 Task: Select transit view around selected location Chichen Itza, Mexico and check out the nearest train station
Action: Mouse moved to (628, 354)
Screenshot: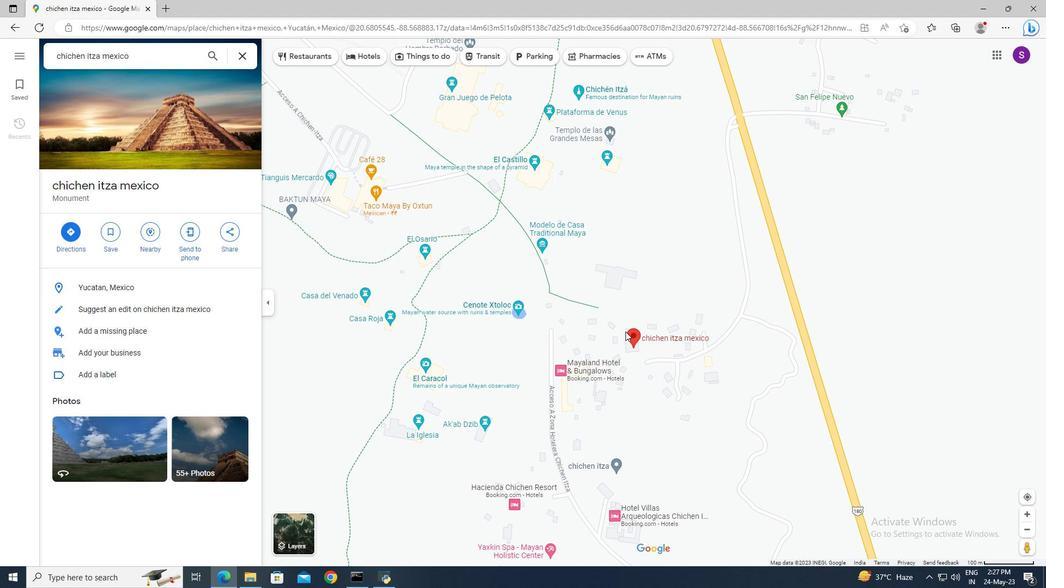 
Action: Mouse scrolled (628, 354) with delta (0, 0)
Screenshot: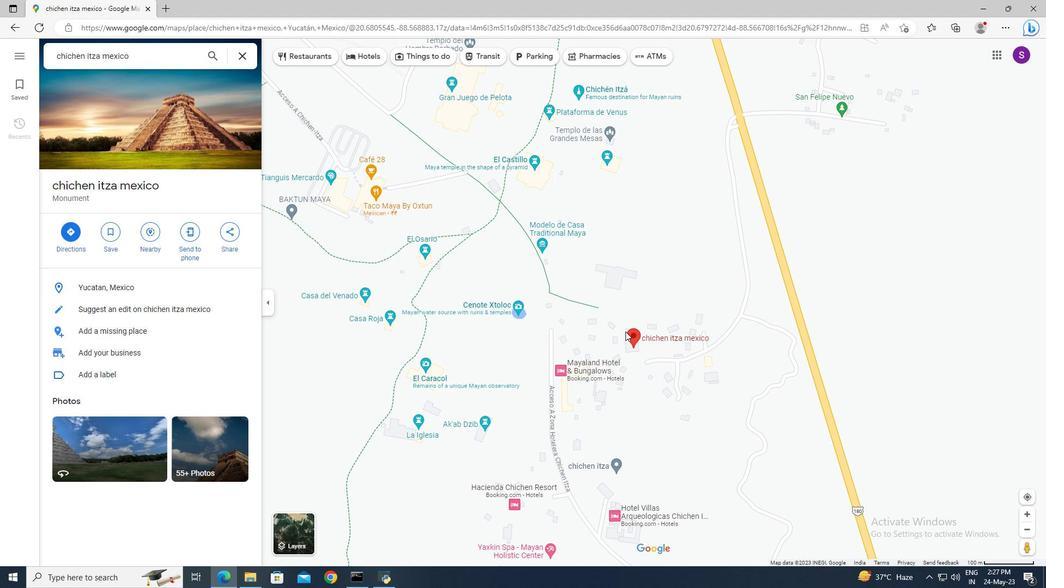
Action: Mouse moved to (628, 354)
Screenshot: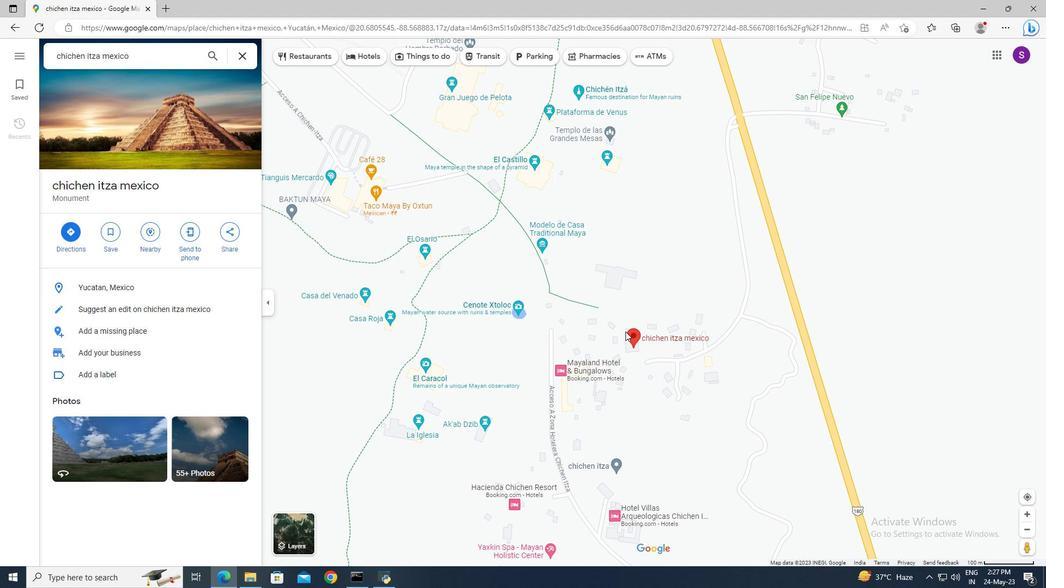 
Action: Mouse scrolled (628, 355) with delta (0, 0)
Screenshot: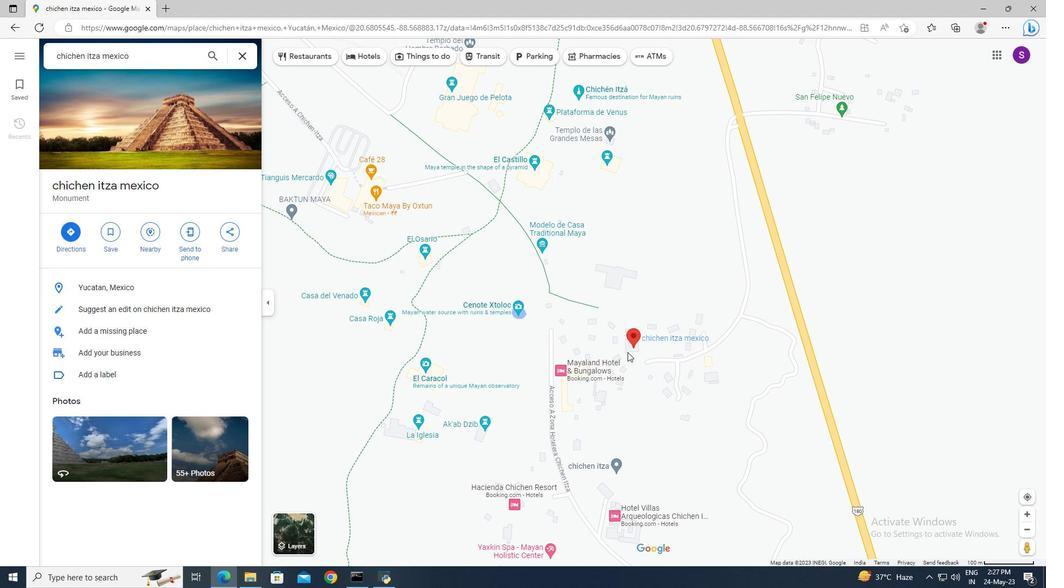
Action: Mouse scrolled (628, 355) with delta (0, 0)
Screenshot: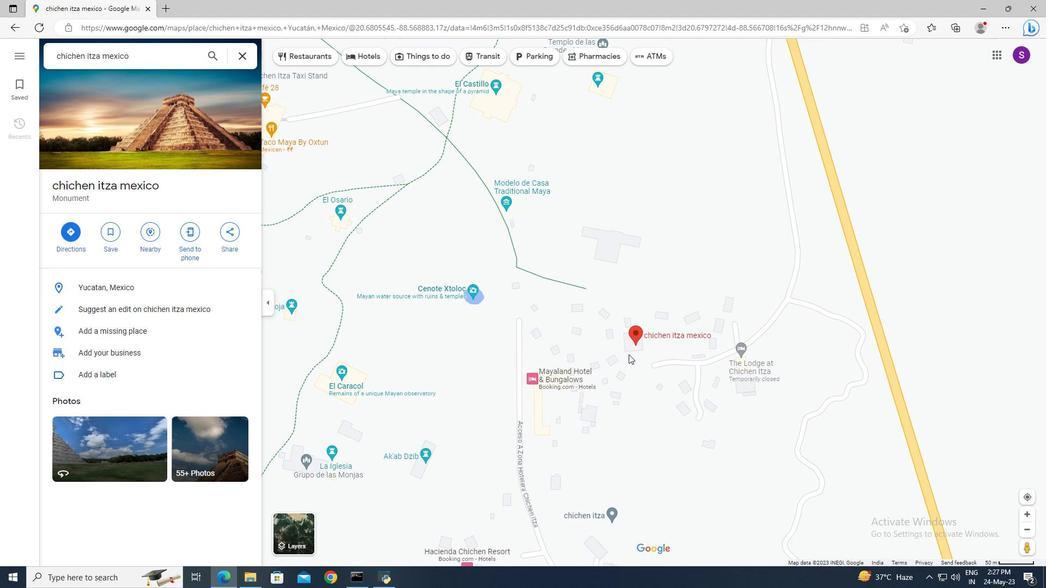 
Action: Mouse scrolled (628, 355) with delta (0, 0)
Screenshot: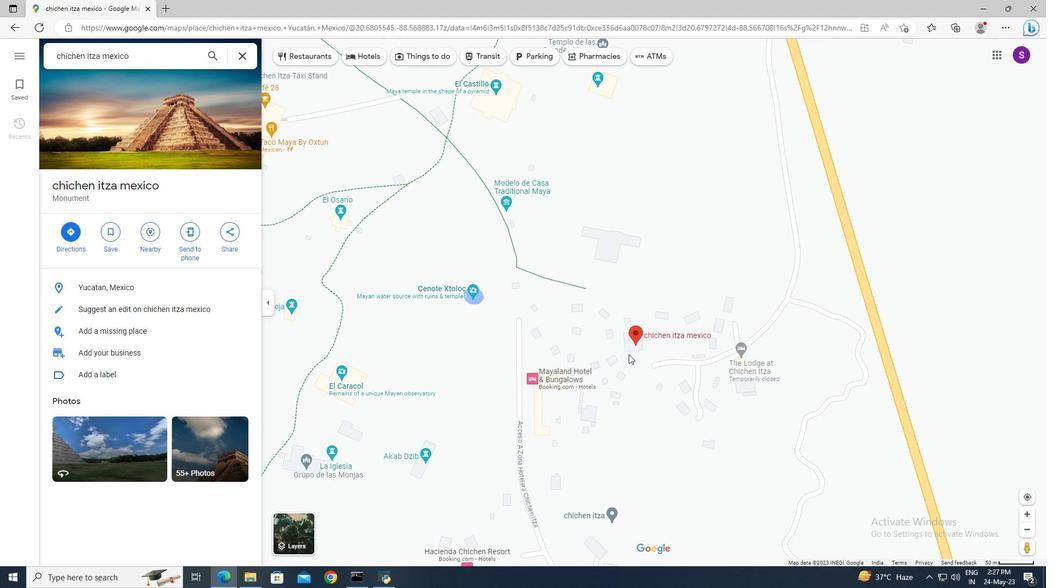 
Action: Mouse moved to (404, 531)
Screenshot: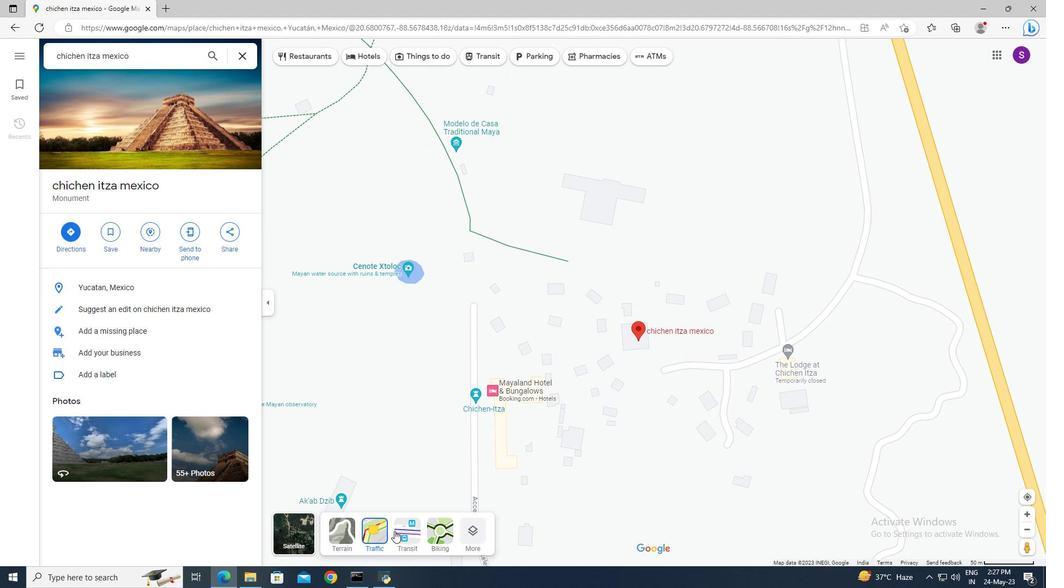 
Action: Mouse pressed left at (404, 531)
Screenshot: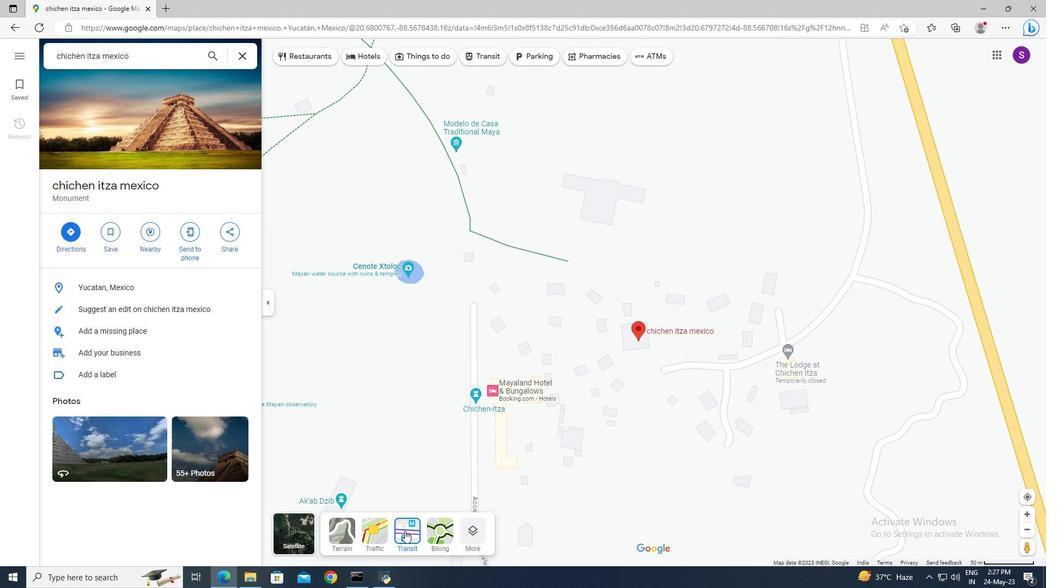 
Action: Mouse moved to (578, 423)
Screenshot: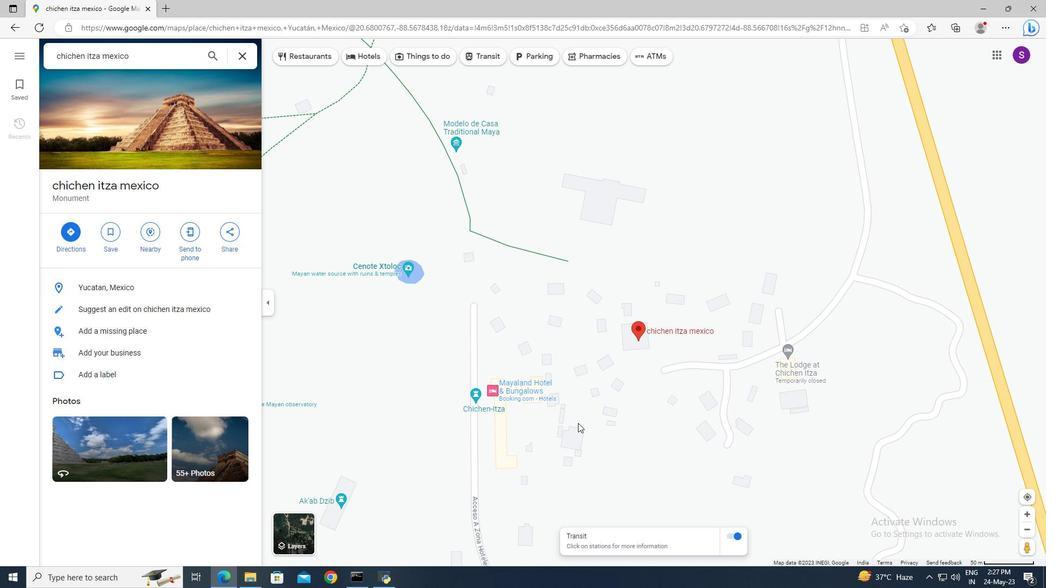 
Action: Mouse pressed left at (578, 423)
Screenshot: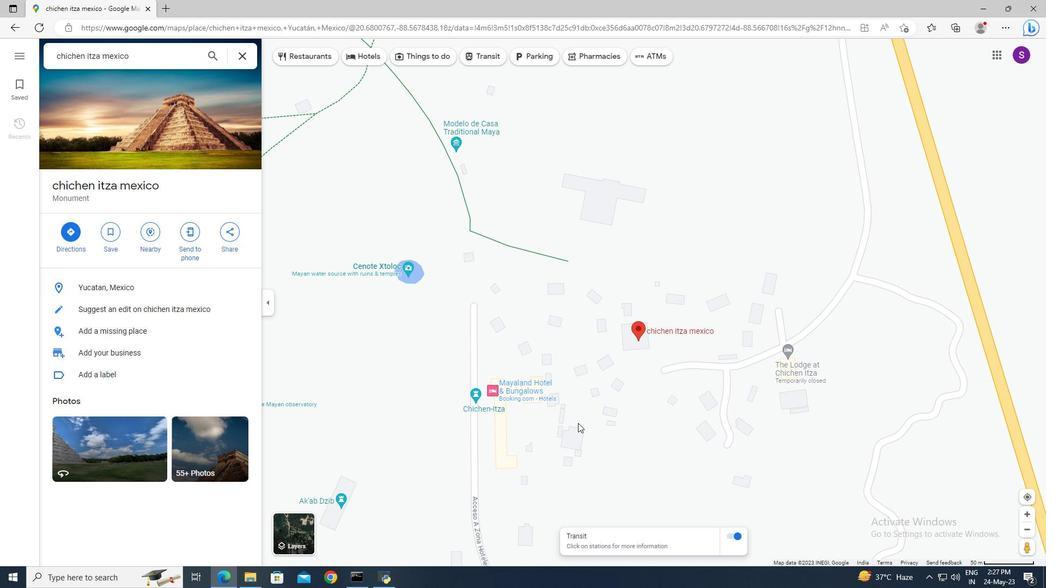 
Action: Mouse moved to (592, 315)
Screenshot: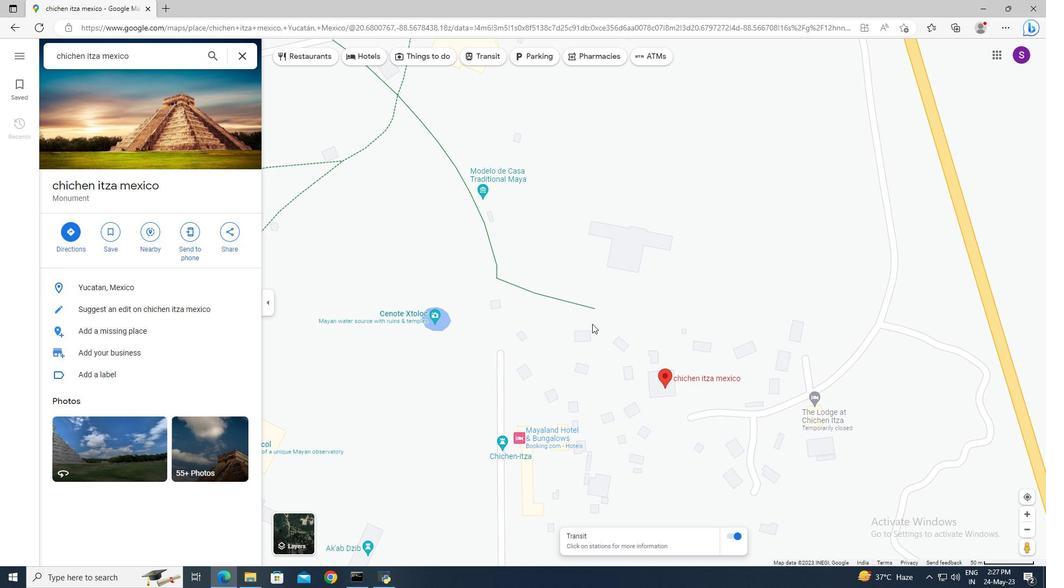 
Action: Mouse pressed left at (592, 315)
Screenshot: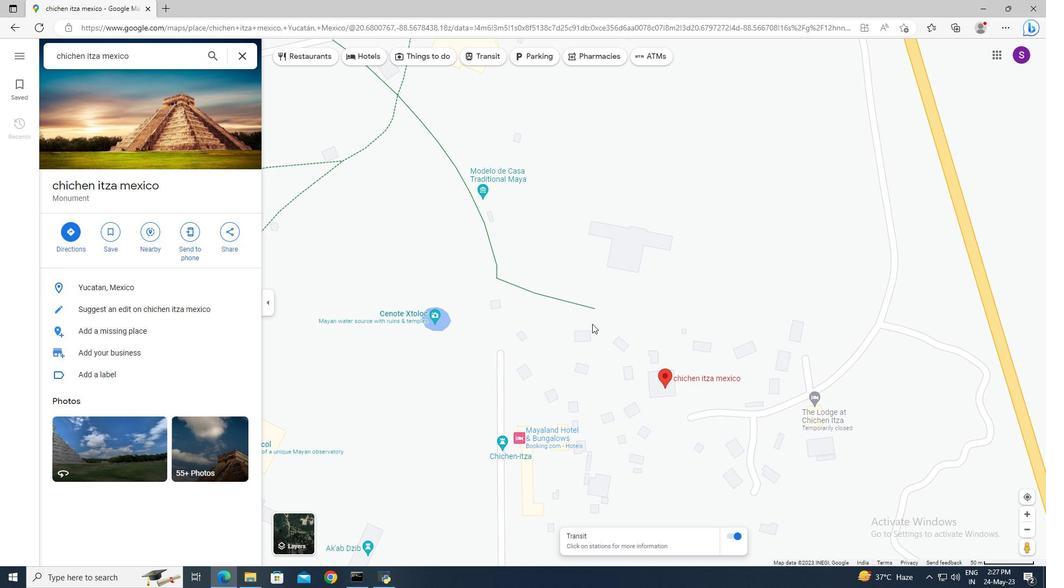 
Action: Mouse moved to (677, 308)
Screenshot: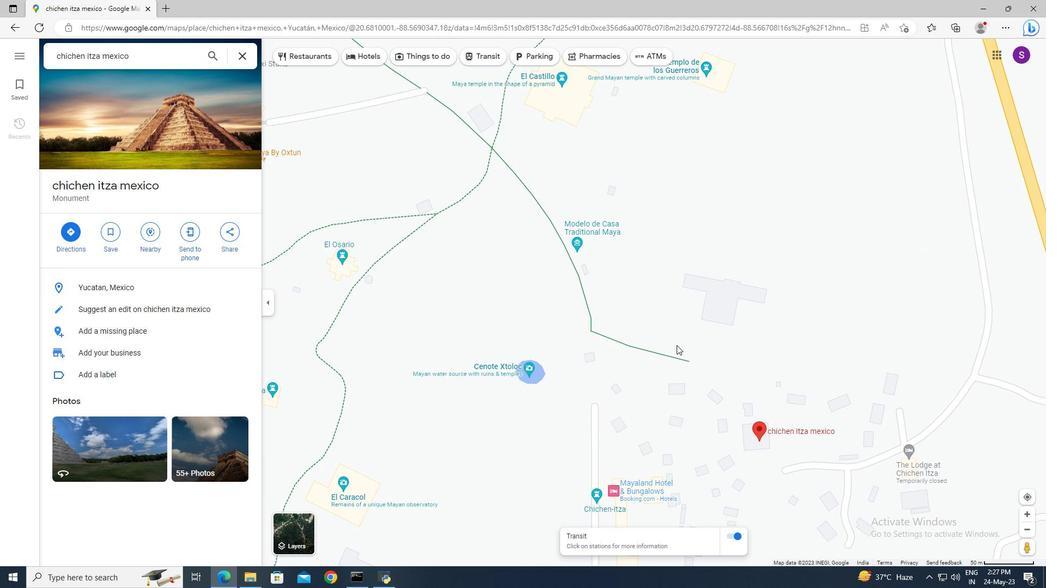 
Action: Mouse pressed left at (677, 308)
Screenshot: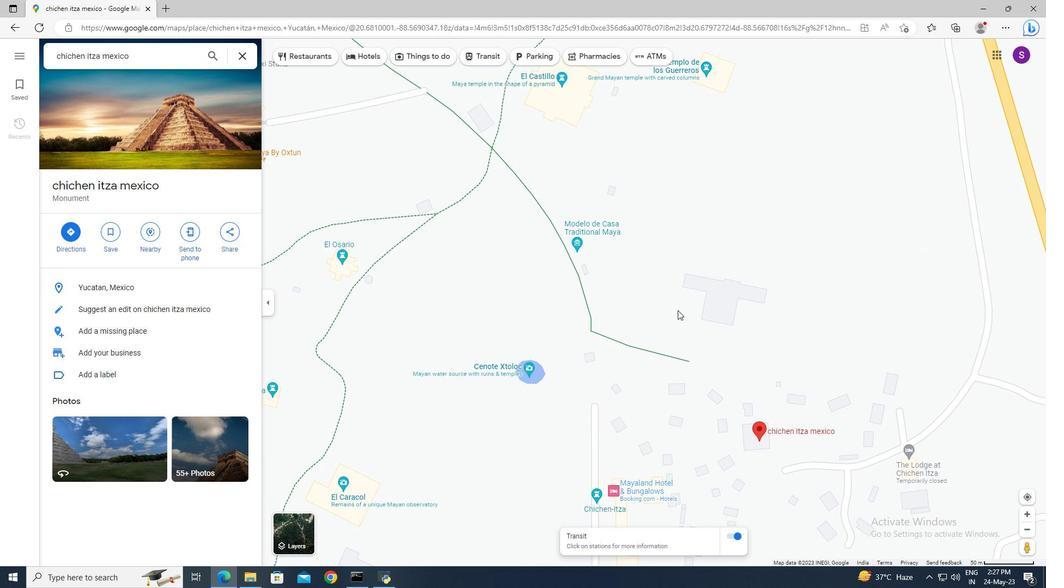 
Action: Mouse moved to (643, 295)
Screenshot: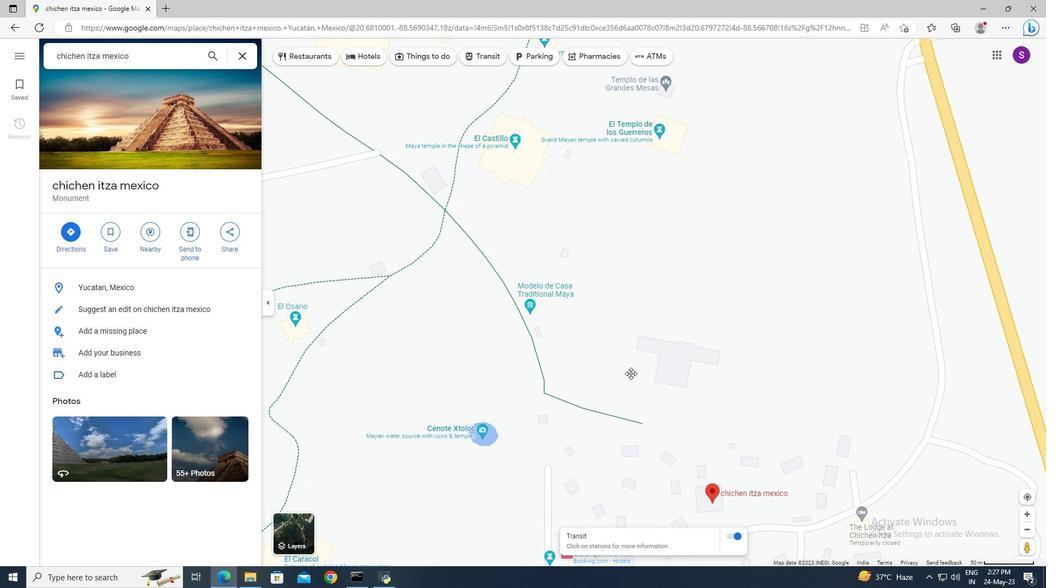 
Action: Mouse pressed left at (643, 295)
Screenshot: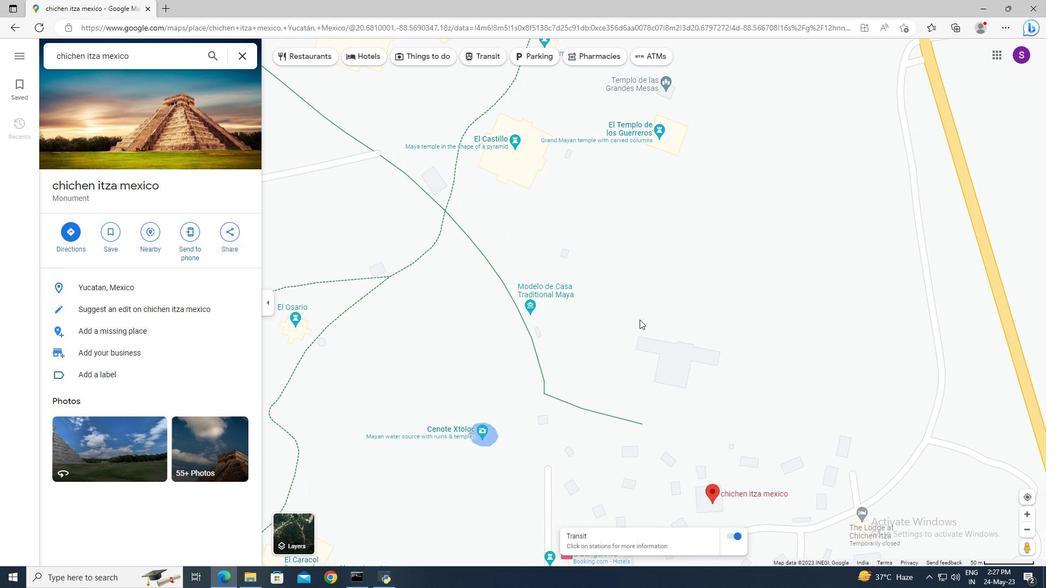 
Action: Mouse moved to (552, 375)
Screenshot: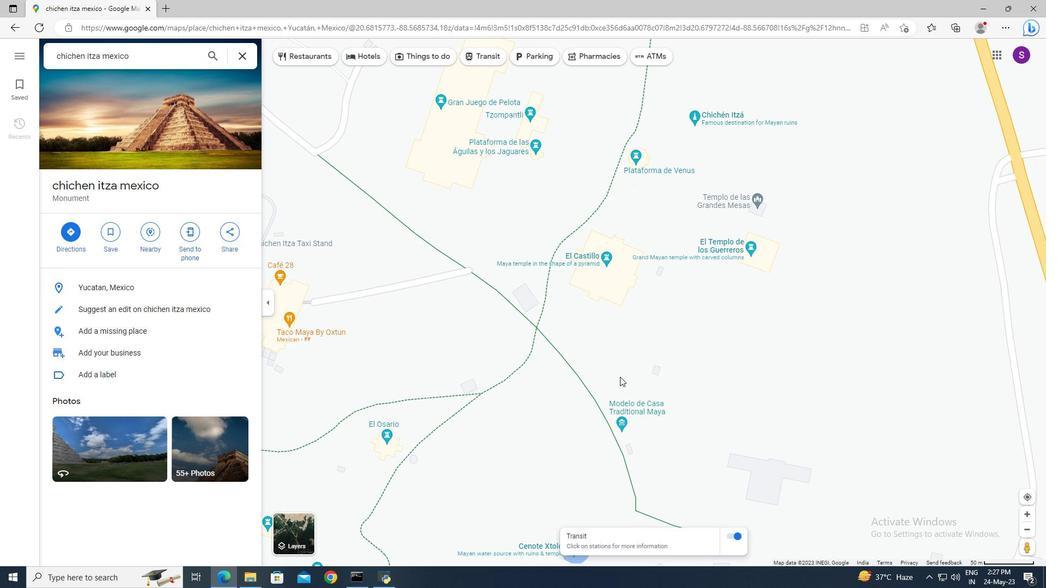 
Action: Mouse pressed left at (552, 375)
Screenshot: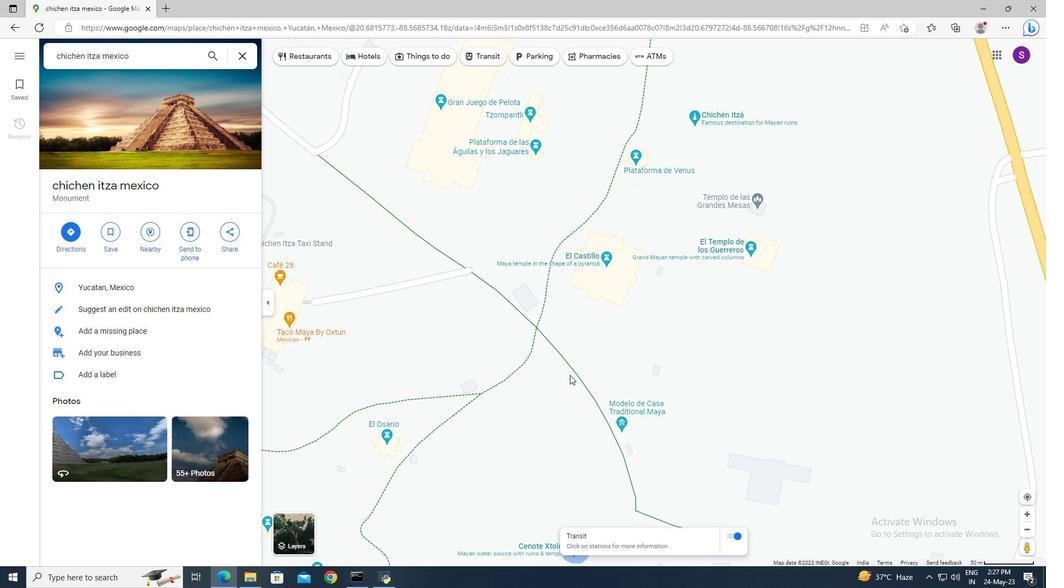 
Action: Mouse moved to (601, 344)
Screenshot: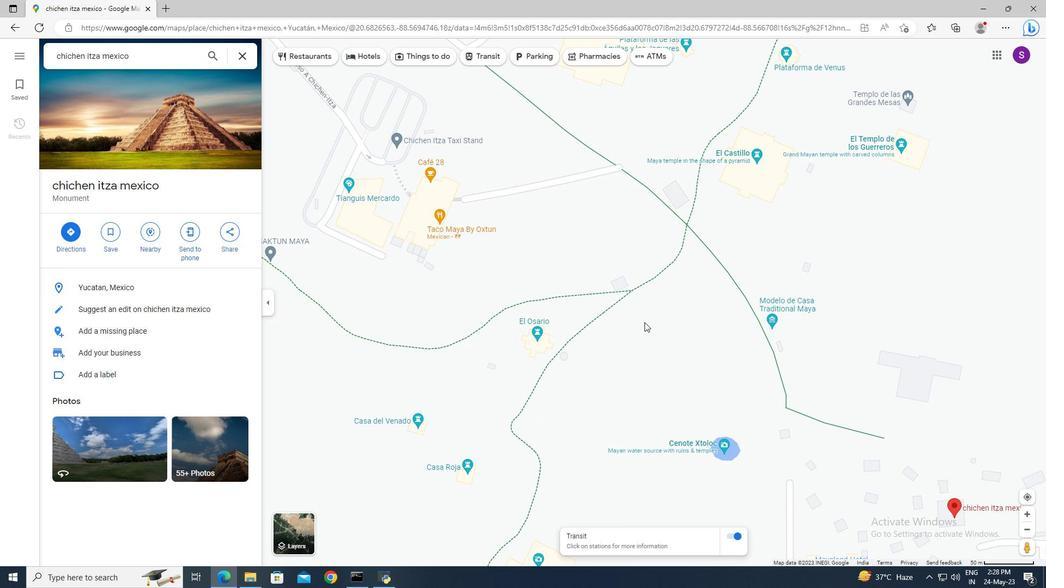 
Action: Mouse pressed left at (601, 344)
Screenshot: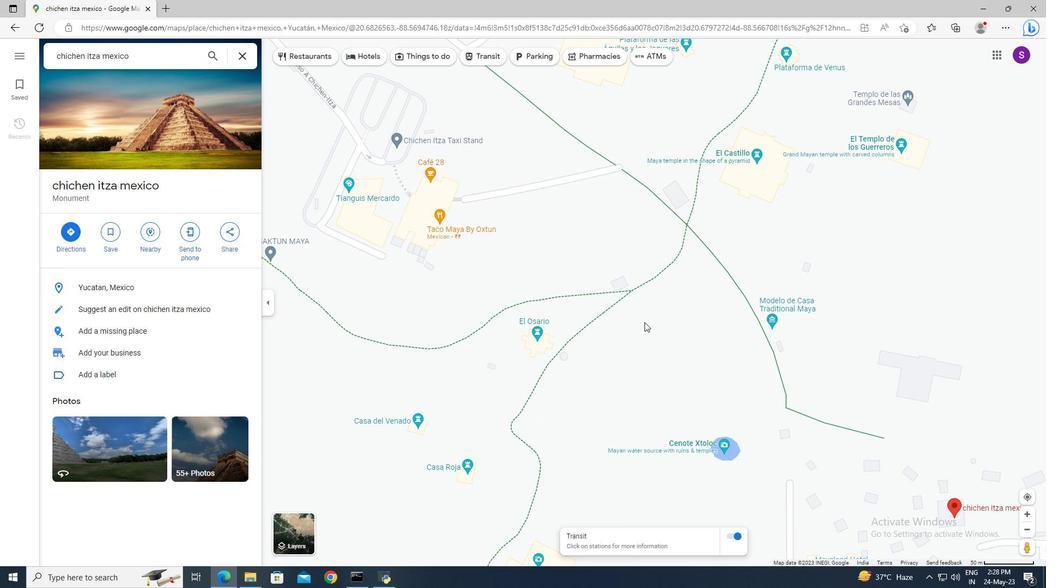 
Action: Mouse moved to (702, 313)
Screenshot: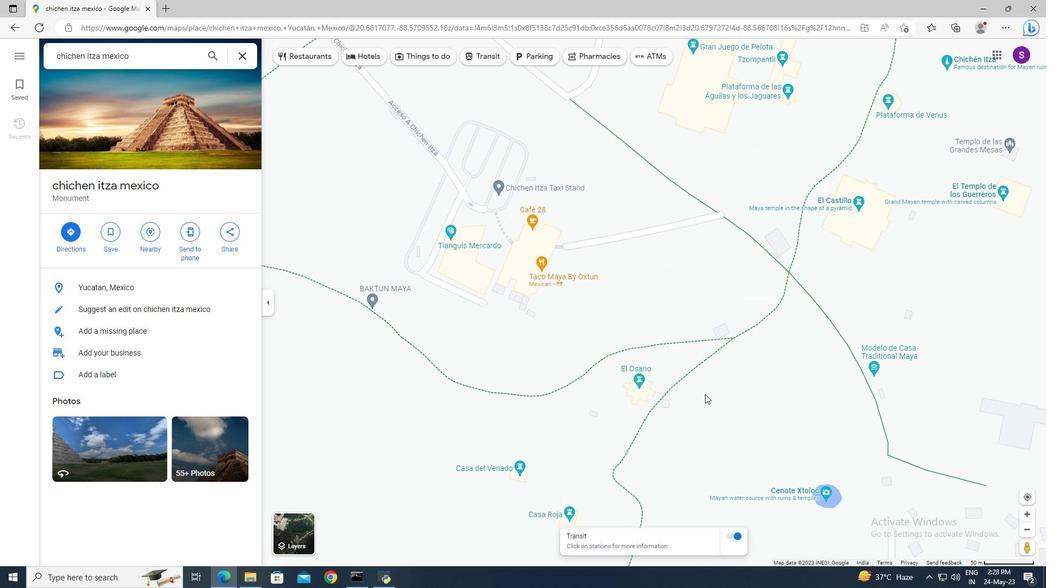 
Action: Mouse pressed left at (702, 313)
Screenshot: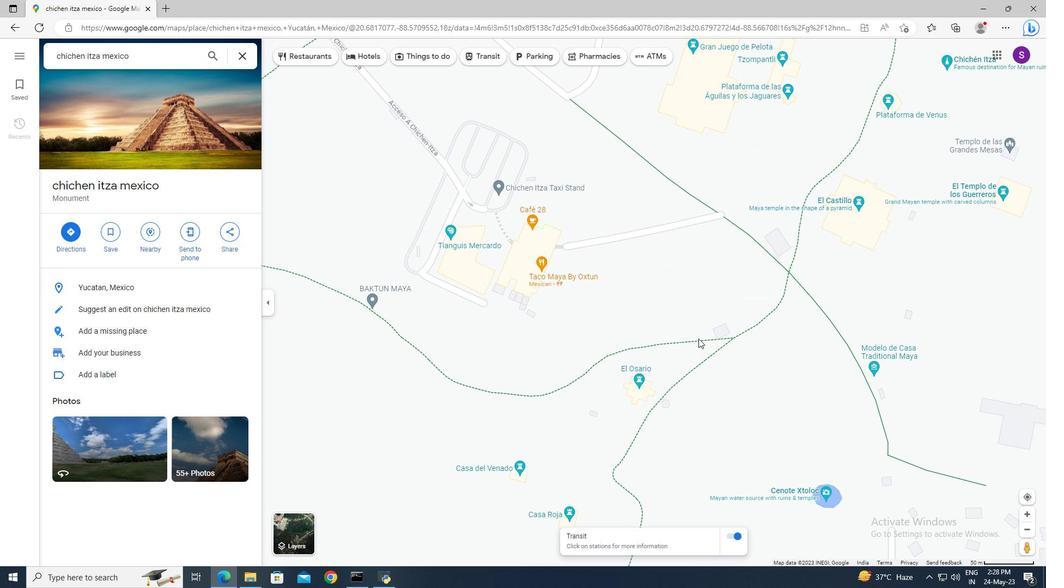 
Action: Mouse moved to (747, 365)
Screenshot: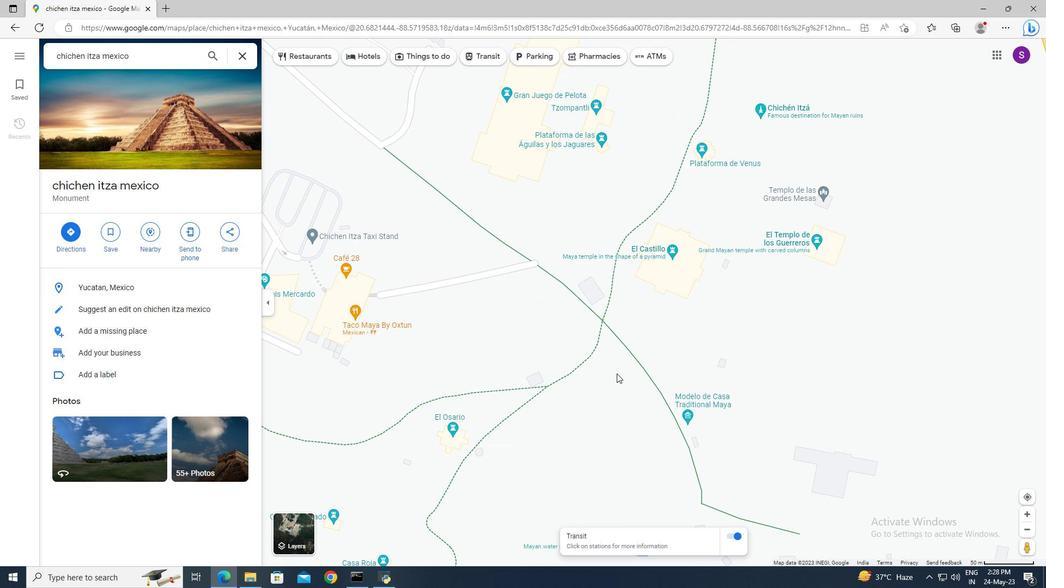 
Action: Mouse pressed left at (747, 365)
Screenshot: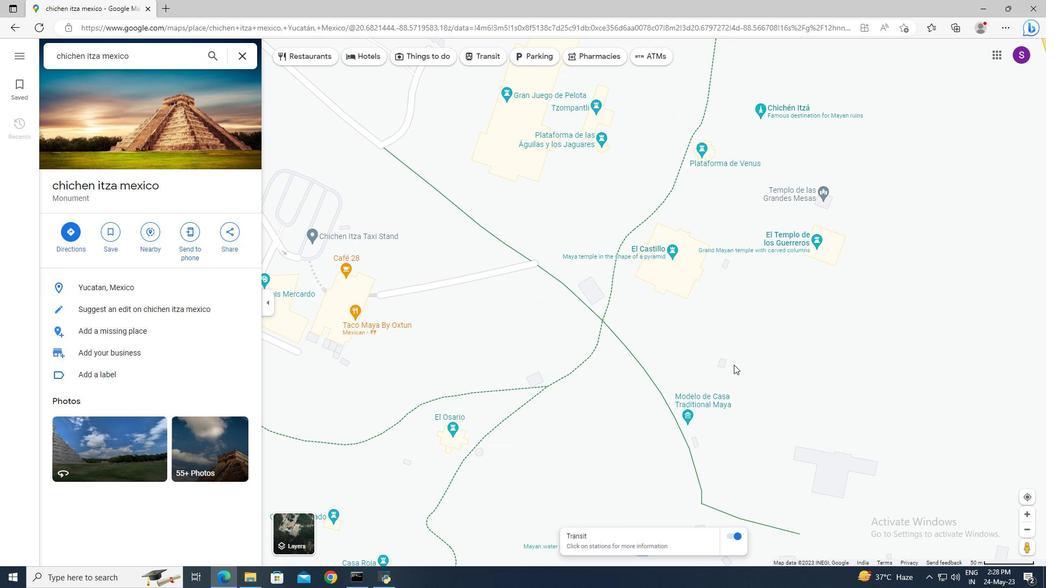 
Action: Mouse moved to (651, 324)
Screenshot: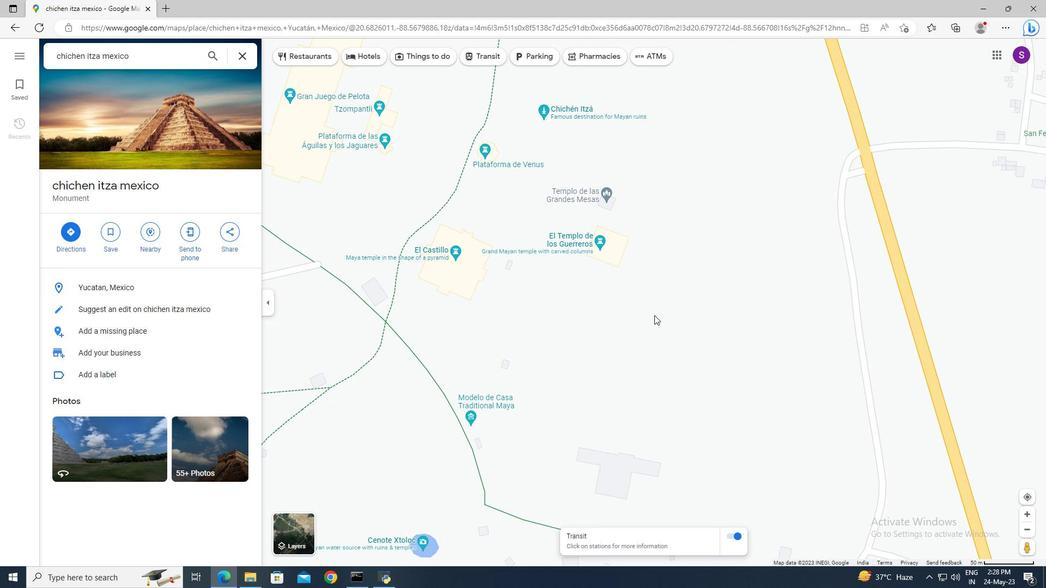 
Action: Mouse scrolled (651, 323) with delta (0, 0)
Screenshot: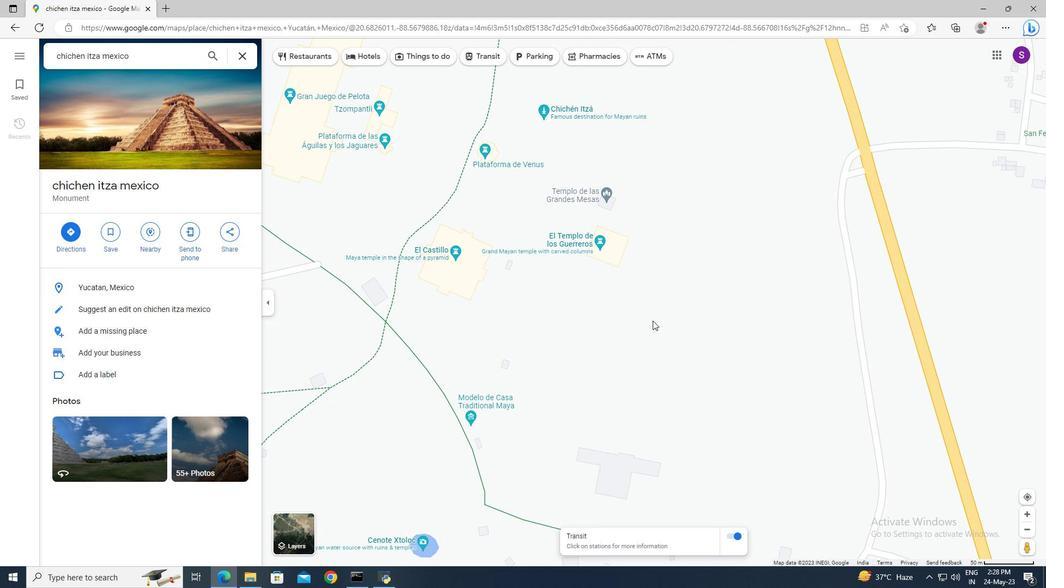 
Action: Mouse scrolled (651, 323) with delta (0, 0)
Screenshot: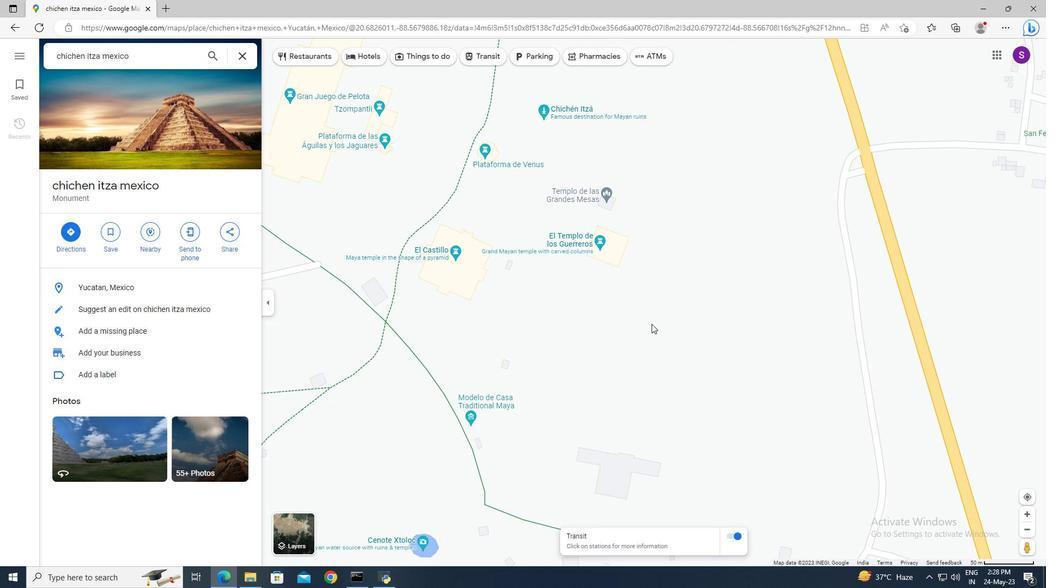 
Action: Mouse moved to (651, 324)
Screenshot: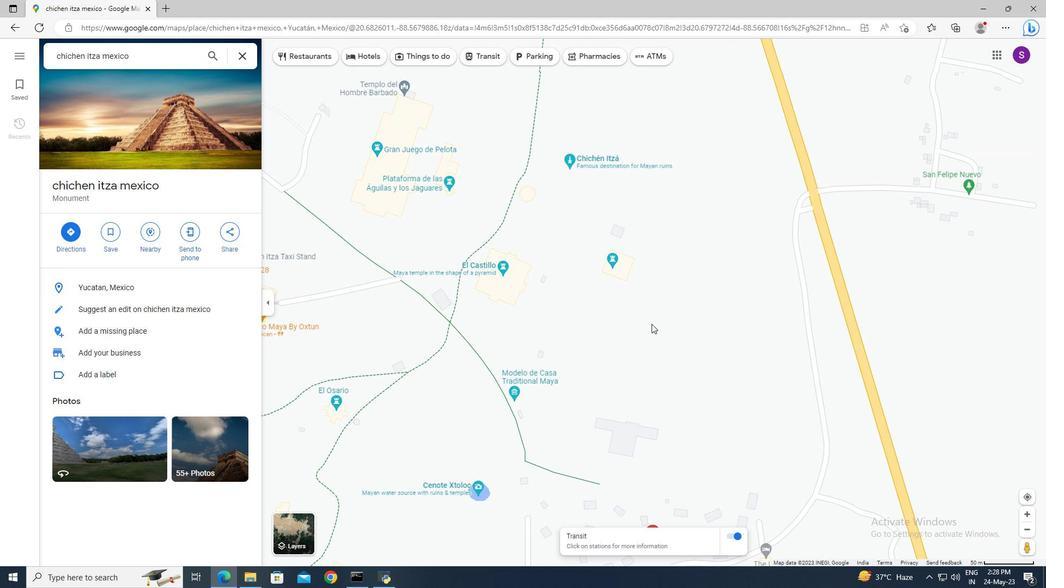 
Action: Mouse scrolled (651, 324) with delta (0, 0)
Screenshot: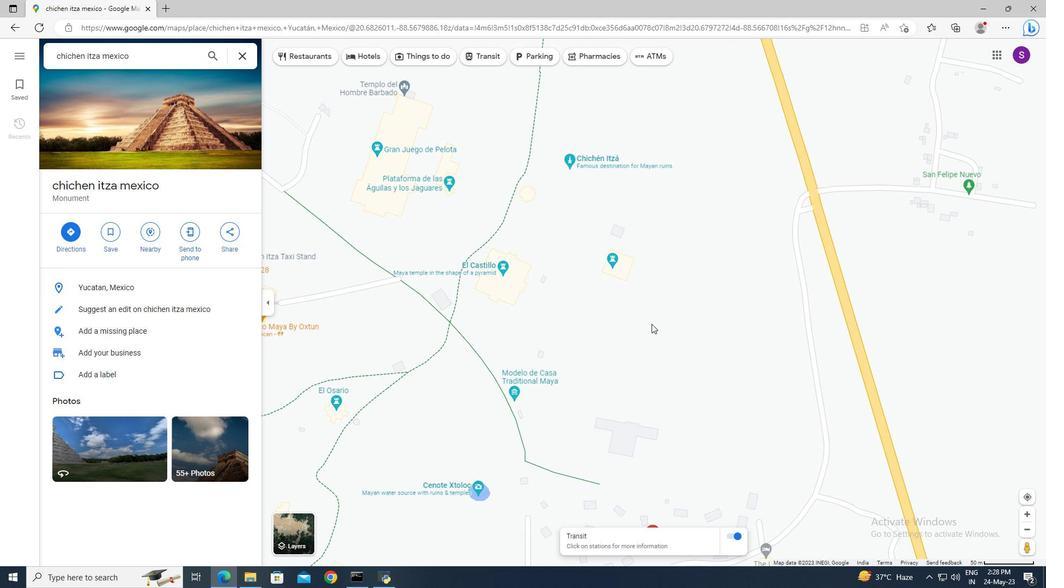 
Action: Mouse scrolled (651, 324) with delta (0, 0)
Screenshot: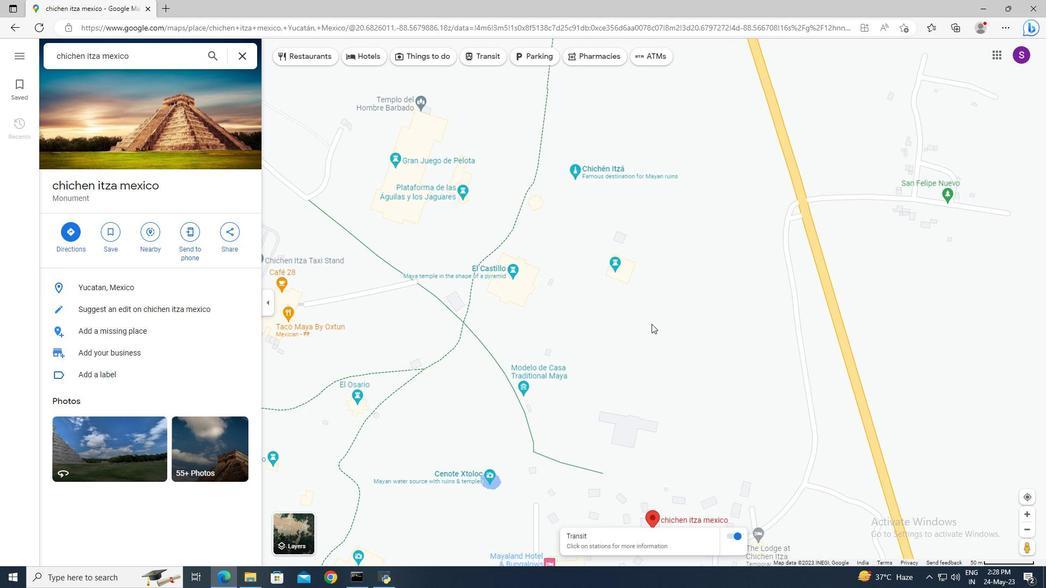 
Action: Mouse scrolled (651, 324) with delta (0, 0)
Screenshot: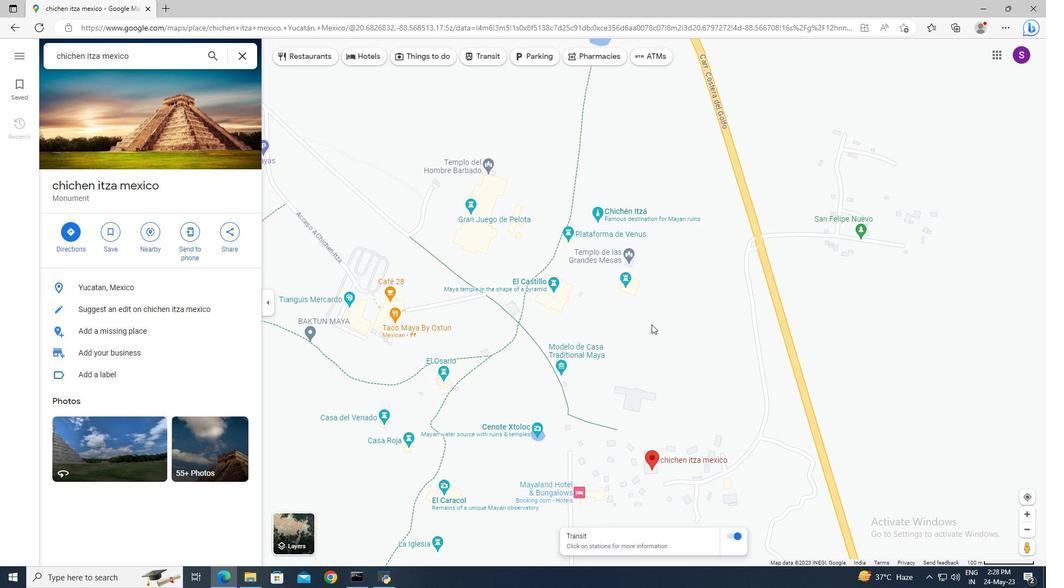 
Action: Mouse scrolled (651, 324) with delta (0, 0)
Screenshot: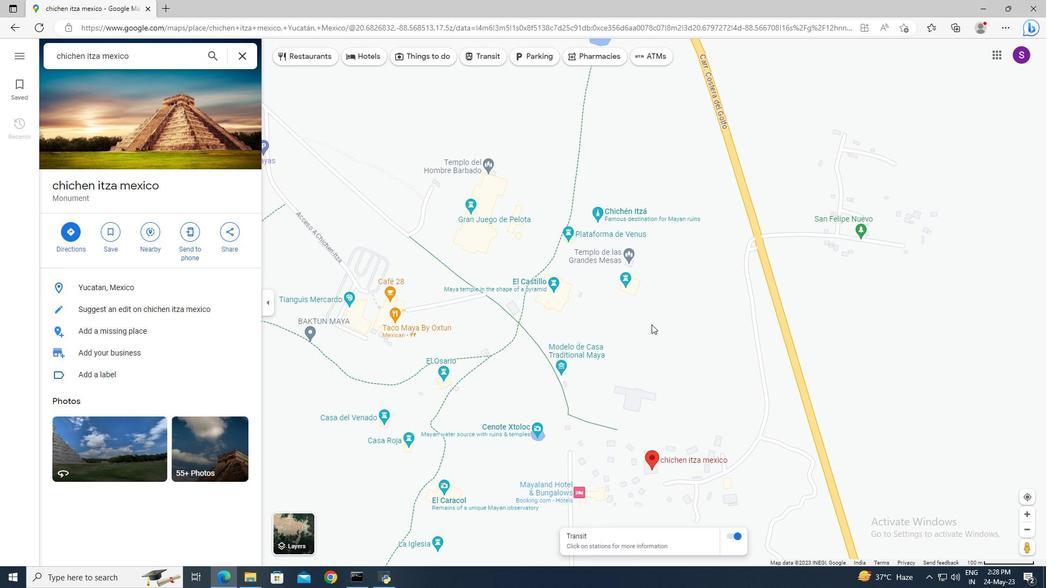 
Action: Mouse scrolled (651, 324) with delta (0, 0)
Screenshot: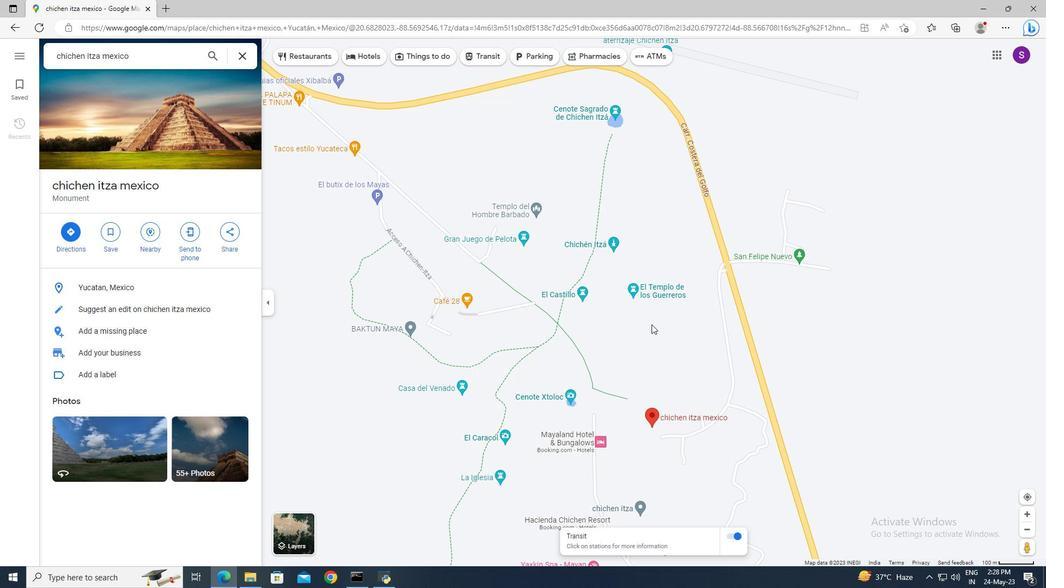 
Action: Mouse scrolled (651, 324) with delta (0, 0)
Screenshot: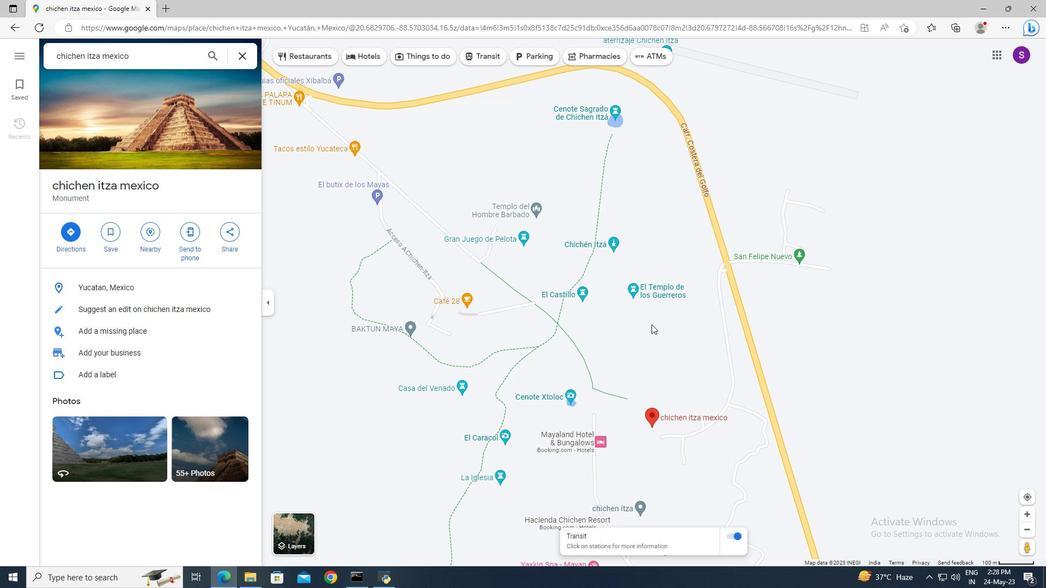 
Action: Mouse scrolled (651, 324) with delta (0, 0)
Screenshot: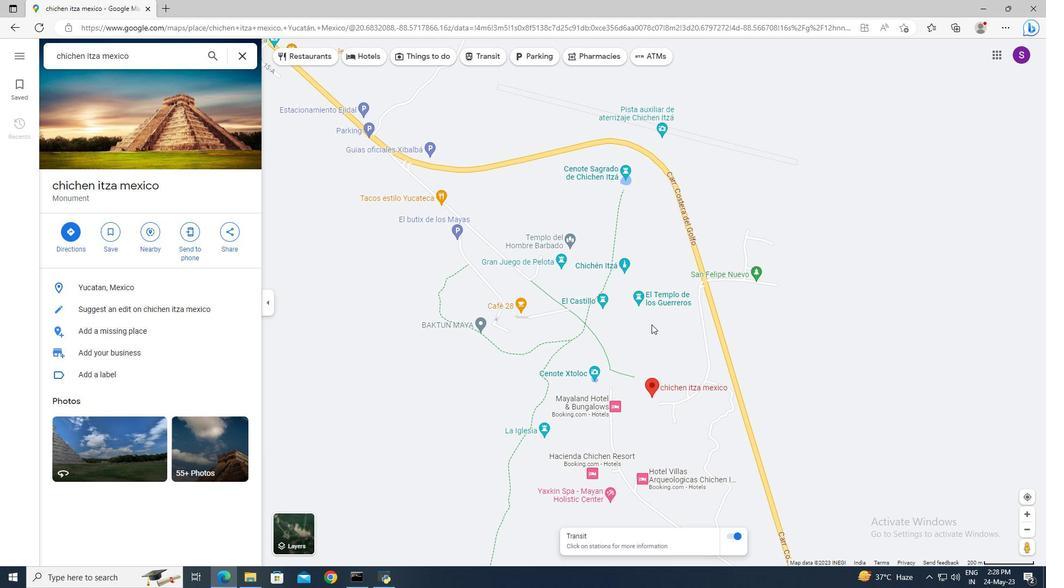 
Action: Mouse scrolled (651, 324) with delta (0, 0)
Screenshot: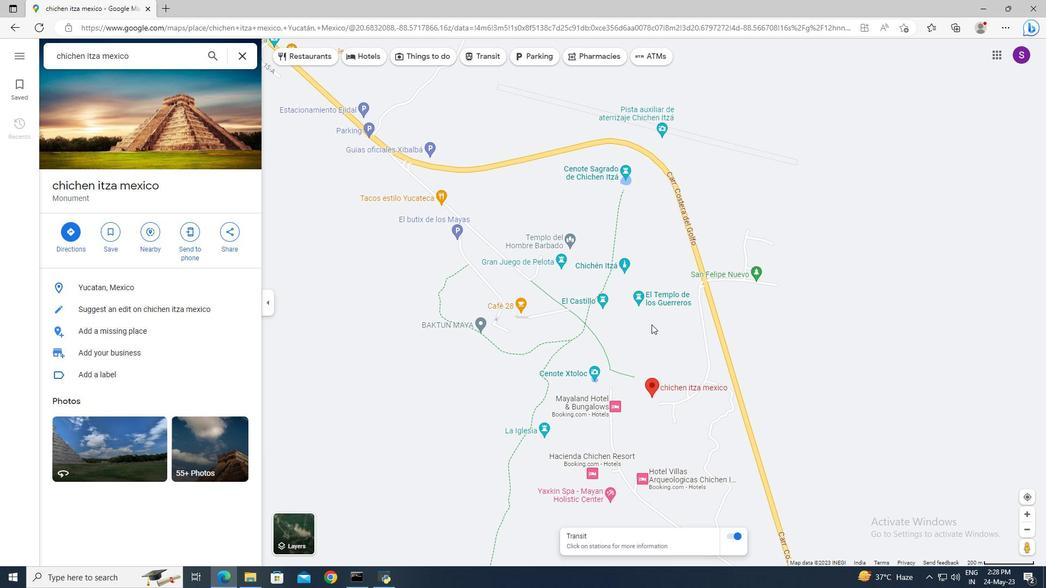 
Action: Mouse moved to (681, 327)
Screenshot: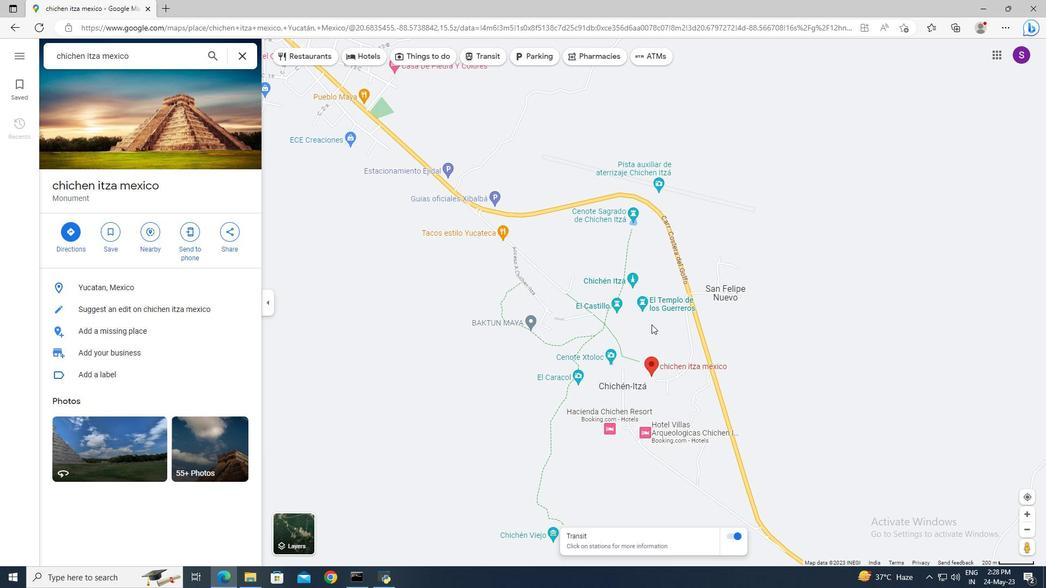 
Action: Mouse scrolled (681, 327) with delta (0, 0)
Screenshot: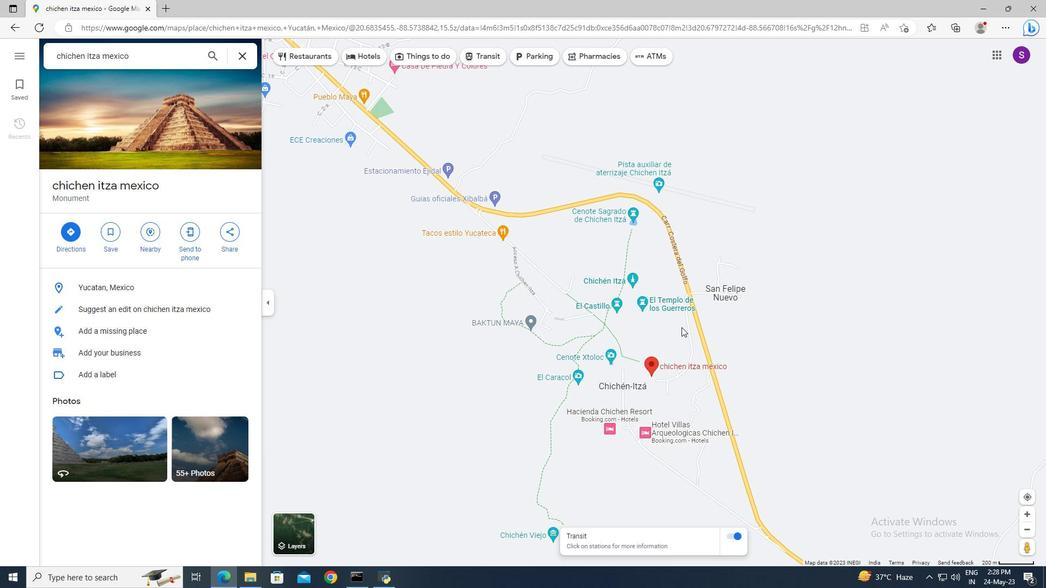 
Action: Mouse scrolled (681, 327) with delta (0, 0)
Screenshot: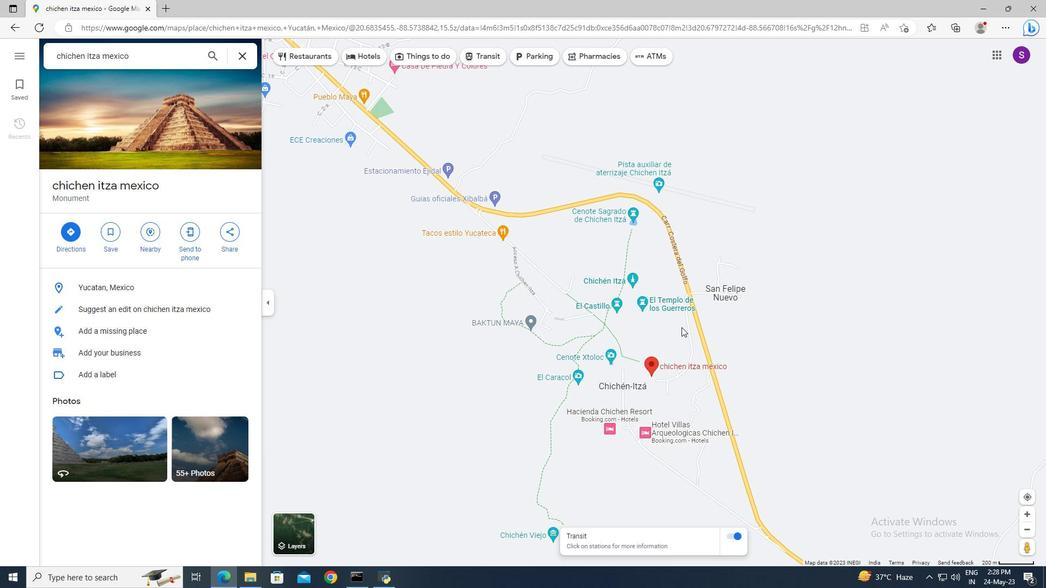 
Action: Mouse scrolled (681, 327) with delta (0, 0)
Screenshot: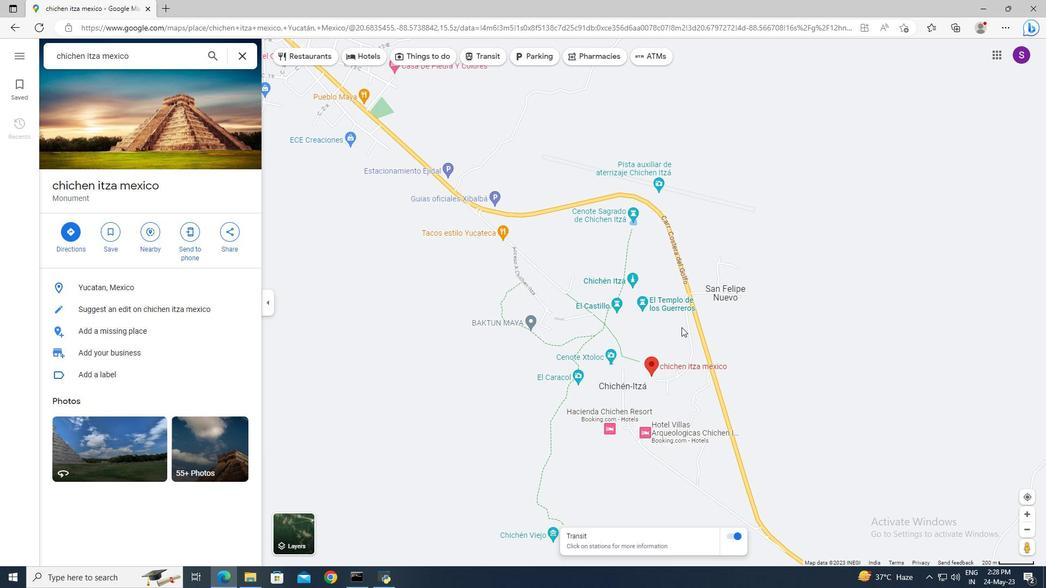 
Action: Mouse scrolled (681, 327) with delta (0, 0)
Screenshot: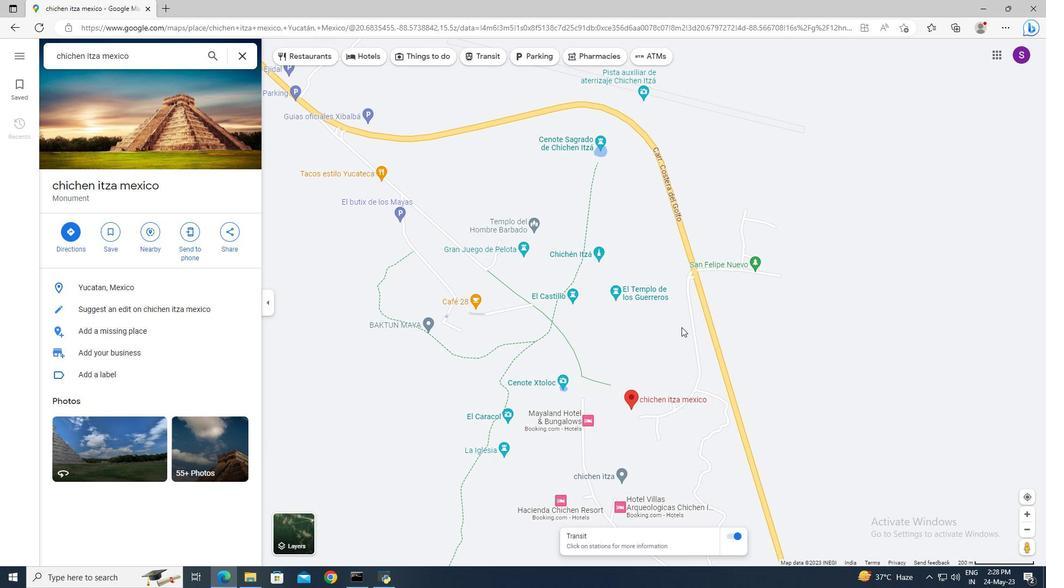 
Action: Mouse scrolled (681, 327) with delta (0, 0)
Screenshot: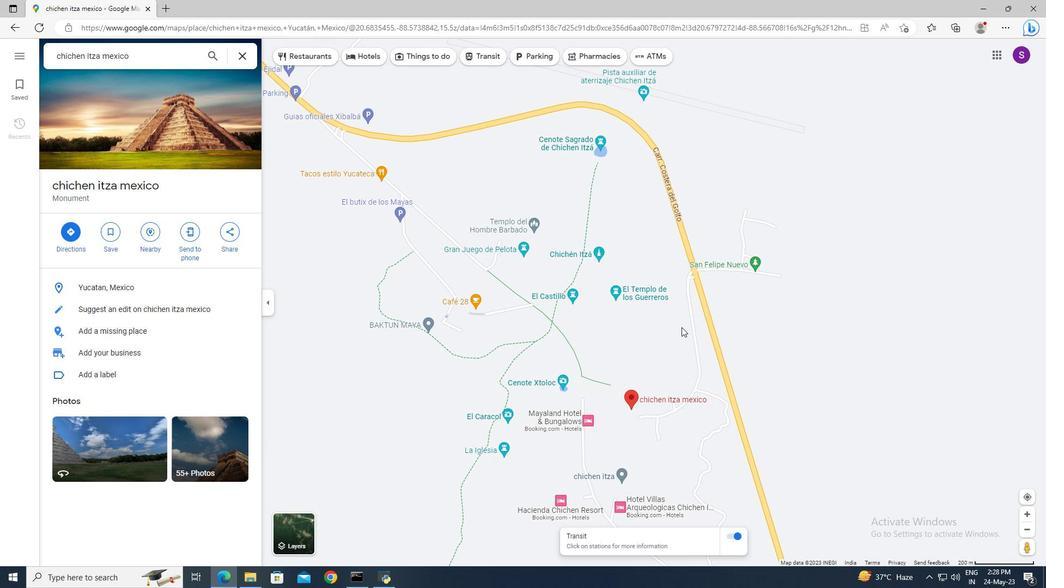 
Action: Mouse moved to (707, 461)
Screenshot: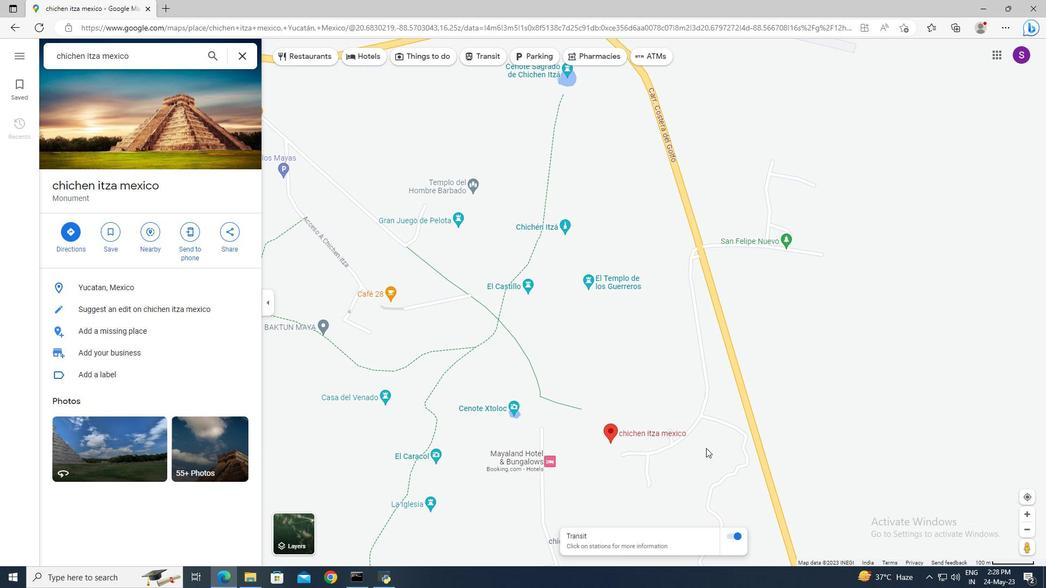 
Action: Mouse pressed left at (707, 461)
Screenshot: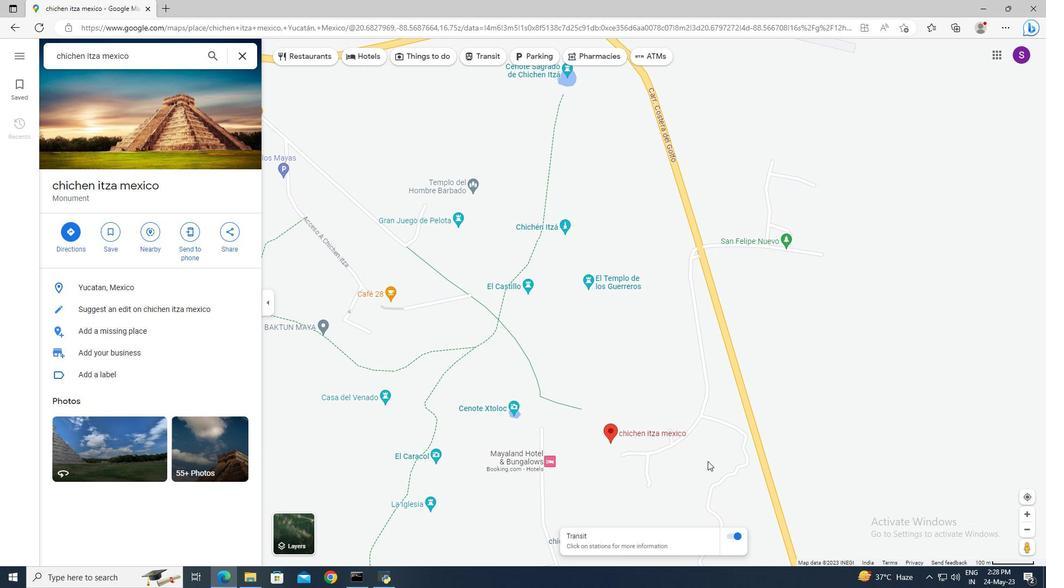 
Action: Mouse moved to (702, 417)
Screenshot: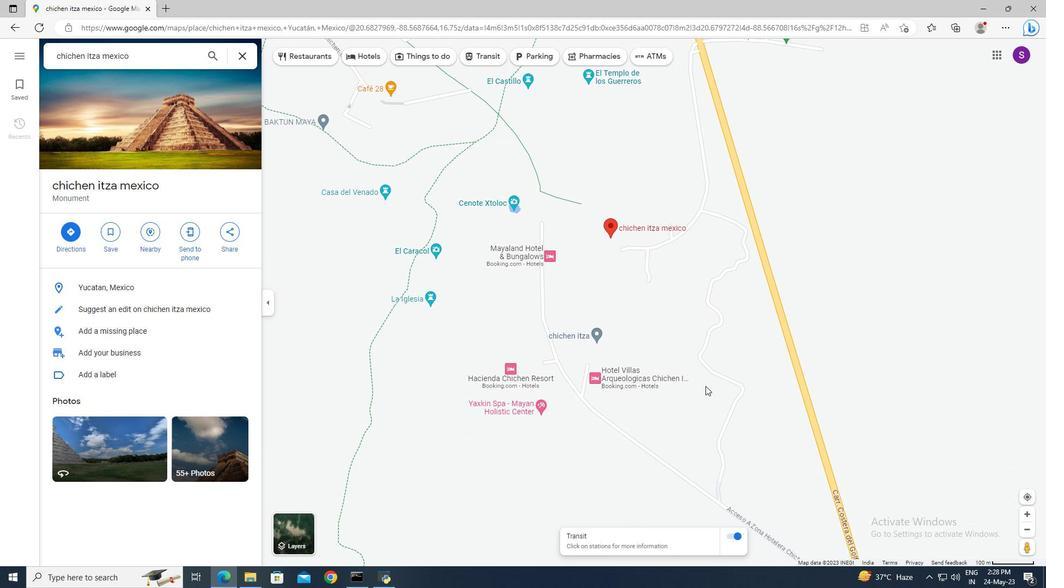 
Action: Mouse pressed left at (702, 417)
Screenshot: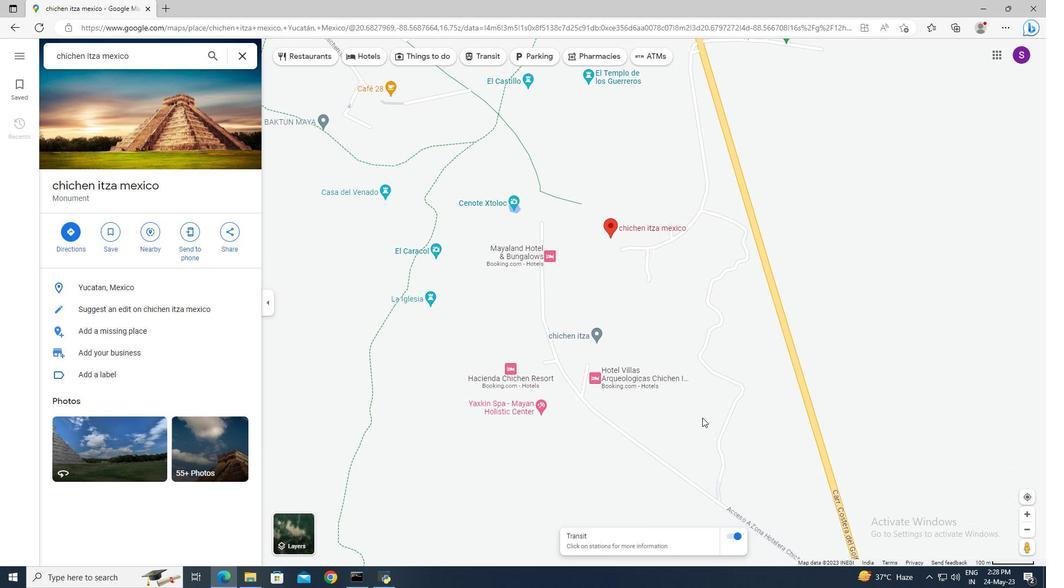 
Action: Mouse moved to (682, 345)
Screenshot: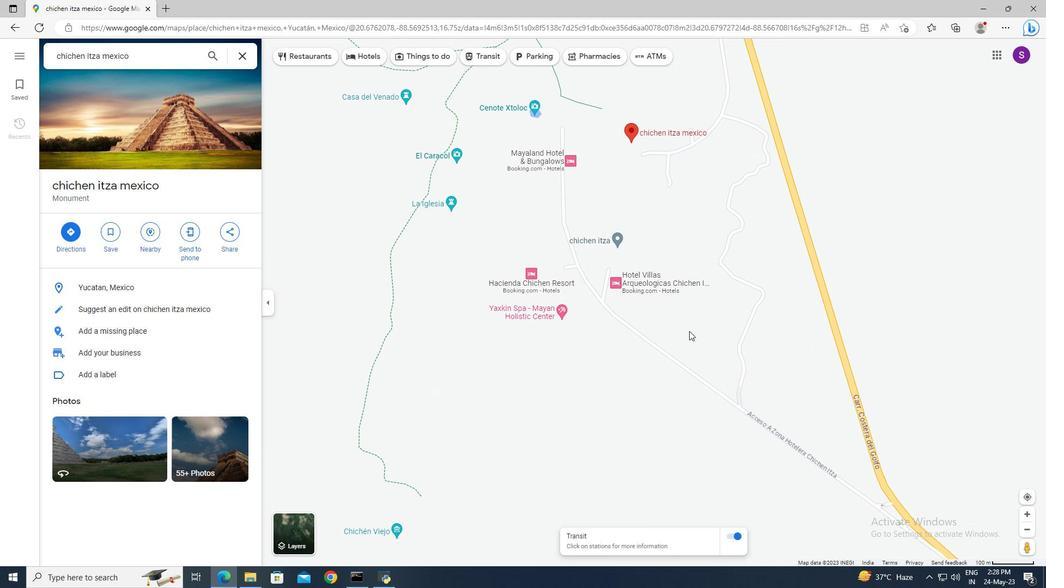 
Action: Mouse pressed left at (682, 345)
Screenshot: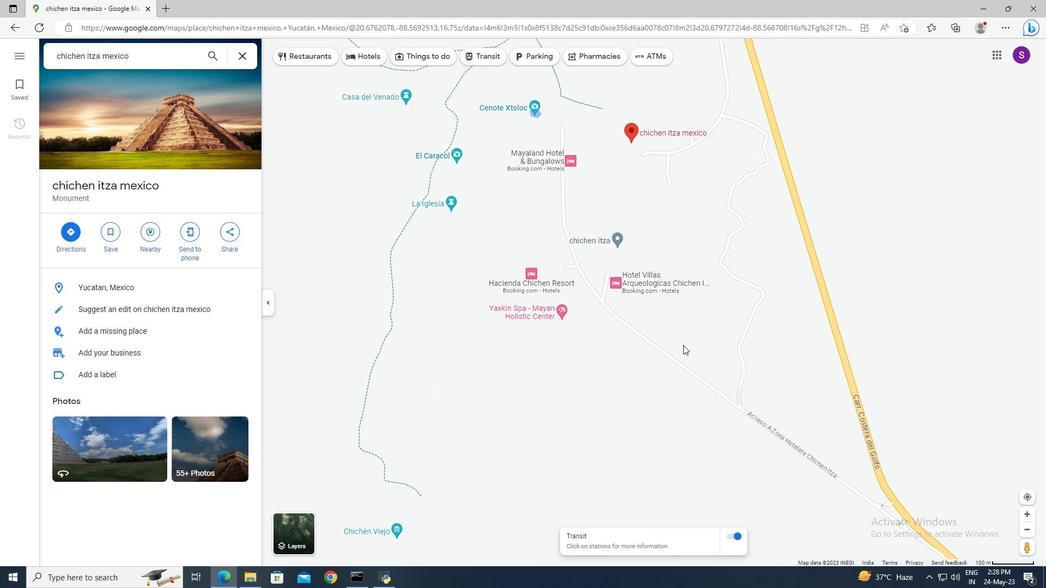 
Action: Mouse moved to (676, 343)
Screenshot: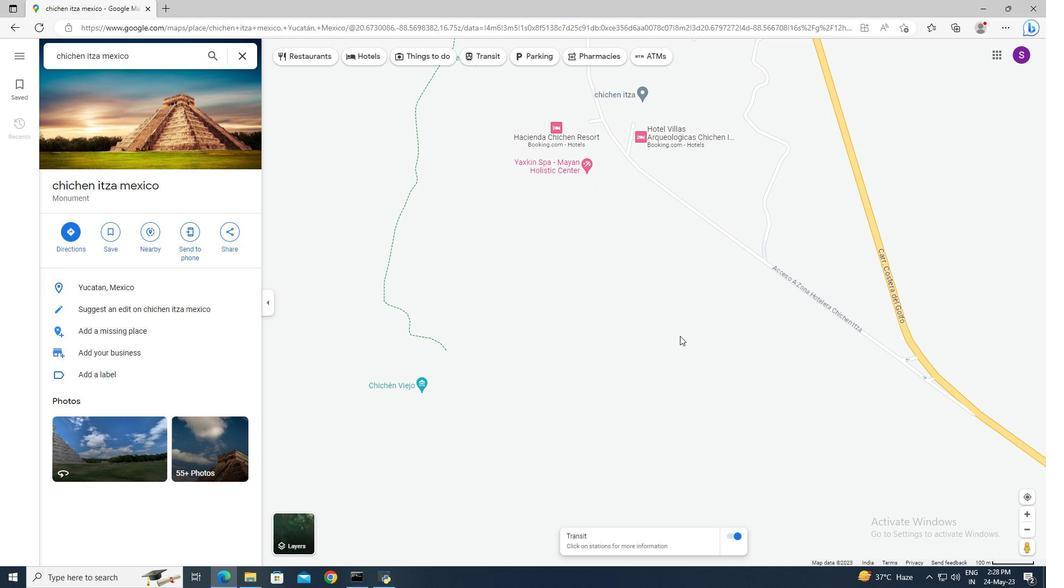 
Action: Mouse pressed left at (676, 343)
Screenshot: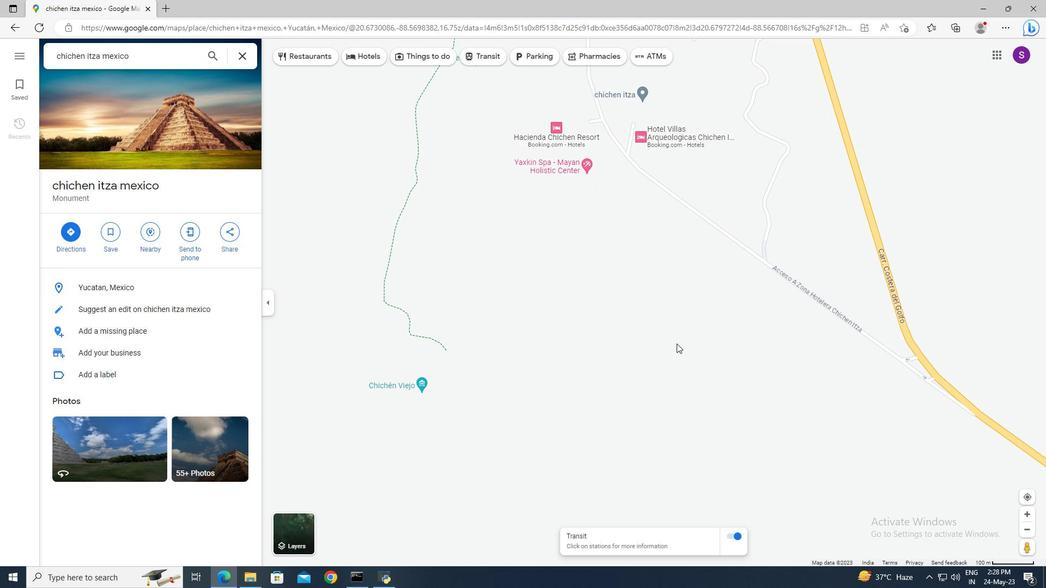 
Action: Mouse moved to (690, 266)
Screenshot: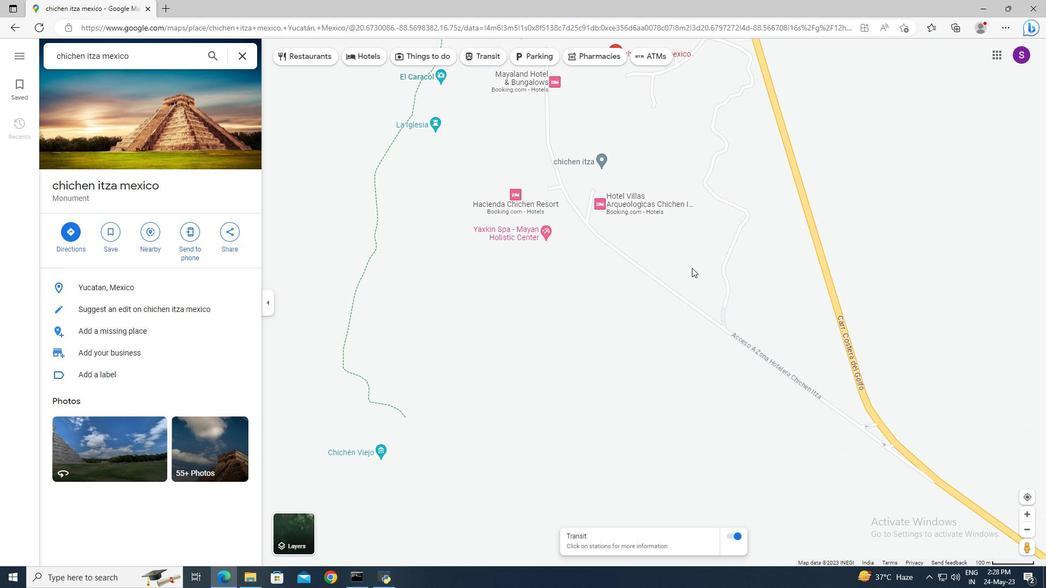 
Action: Mouse pressed left at (690, 266)
Screenshot: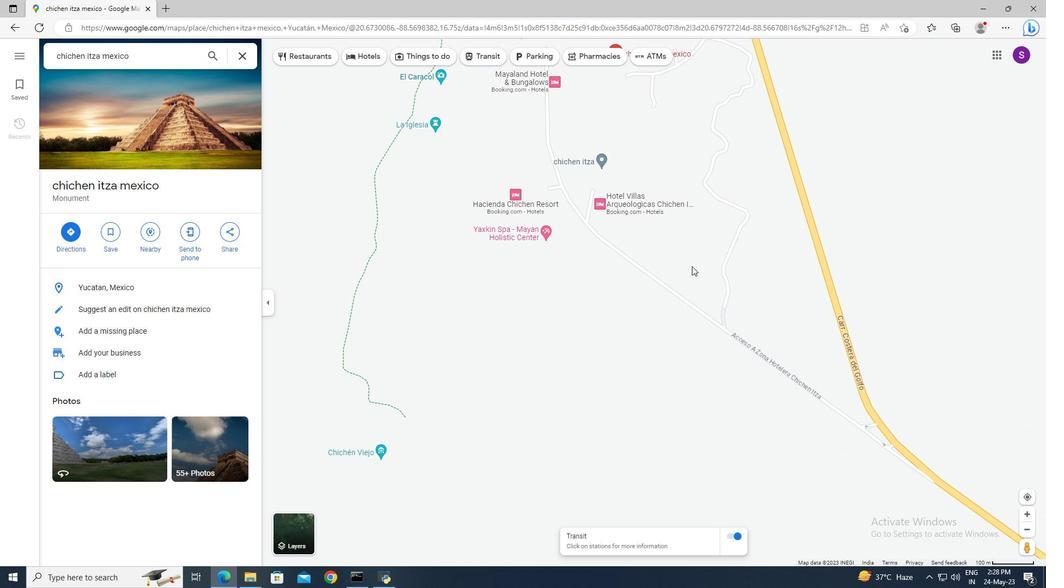 
Action: Mouse moved to (661, 253)
Screenshot: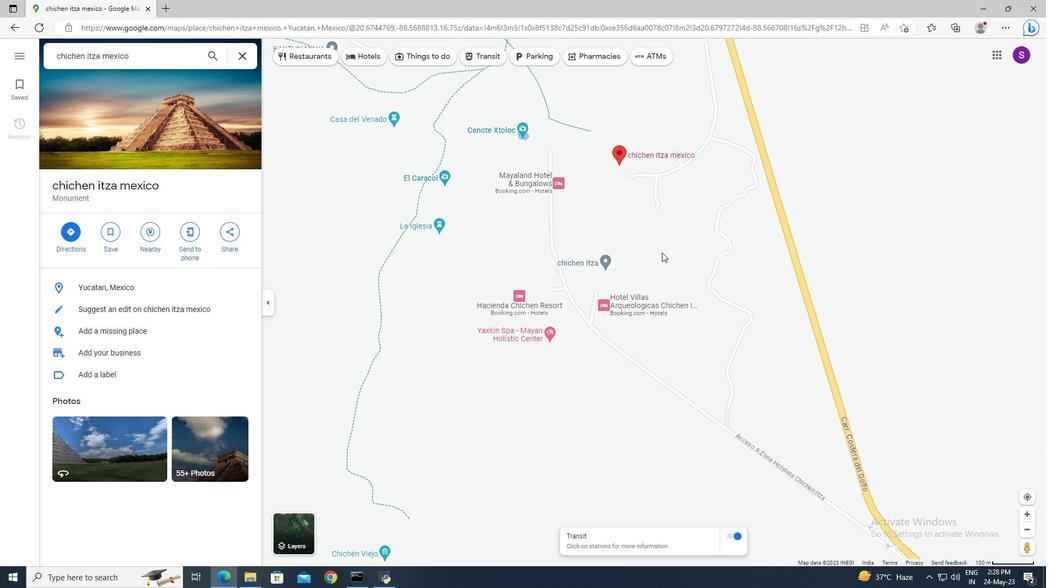 
Action: Mouse pressed left at (661, 253)
Screenshot: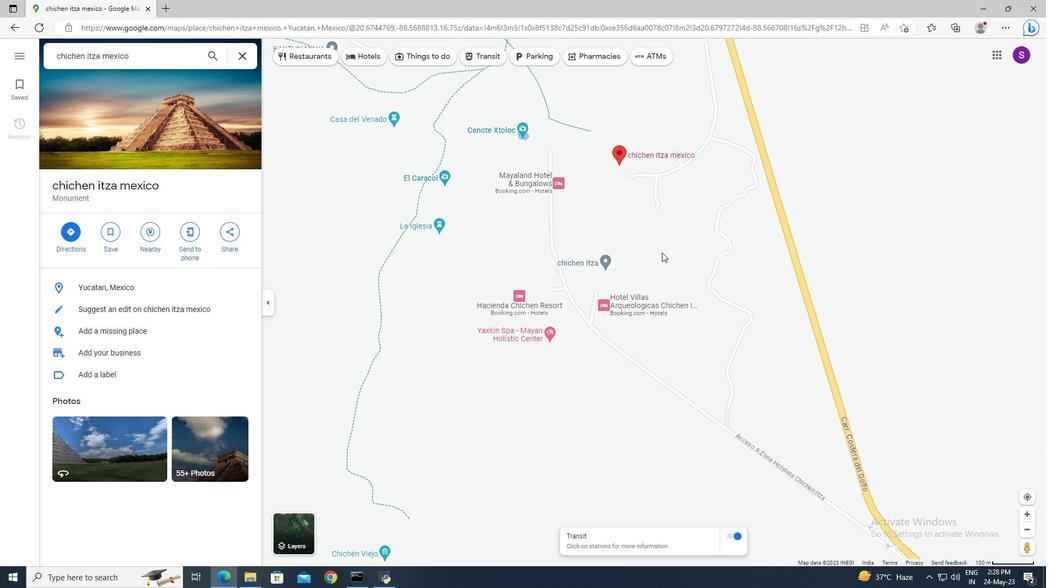 
Action: Mouse moved to (691, 254)
Screenshot: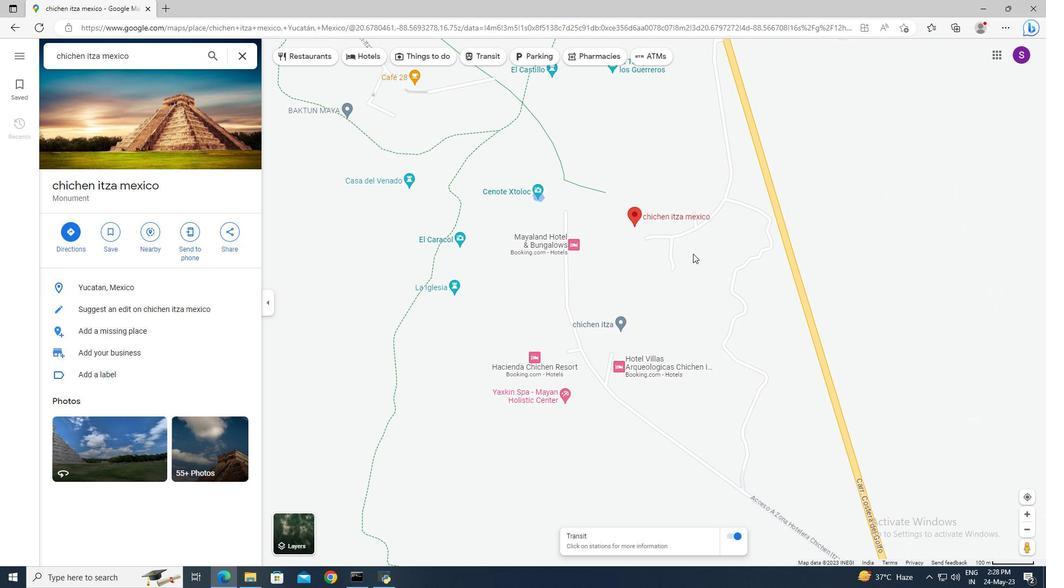 
Action: Mouse pressed left at (691, 254)
Screenshot: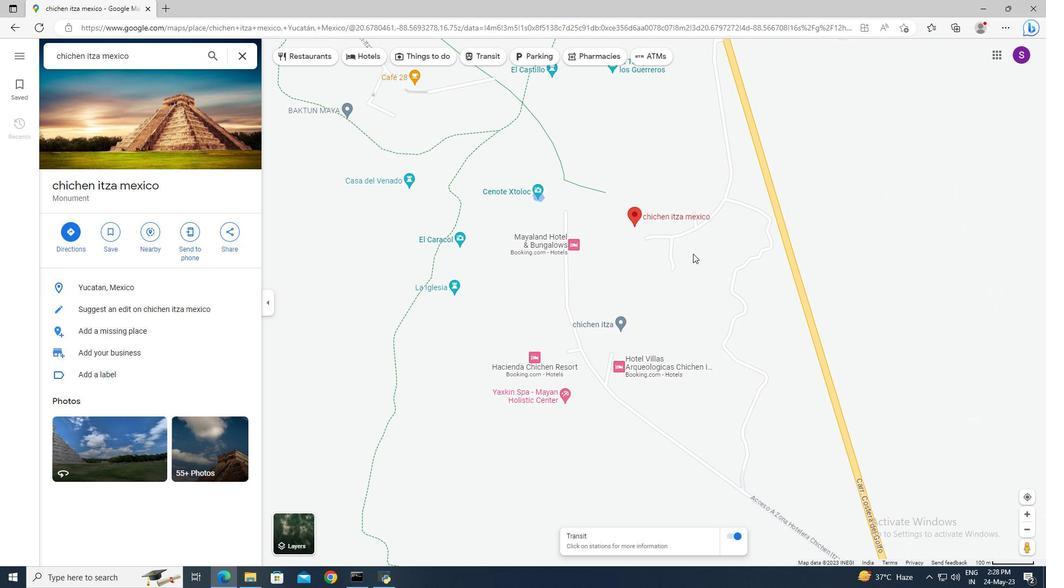 
Action: Mouse moved to (645, 214)
Screenshot: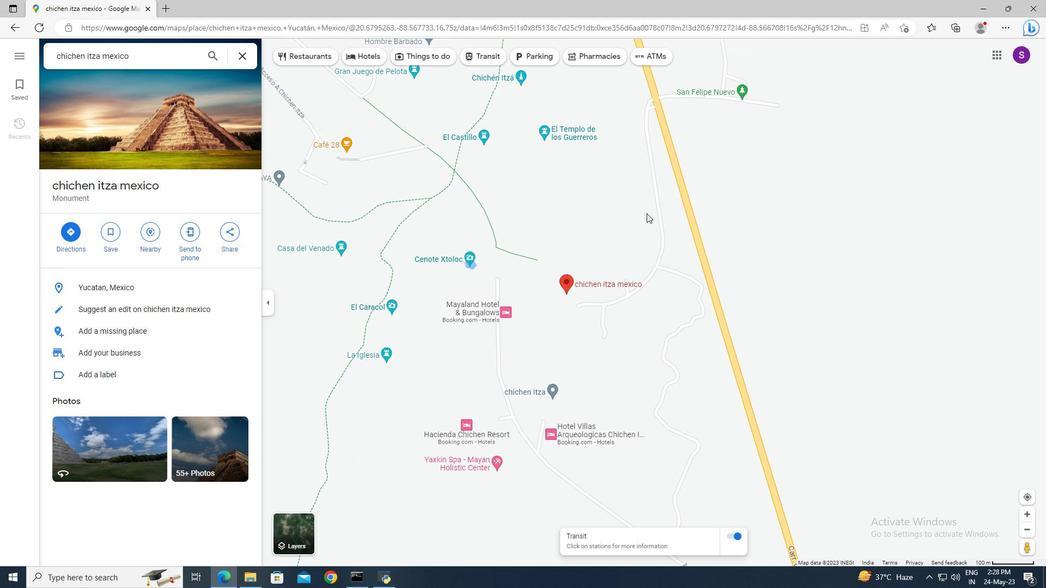 
Action: Mouse pressed left at (645, 214)
Screenshot: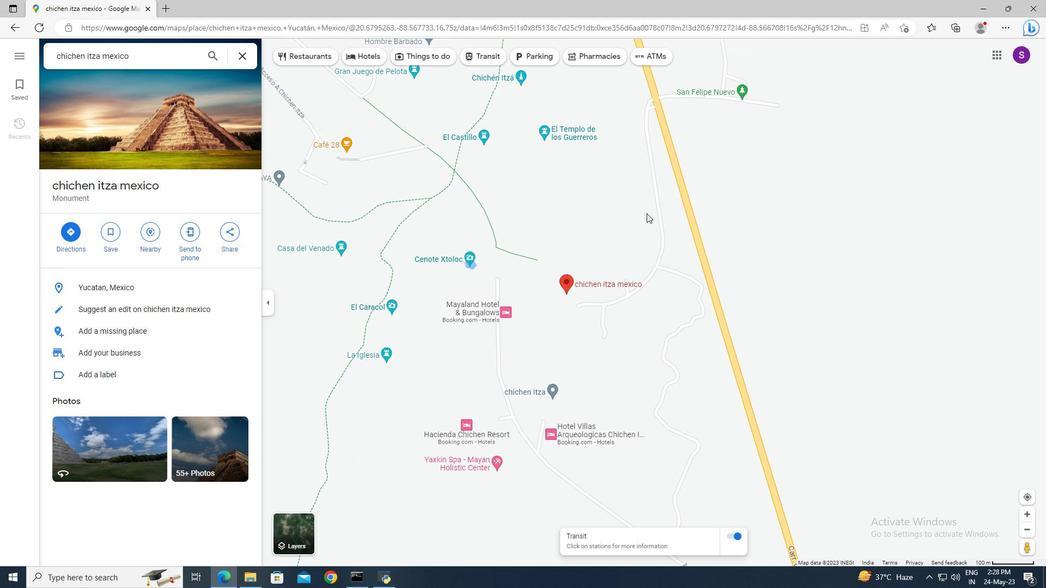 
Action: Mouse moved to (659, 271)
Screenshot: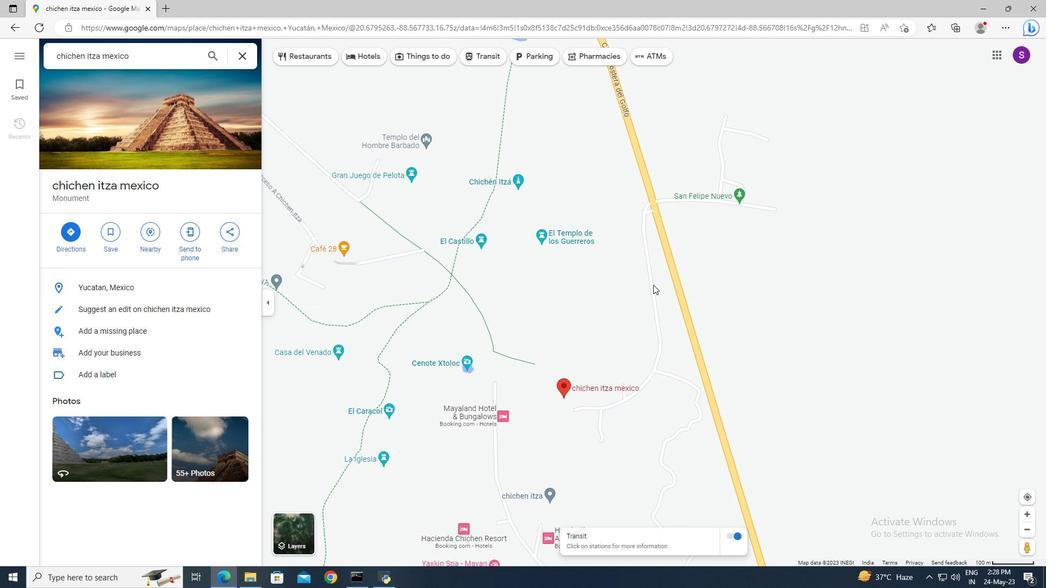 
Action: Mouse pressed left at (659, 271)
Screenshot: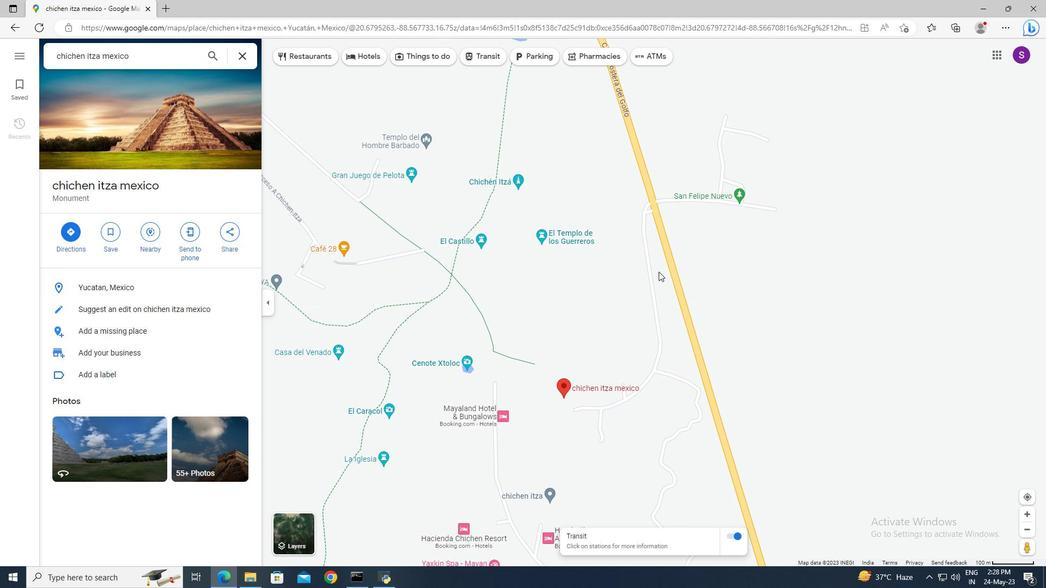 
Action: Mouse moved to (632, 248)
Screenshot: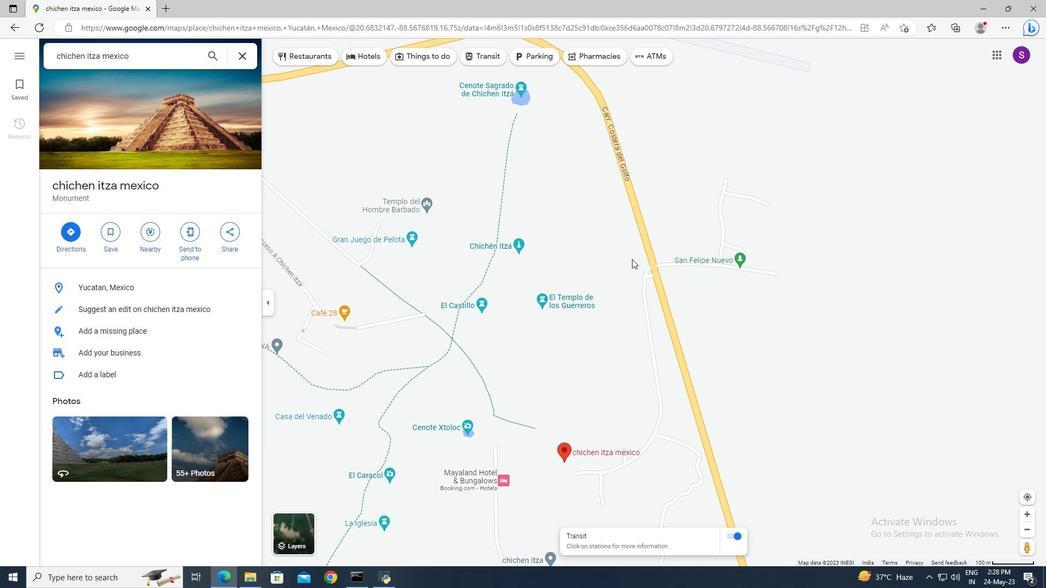 
Action: Mouse pressed left at (632, 248)
Screenshot: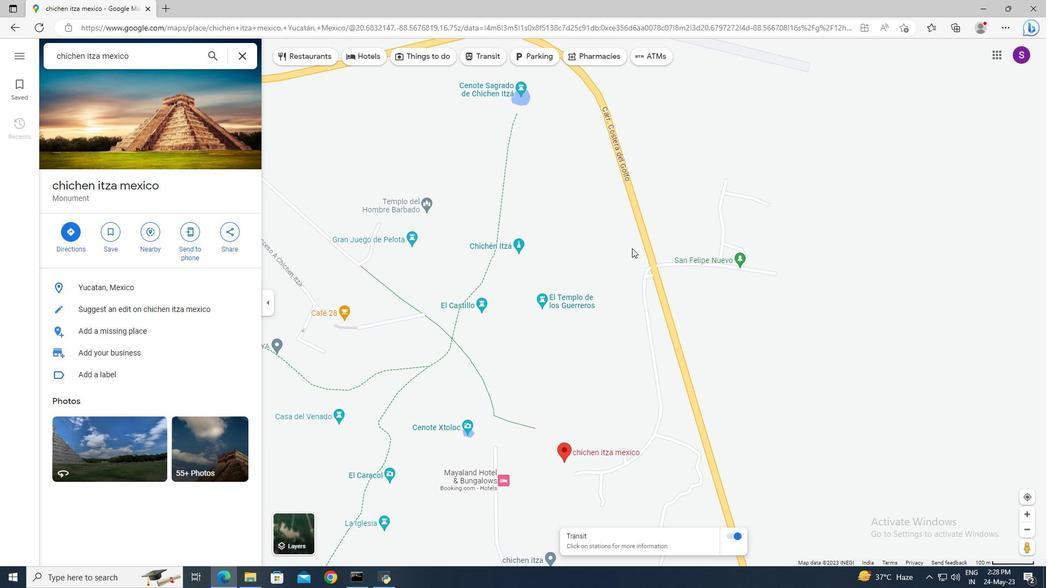 
Action: Mouse moved to (668, 262)
Screenshot: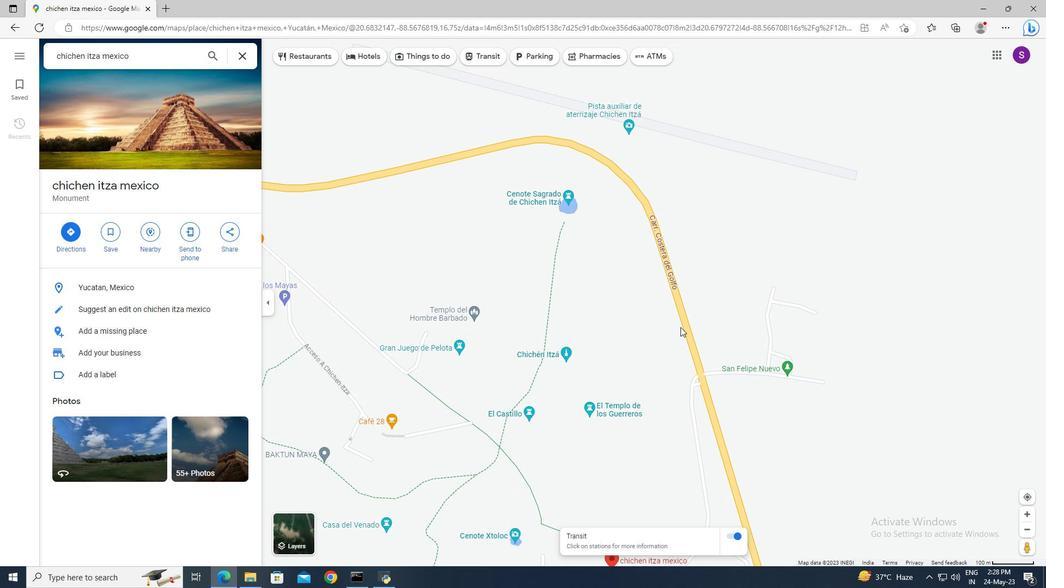 
Action: Mouse pressed left at (668, 262)
Screenshot: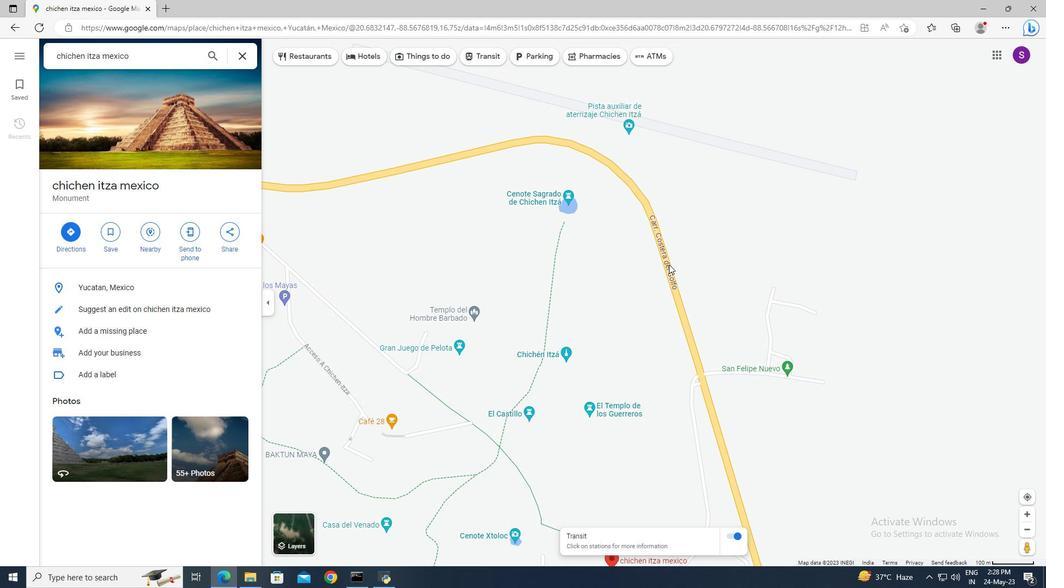 
Action: Mouse moved to (654, 228)
Screenshot: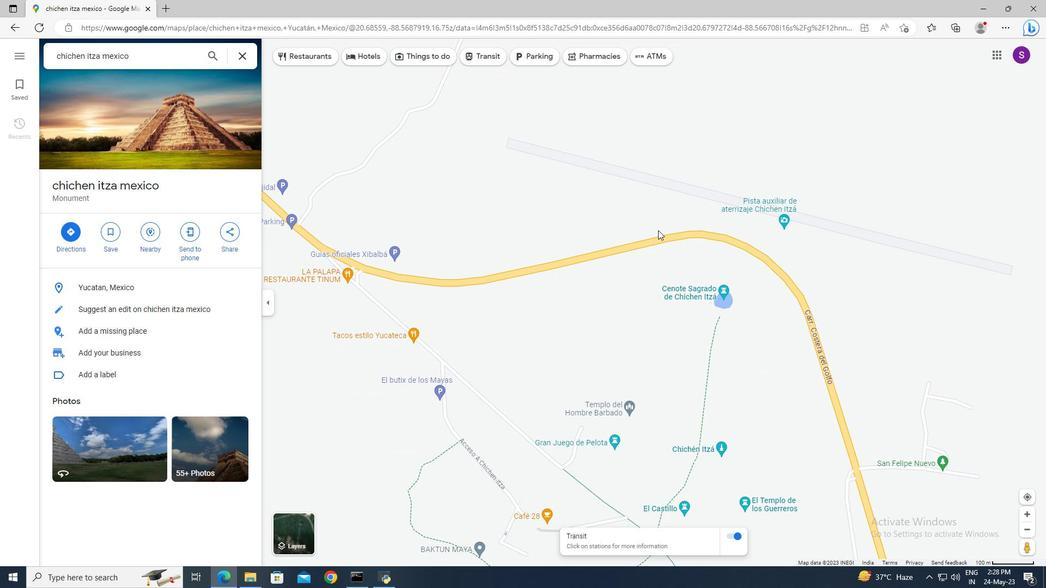 
Action: Mouse pressed left at (654, 228)
Screenshot: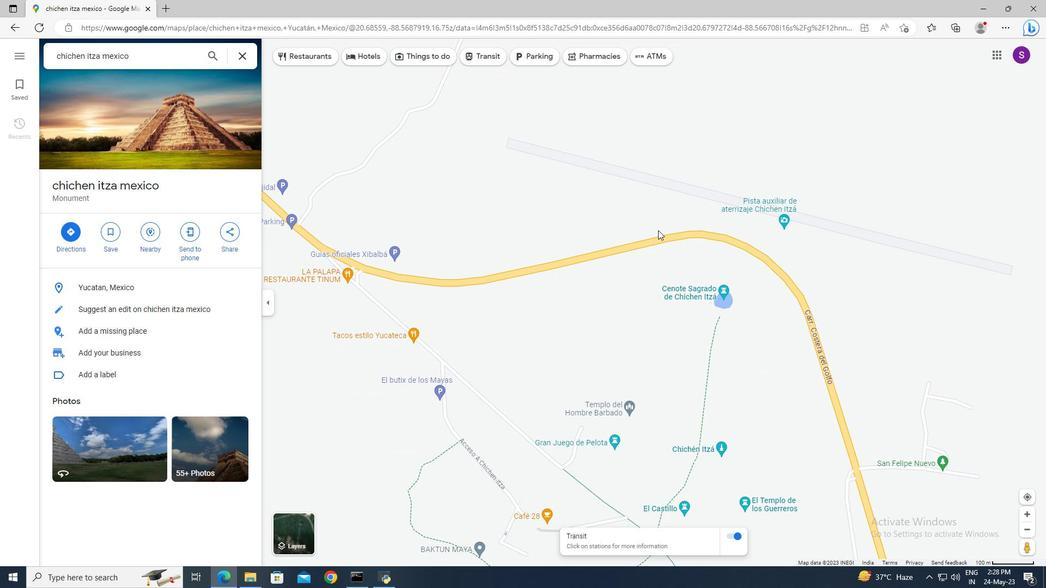
Action: Mouse moved to (637, 267)
Screenshot: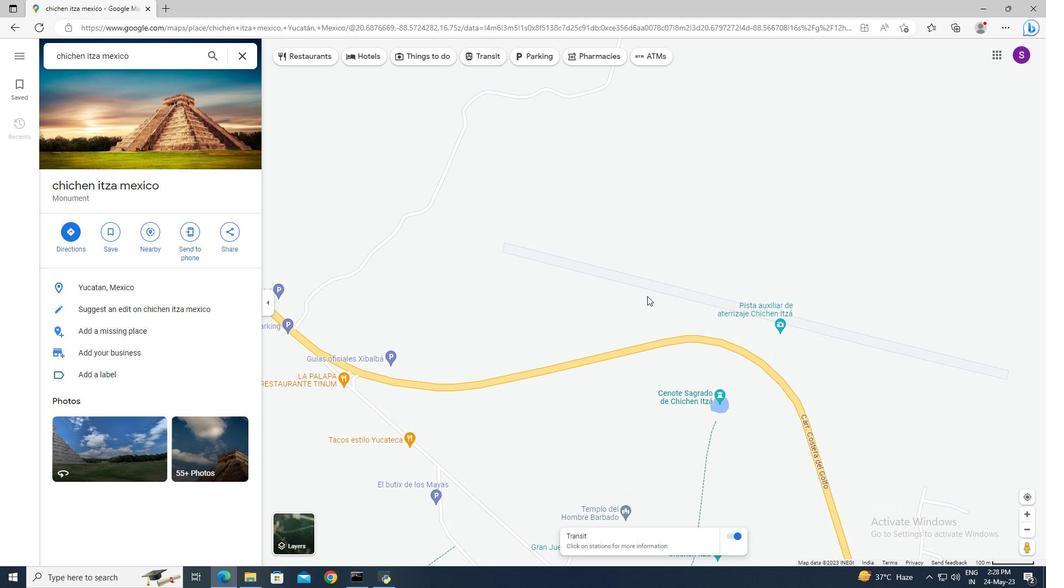 
Action: Mouse scrolled (637, 266) with delta (0, 0)
Screenshot: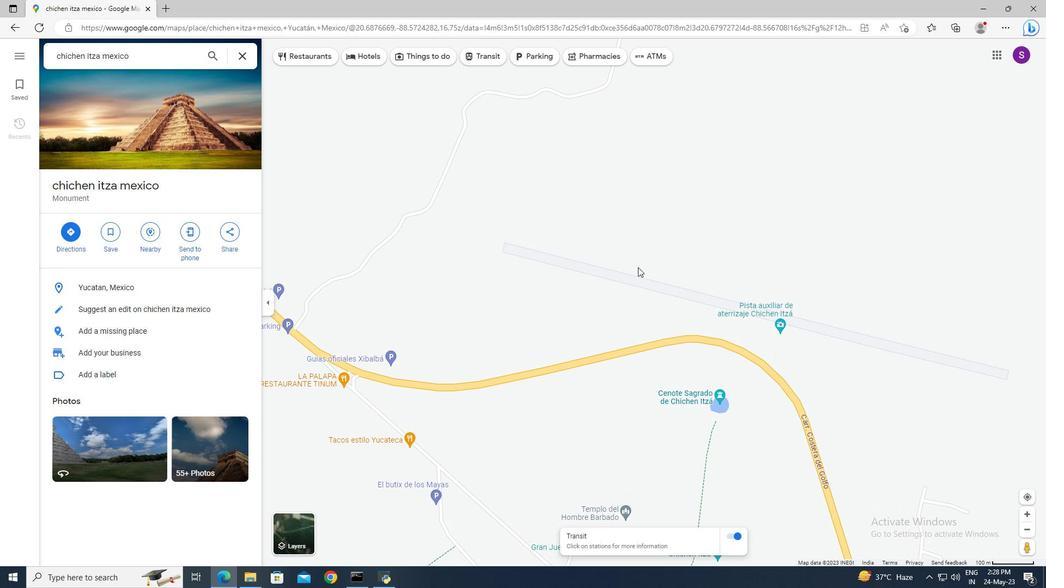 
Action: Mouse scrolled (637, 266) with delta (0, 0)
Screenshot: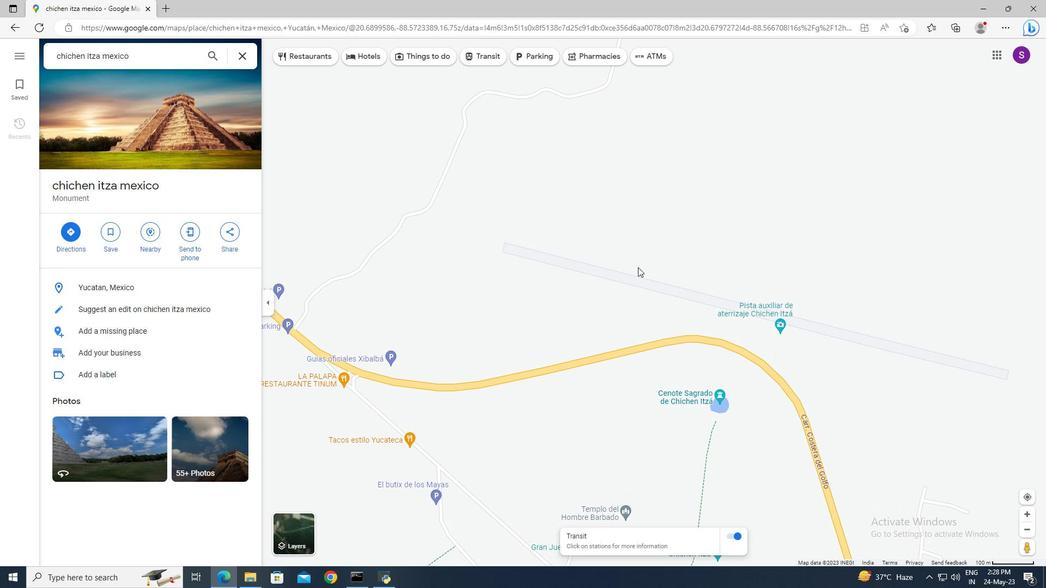 
Action: Mouse moved to (588, 227)
Screenshot: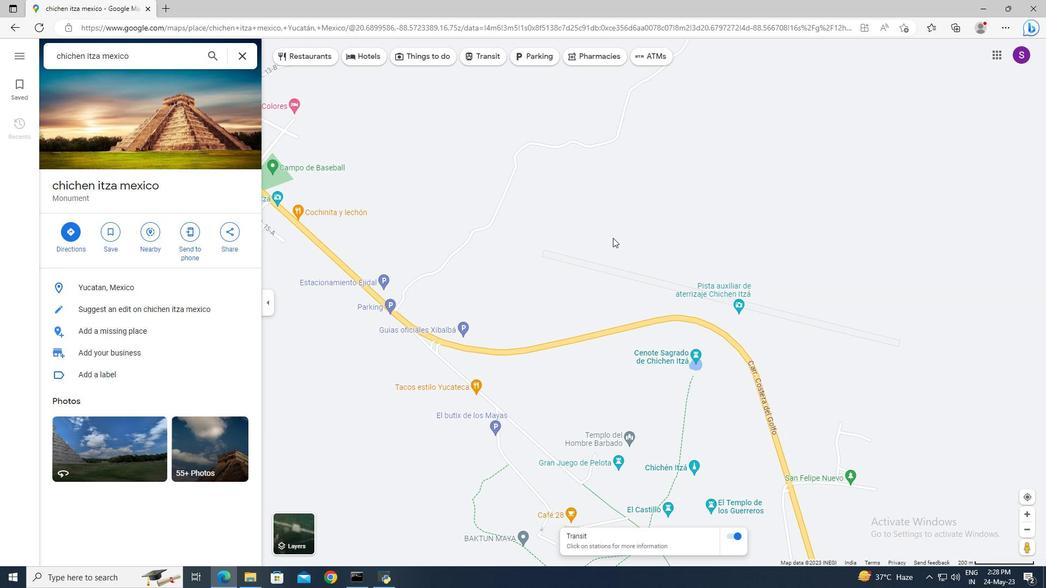 
Action: Mouse pressed left at (588, 227)
Screenshot: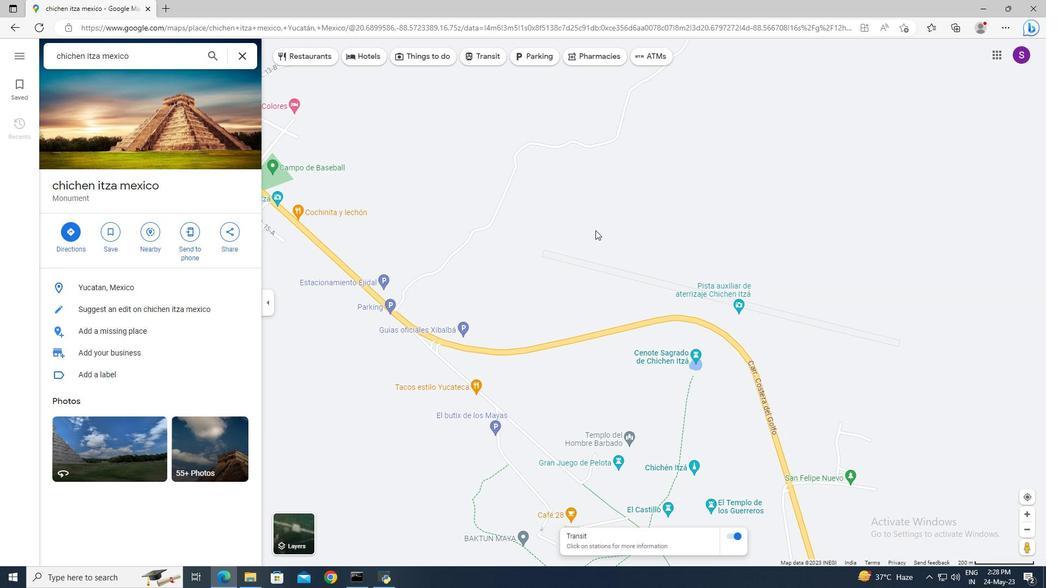 
Action: Mouse moved to (620, 240)
Screenshot: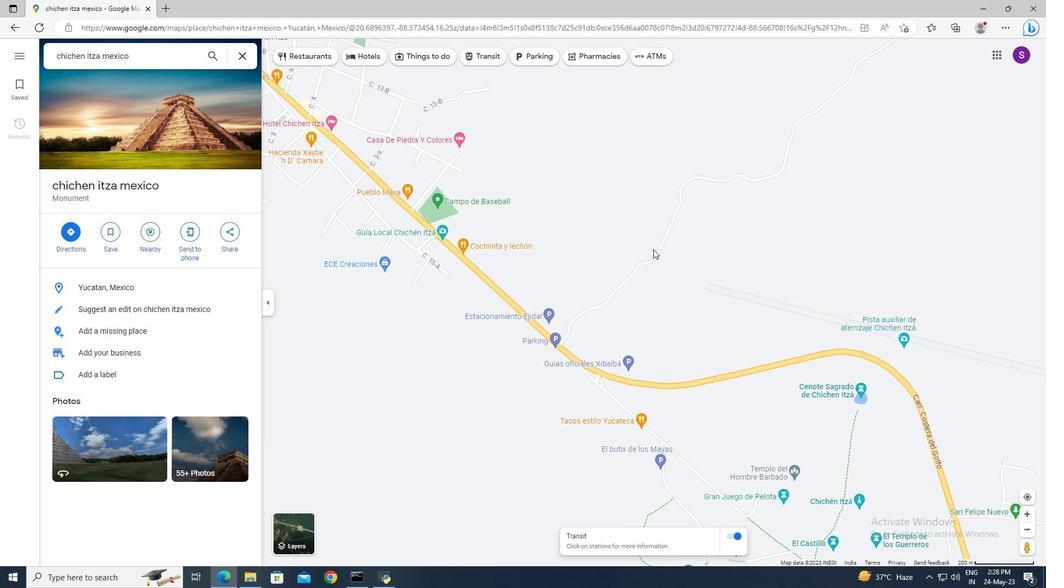 
Action: Mouse pressed left at (620, 240)
Screenshot: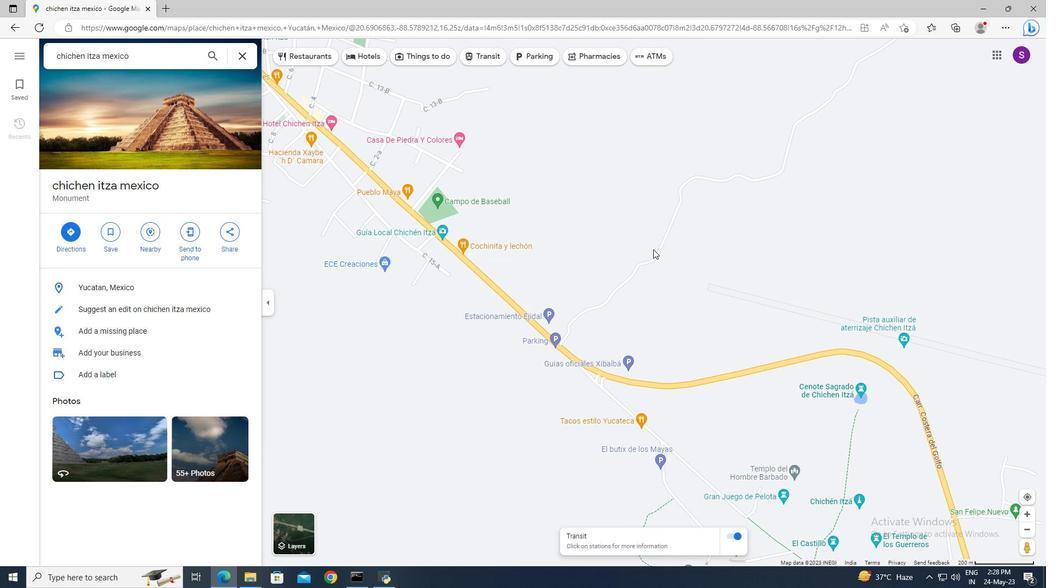 
Action: Mouse moved to (360, 333)
Screenshot: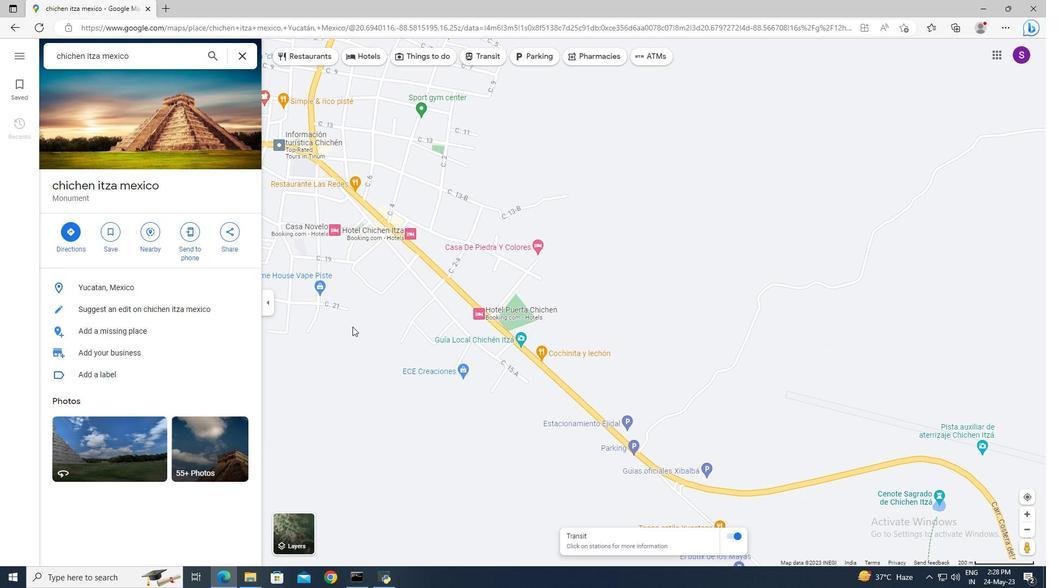 
Action: Mouse pressed left at (360, 333)
Screenshot: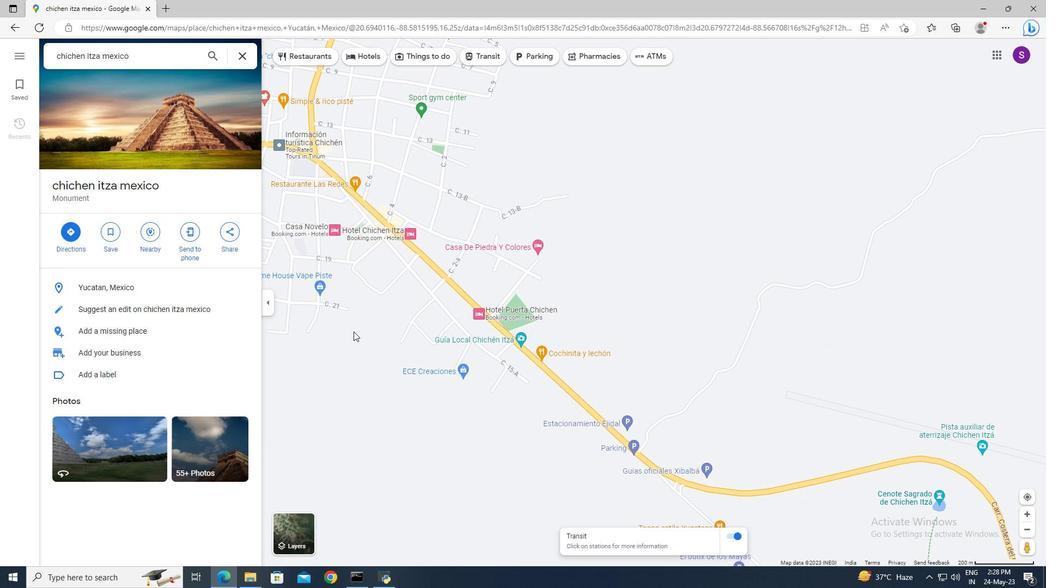 
Action: Mouse moved to (449, 330)
Screenshot: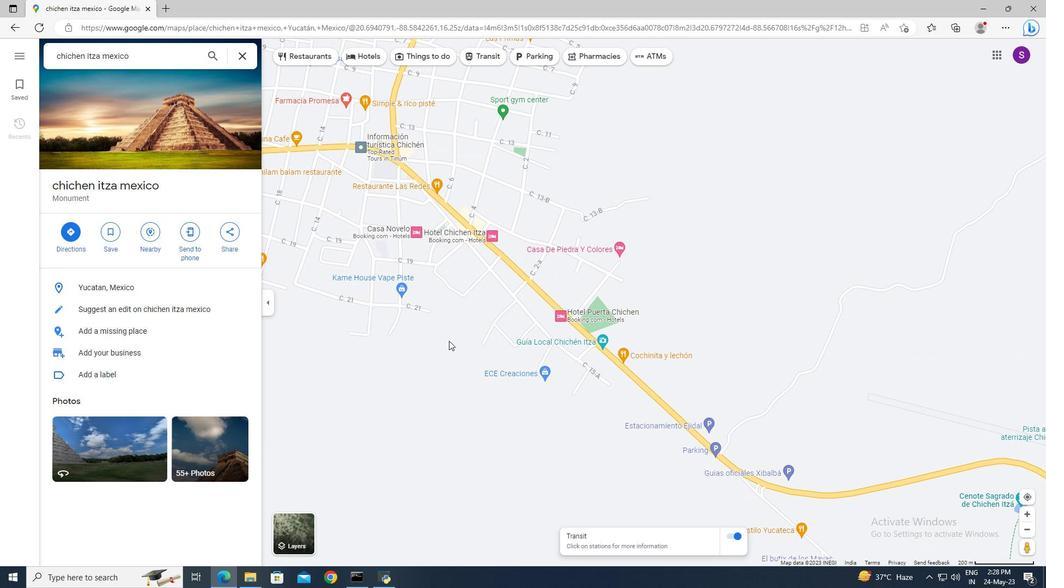 
Action: Mouse pressed left at (449, 330)
Screenshot: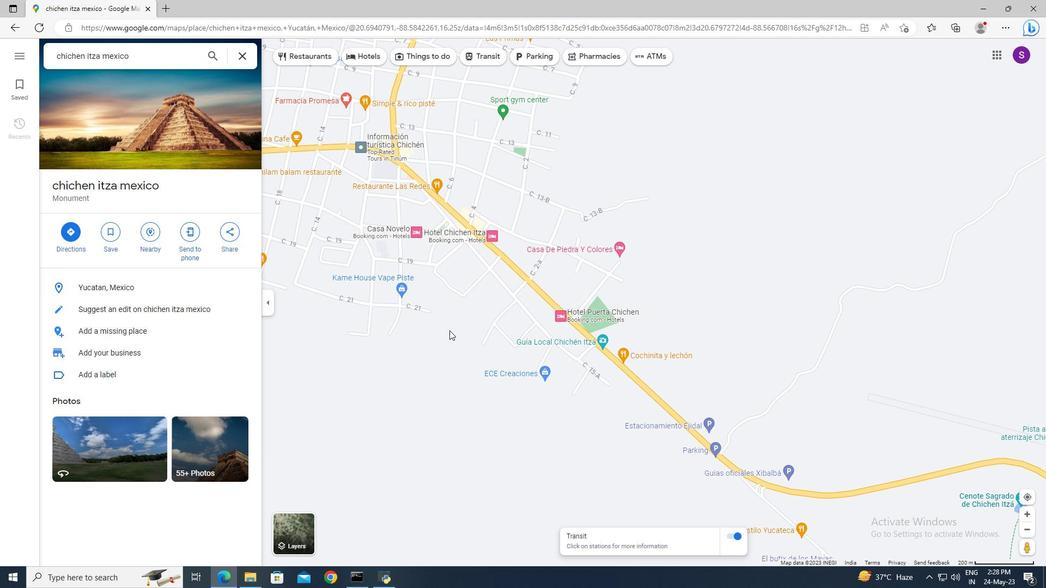 
Action: Mouse moved to (560, 239)
Screenshot: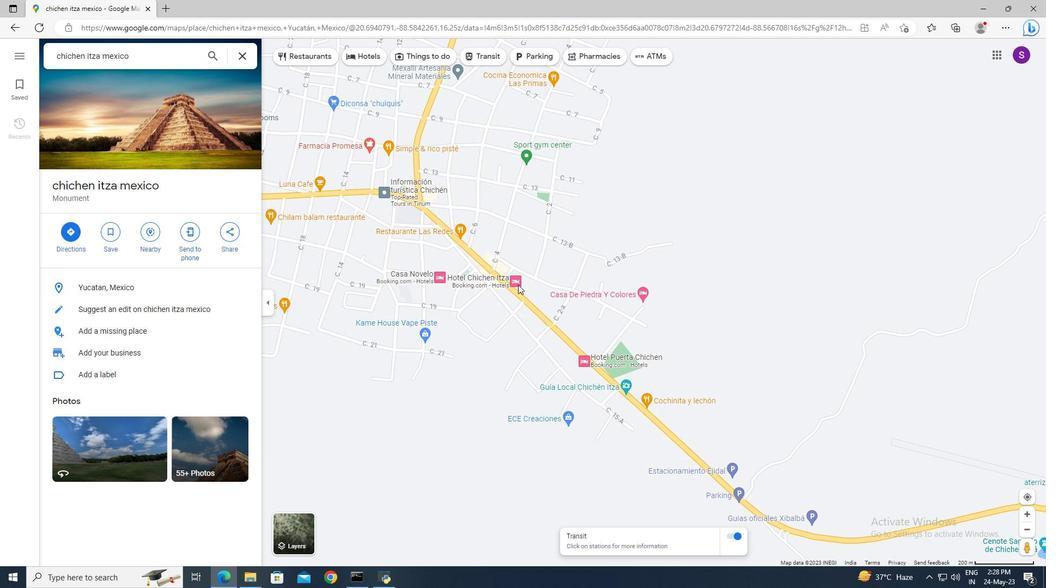 
Action: Mouse pressed left at (560, 239)
Screenshot: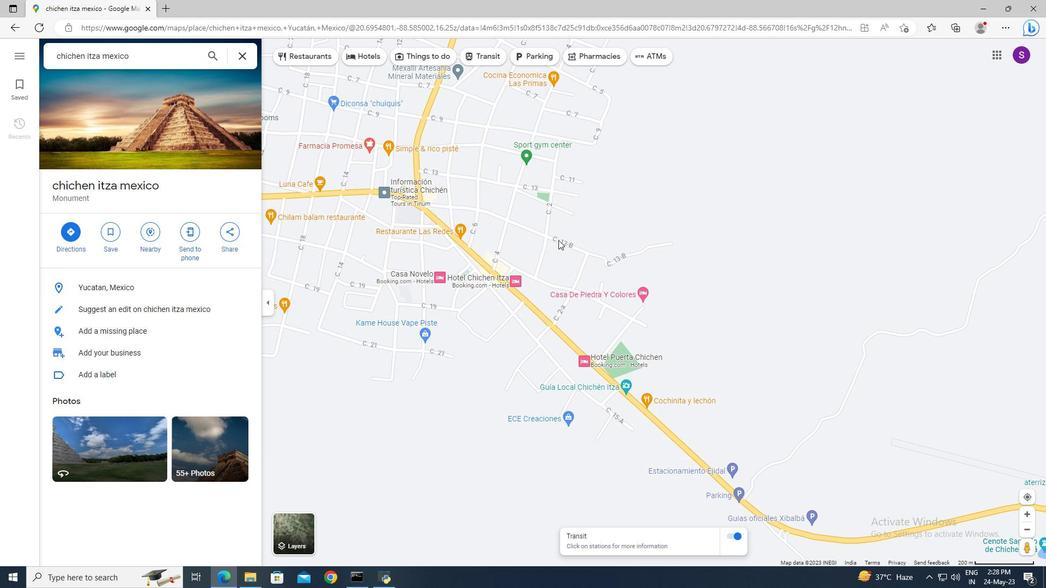 
Action: Mouse moved to (672, 283)
Screenshot: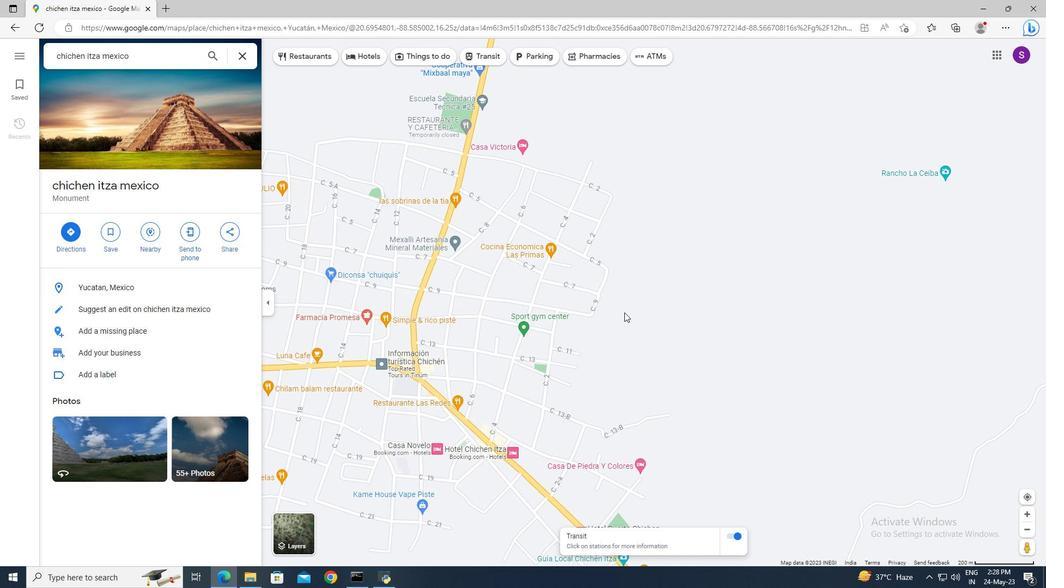 
Action: Mouse pressed left at (672, 283)
Screenshot: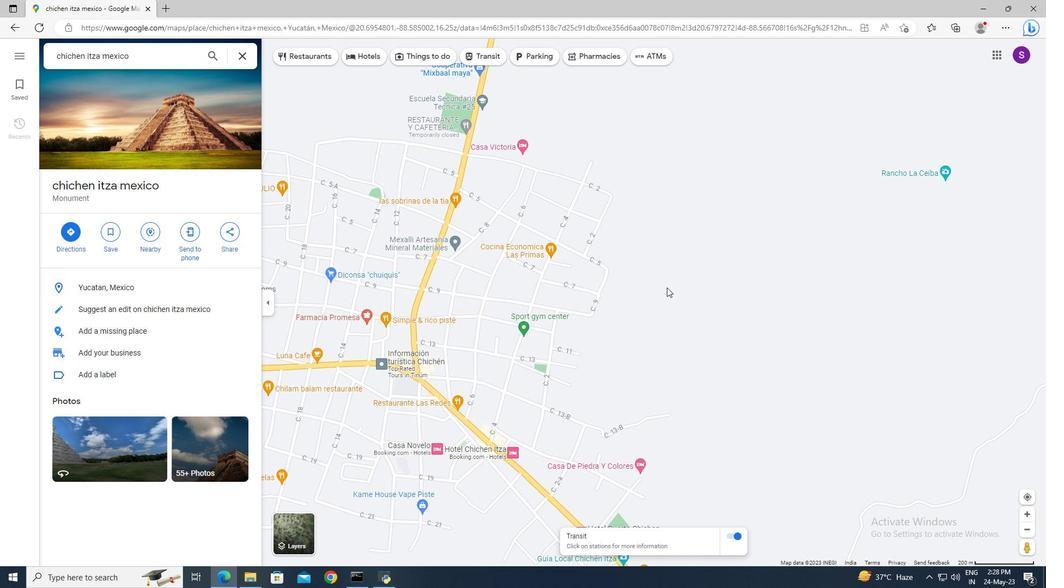 
Action: Mouse moved to (501, 360)
Screenshot: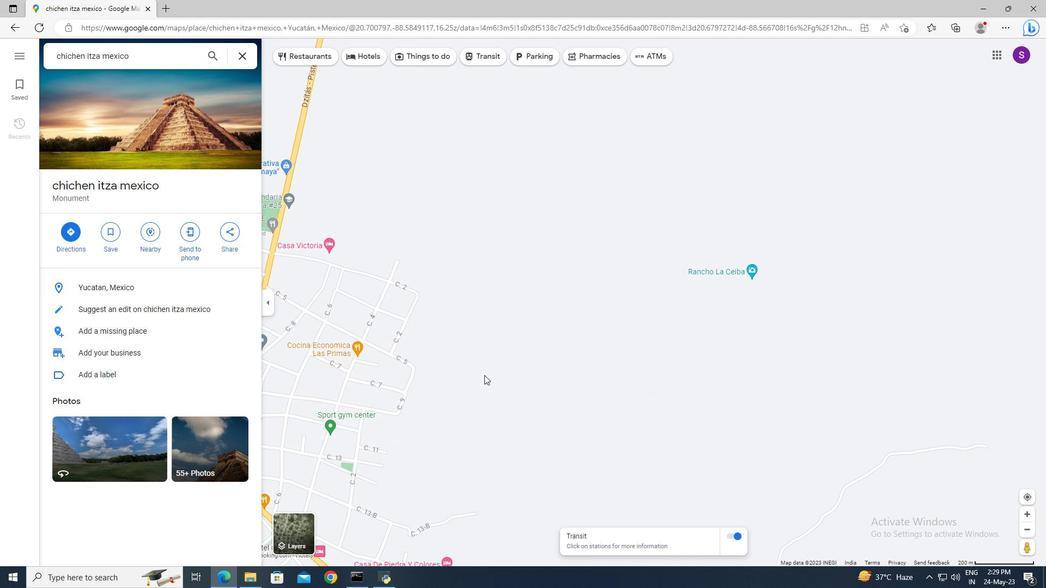 
Action: Mouse scrolled (501, 359) with delta (0, 0)
Screenshot: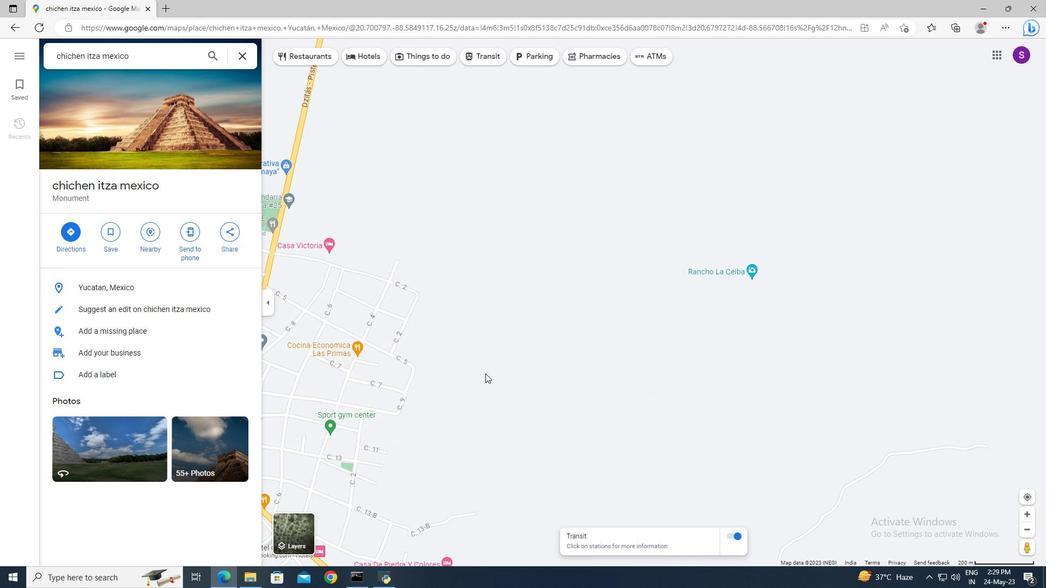 
Action: Mouse moved to (501, 360)
Screenshot: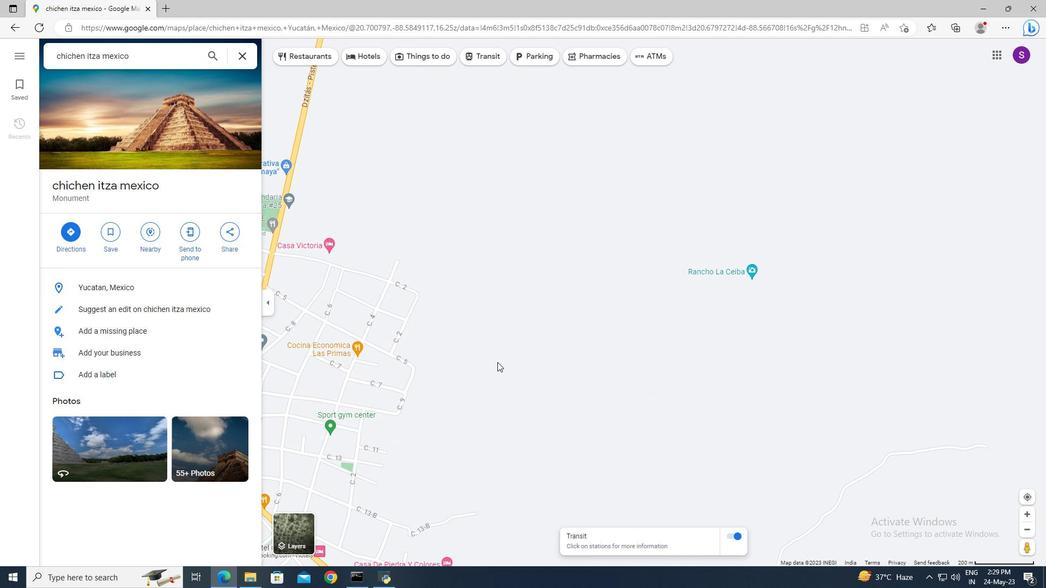 
Action: Mouse scrolled (501, 359) with delta (0, 0)
Screenshot: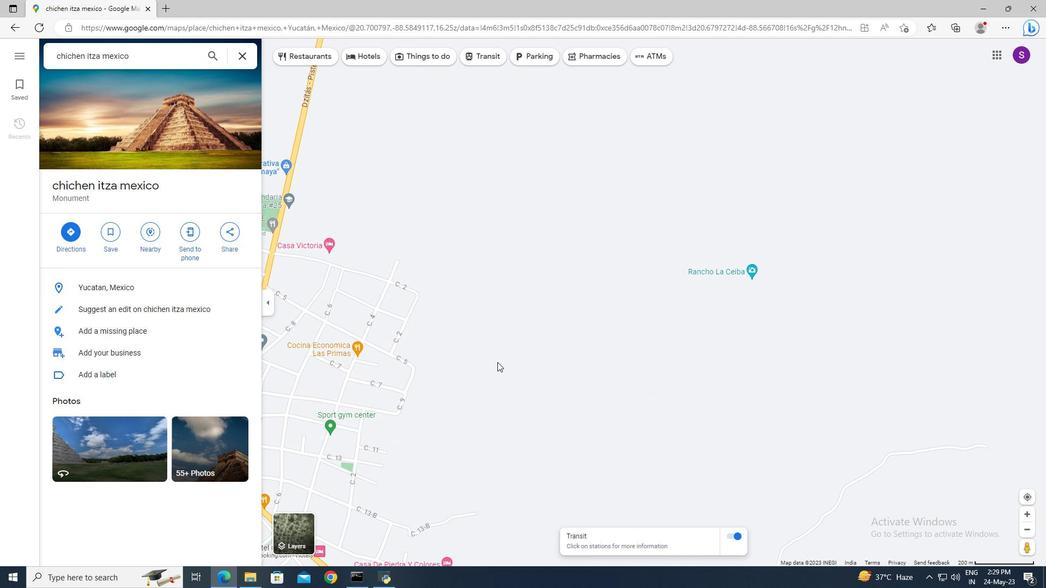 
Action: Mouse scrolled (501, 359) with delta (0, 0)
Screenshot: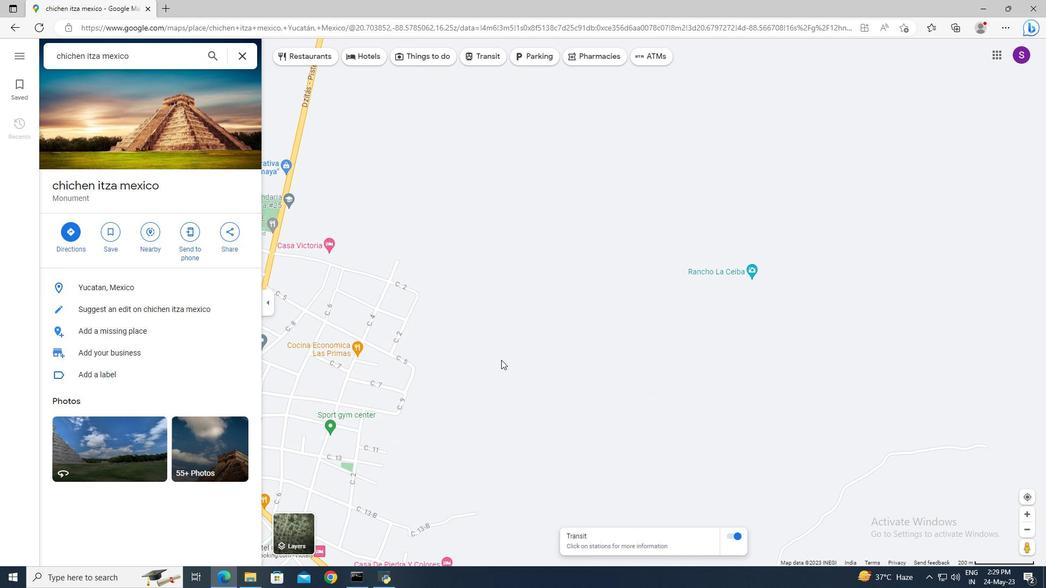 
Action: Mouse moved to (568, 390)
Screenshot: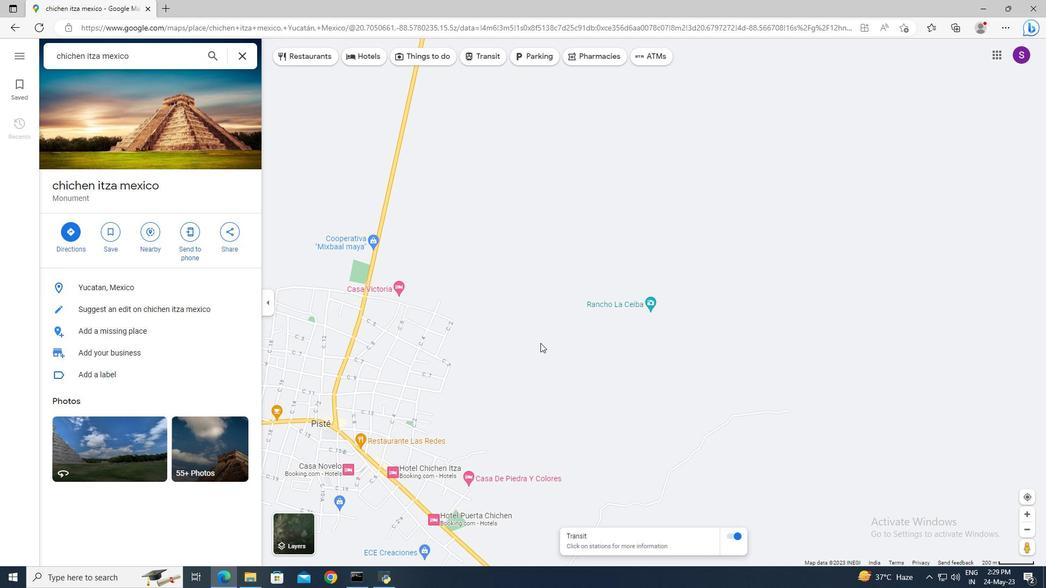
Action: Mouse pressed left at (568, 390)
Screenshot: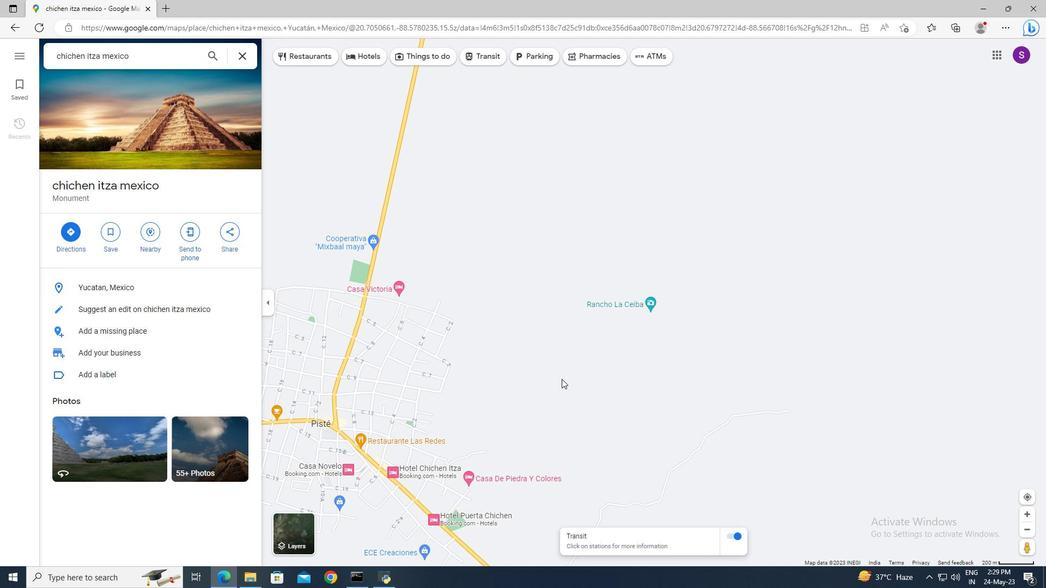 
Action: Mouse moved to (723, 349)
Screenshot: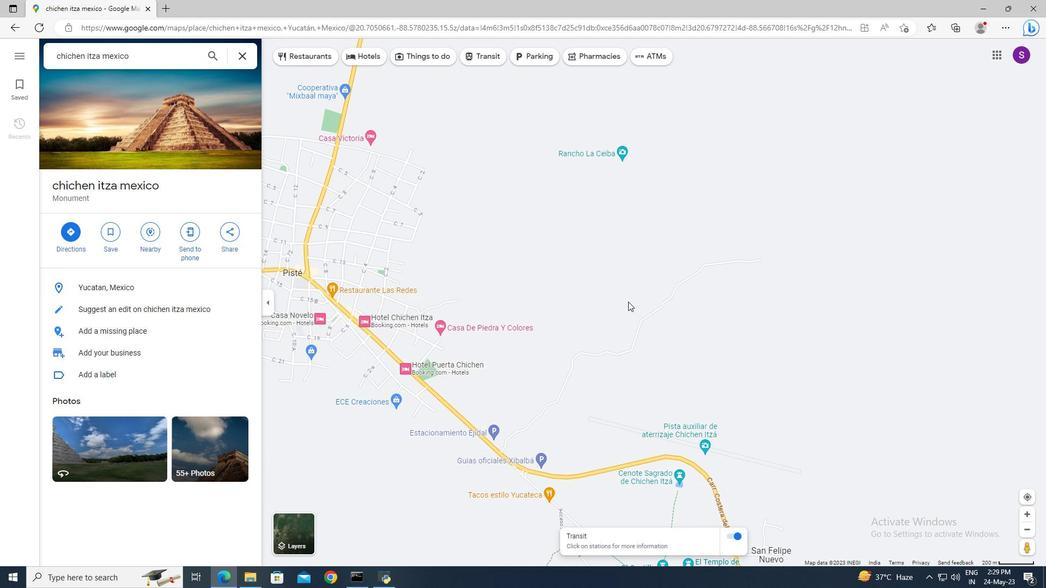 
Action: Mouse pressed left at (723, 349)
Screenshot: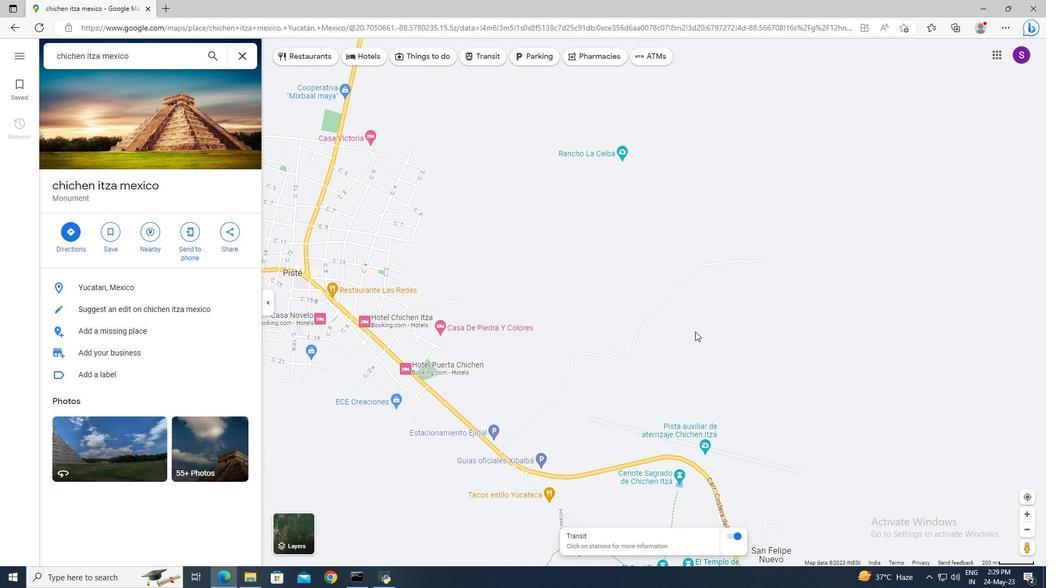 
Action: Mouse moved to (737, 324)
Screenshot: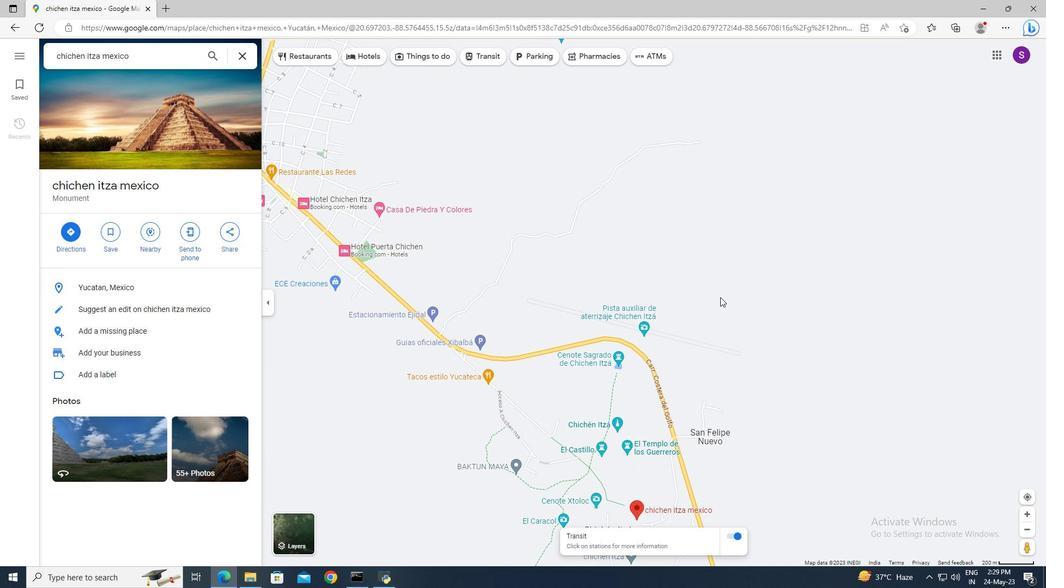 
Action: Mouse pressed left at (737, 324)
Screenshot: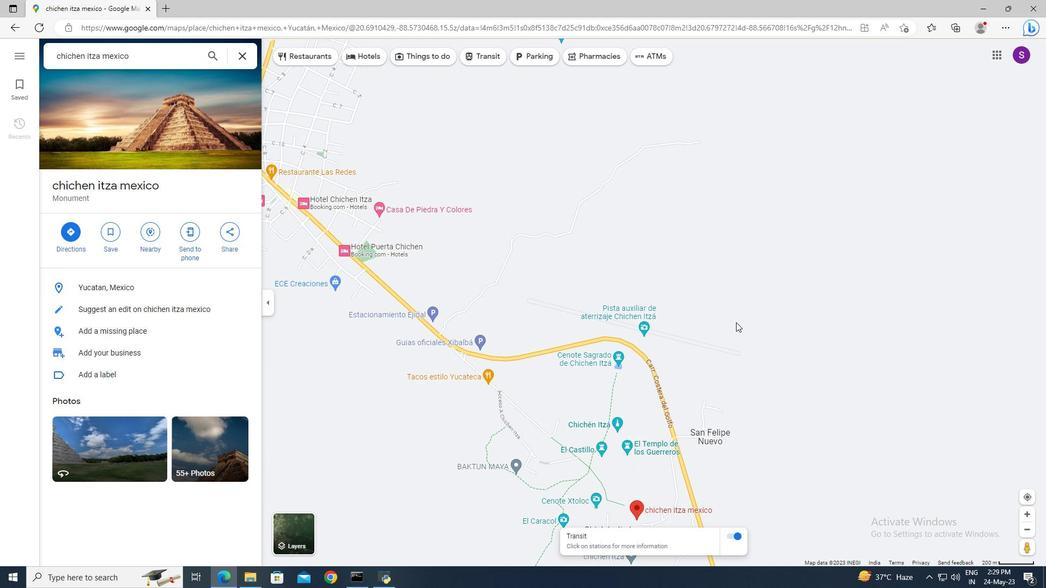 
Action: Mouse moved to (652, 428)
Screenshot: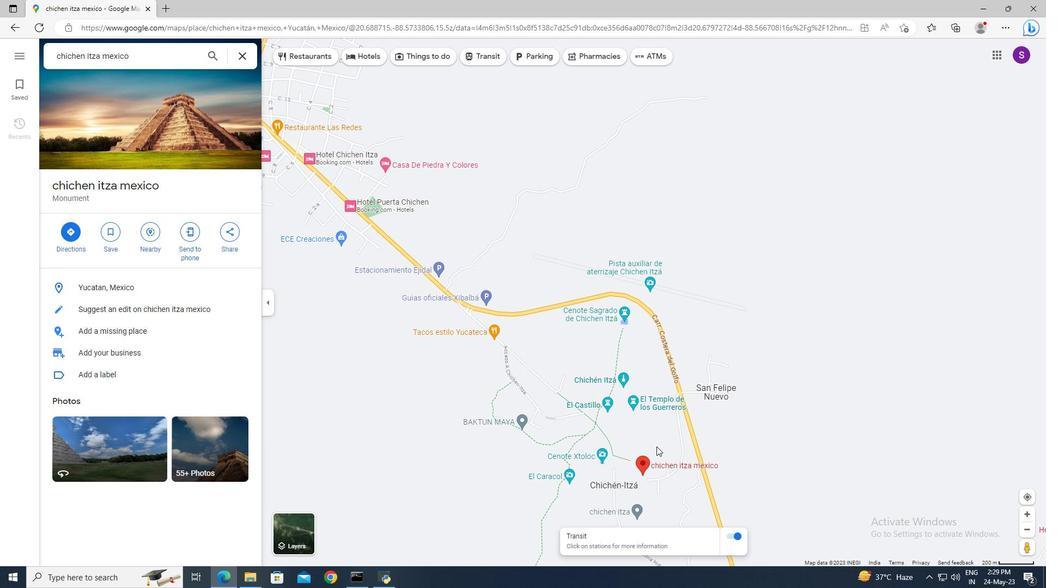 
Action: Mouse pressed left at (653, 441)
Screenshot: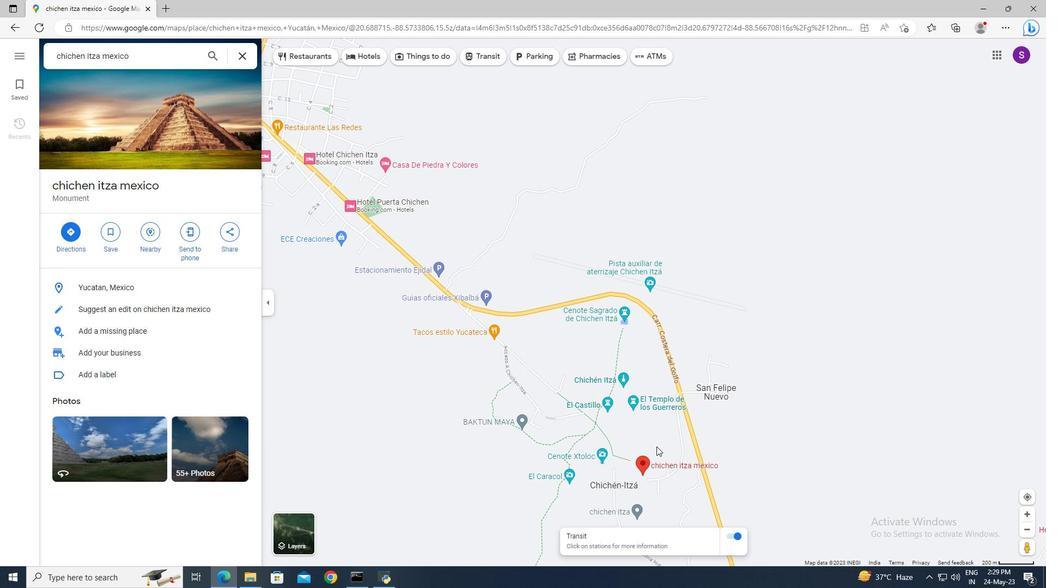 
Action: Mouse moved to (757, 427)
Screenshot: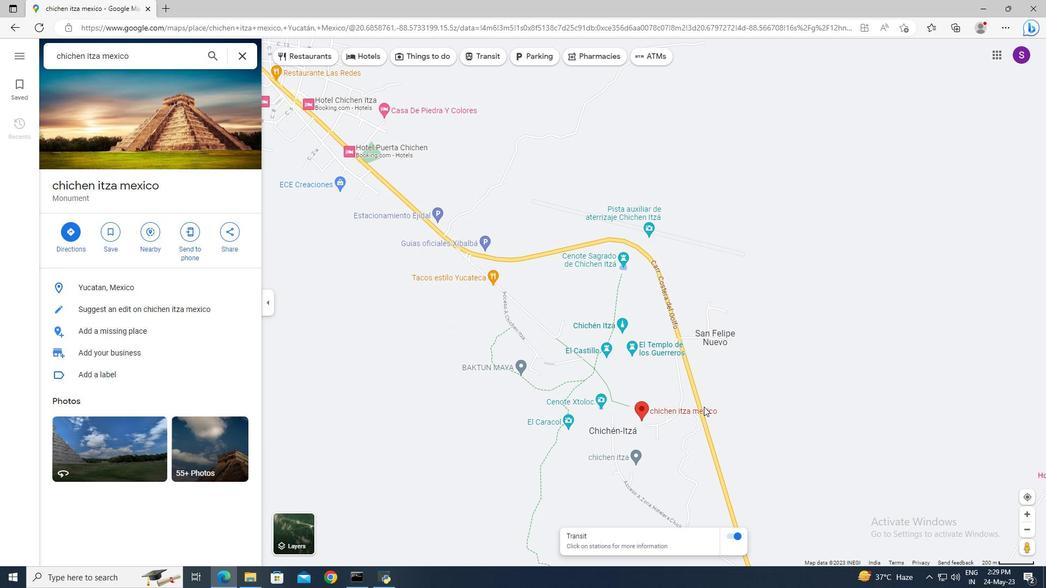 
Action: Mouse pressed left at (757, 427)
Screenshot: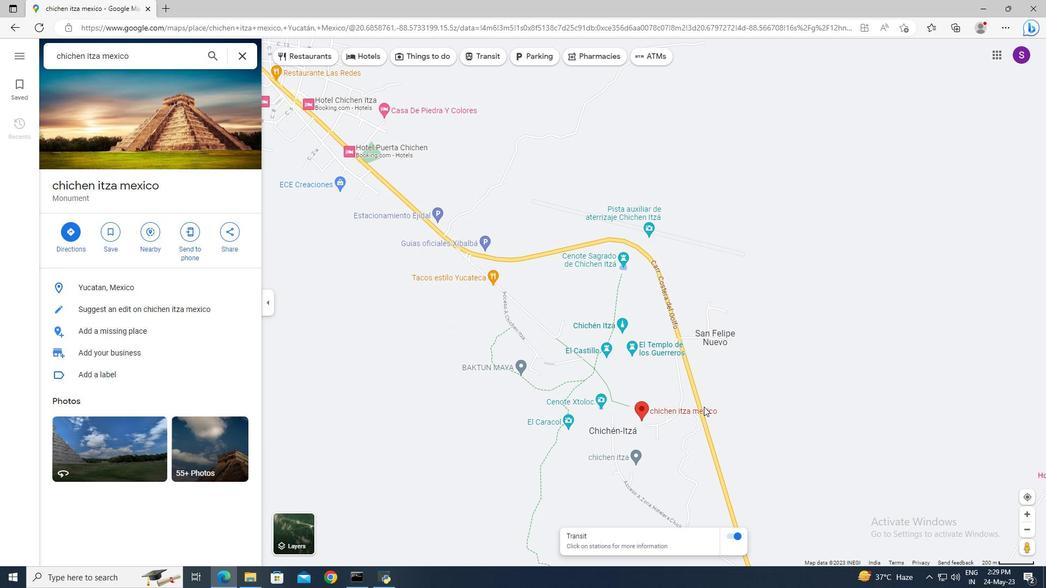 
Action: Mouse moved to (820, 358)
Screenshot: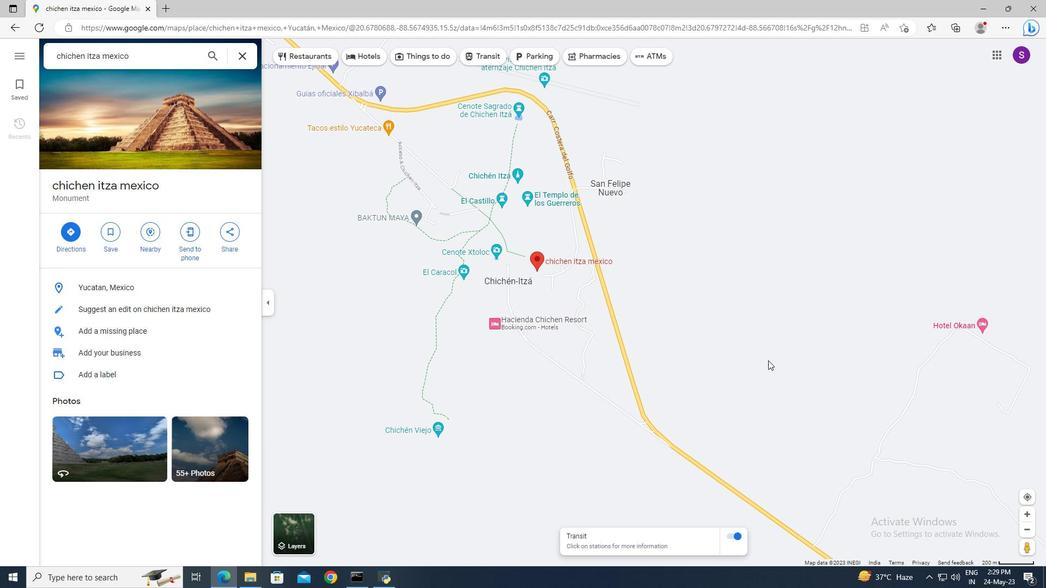 
Action: Mouse pressed left at (820, 358)
Screenshot: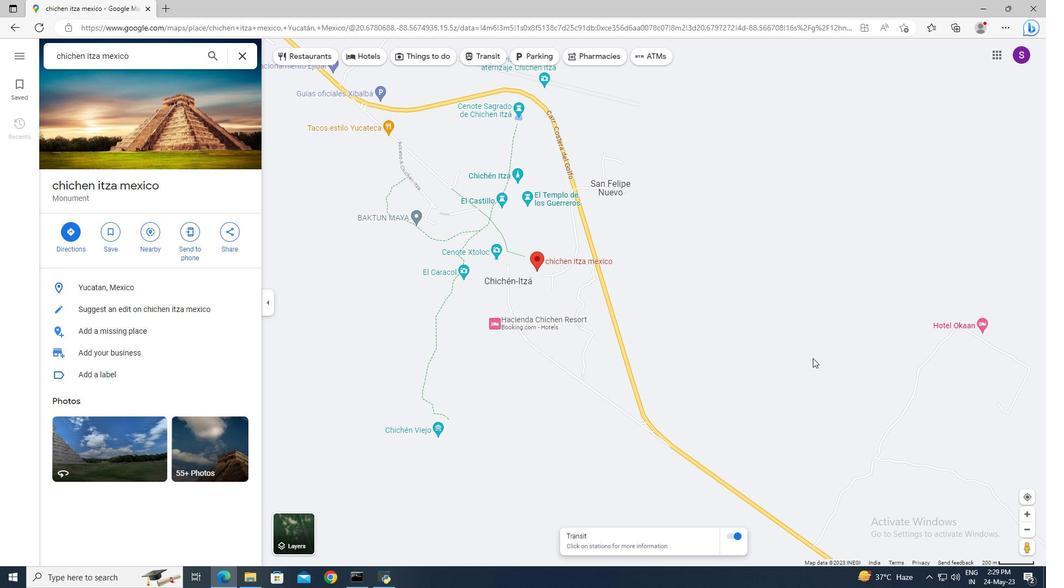 
Action: Mouse moved to (641, 391)
Screenshot: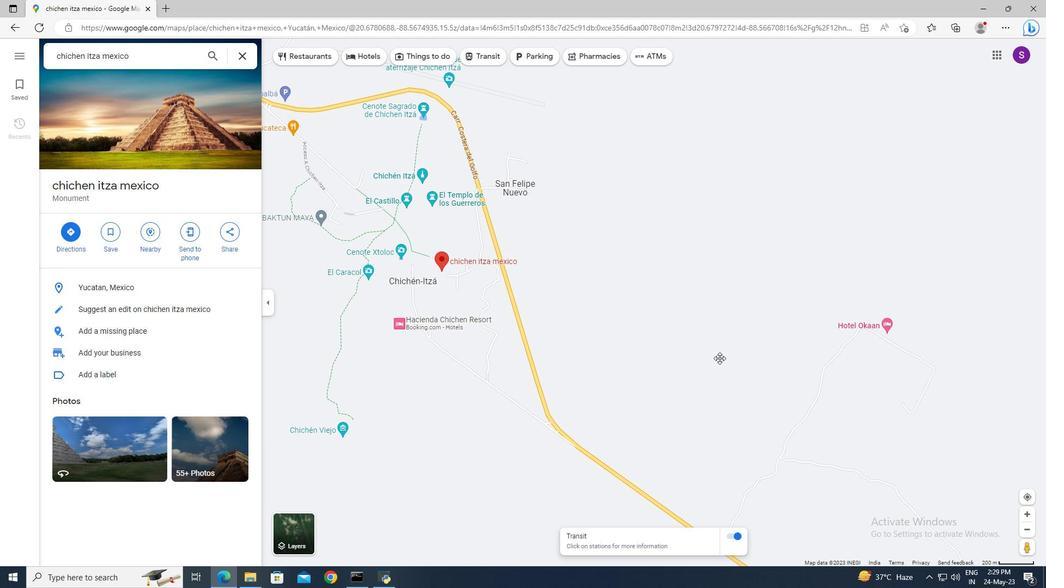 
Action: Mouse scrolled (641, 391) with delta (0, 0)
Screenshot: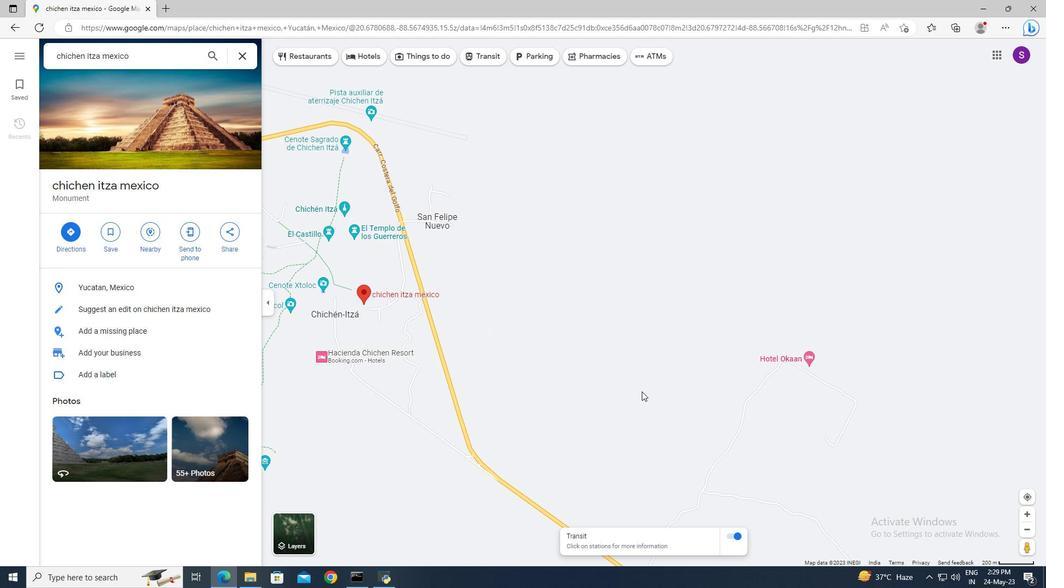 
Action: Mouse scrolled (641, 391) with delta (0, 0)
Screenshot: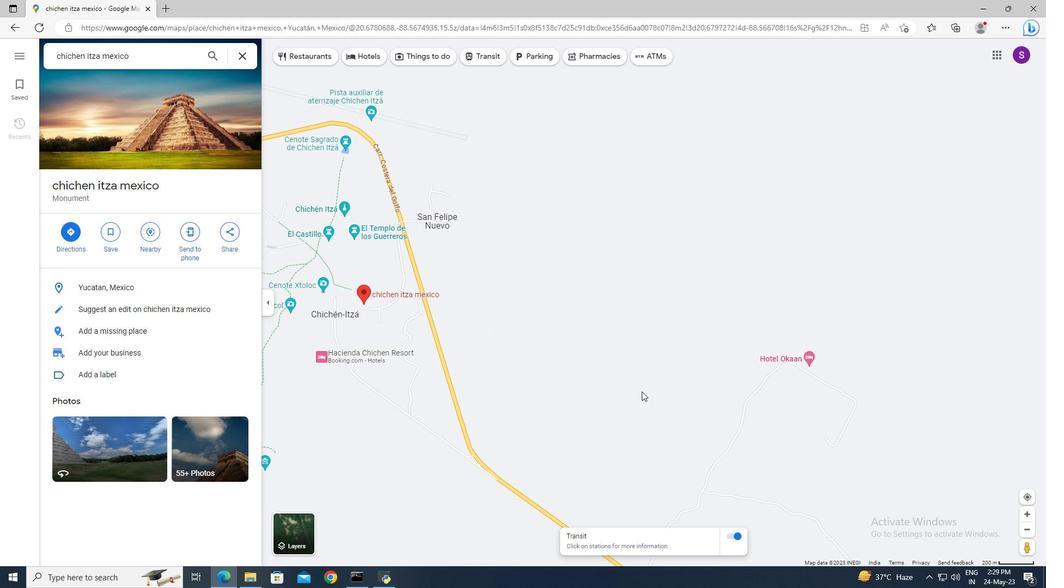 
Action: Mouse scrolled (641, 391) with delta (0, 0)
Screenshot: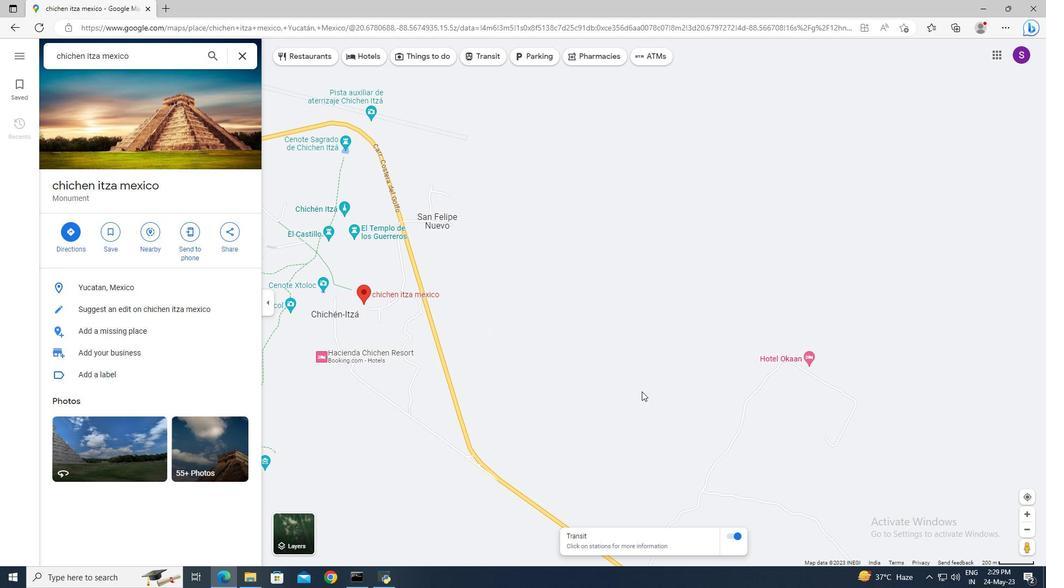 
Action: Mouse scrolled (641, 391) with delta (0, 0)
Screenshot: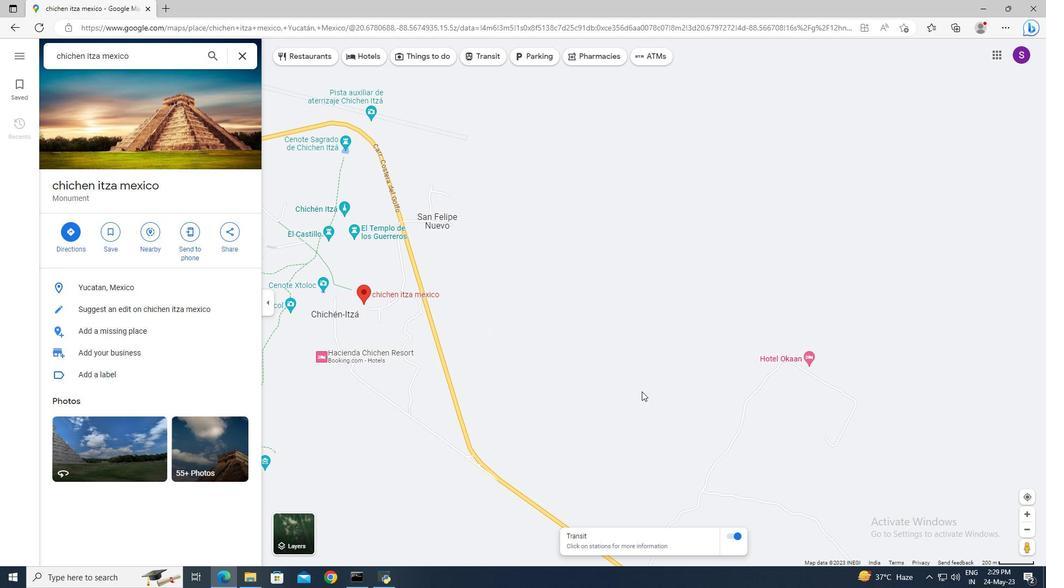 
Action: Mouse moved to (673, 355)
Screenshot: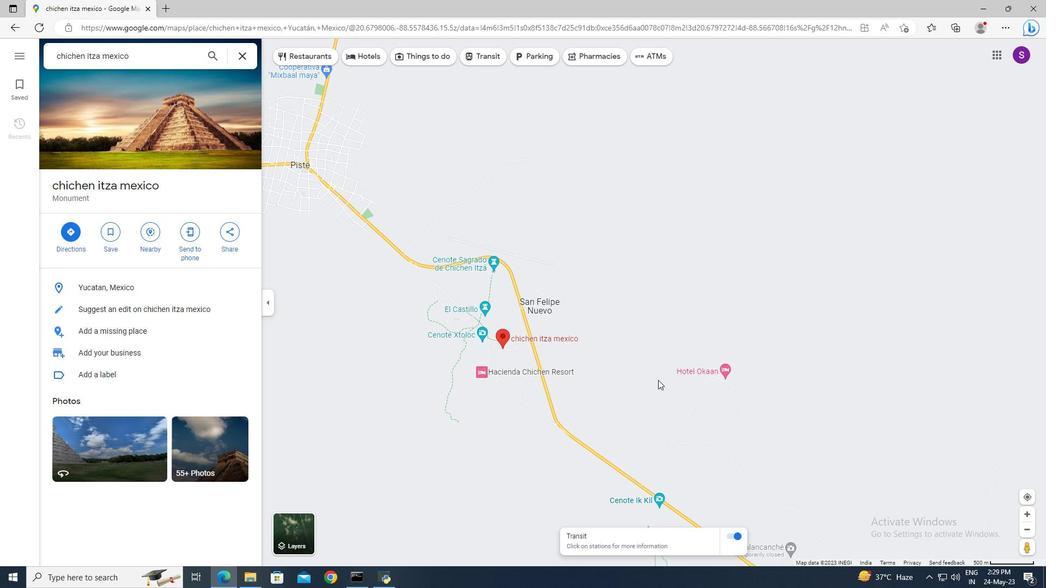 
Action: Mouse scrolled (673, 354) with delta (0, 0)
Screenshot: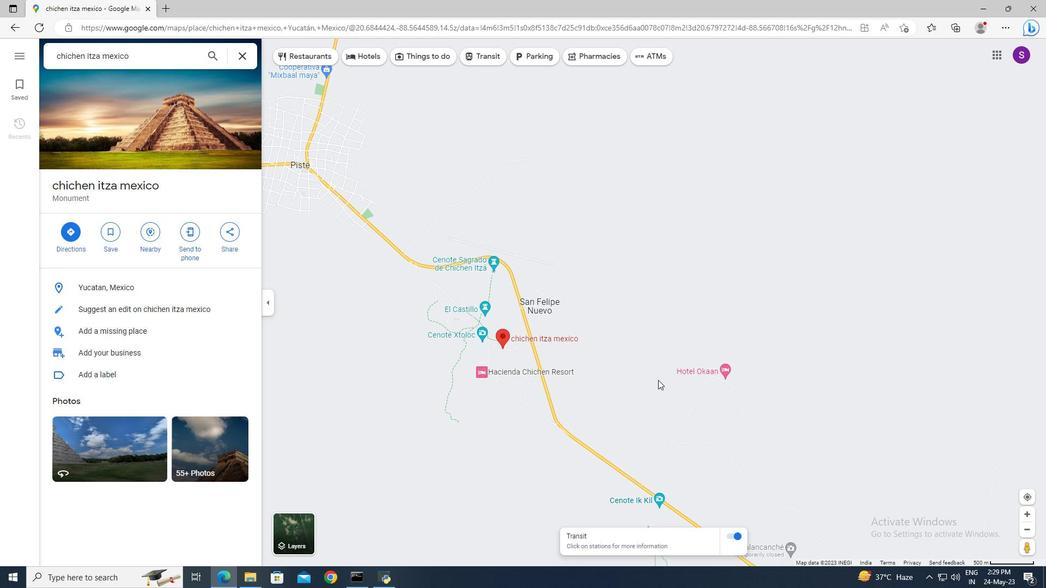 
Action: Mouse moved to (487, 59)
Screenshot: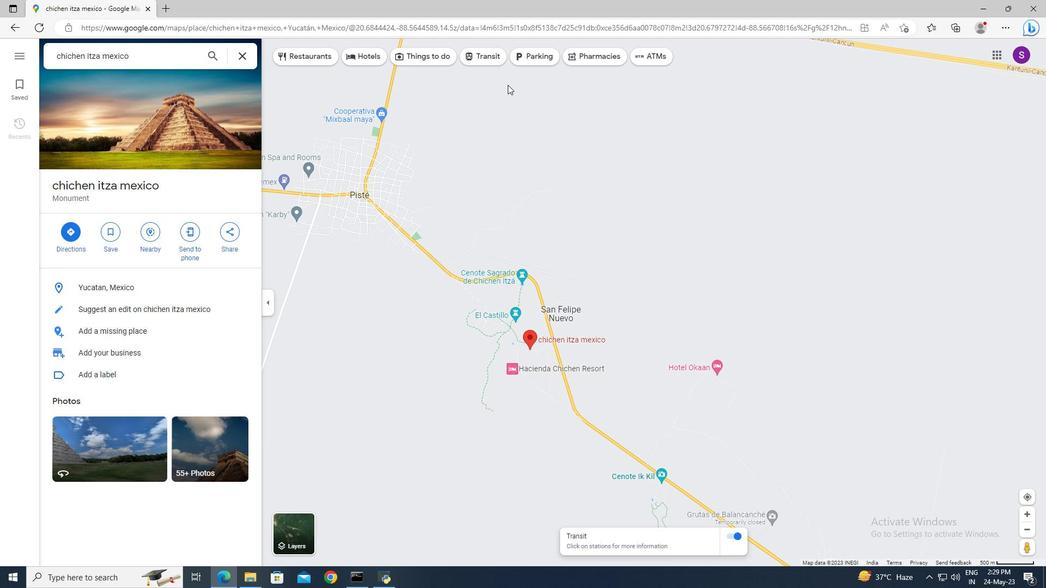 
Action: Mouse pressed left at (487, 59)
Screenshot: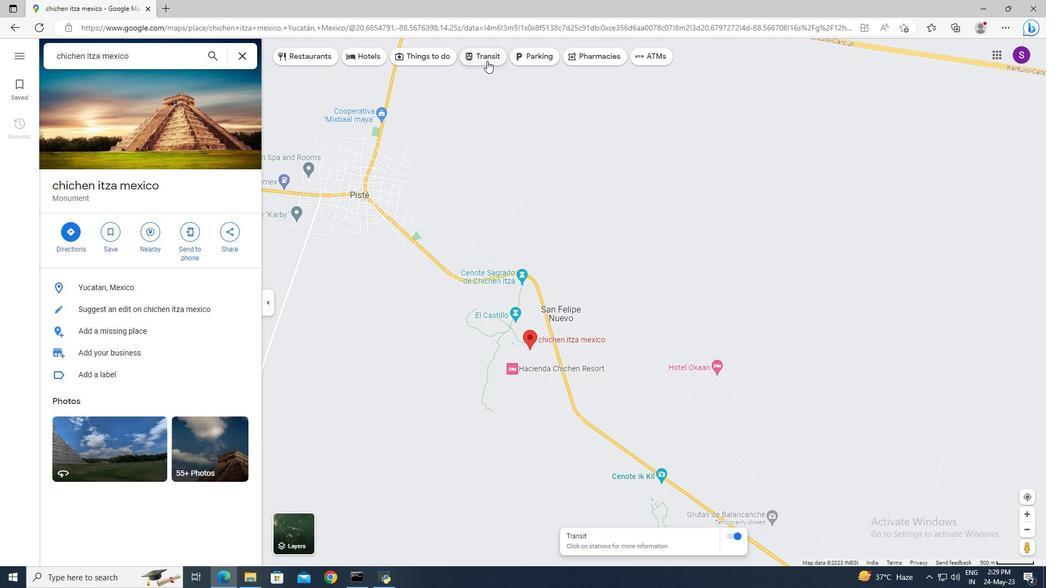 
Action: Mouse moved to (199, 260)
Screenshot: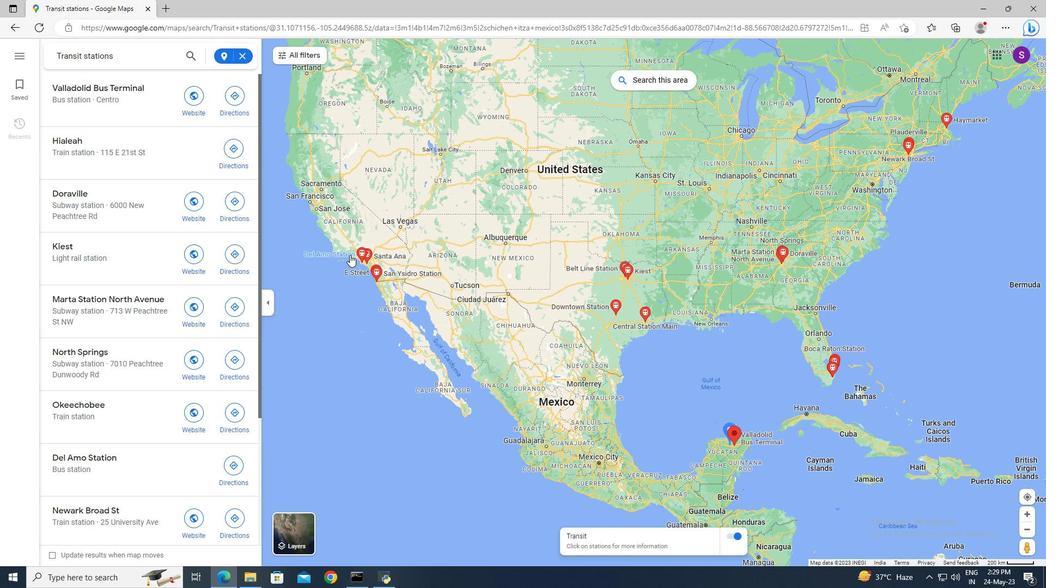 
Action: Mouse scrolled (199, 259) with delta (0, 0)
Screenshot: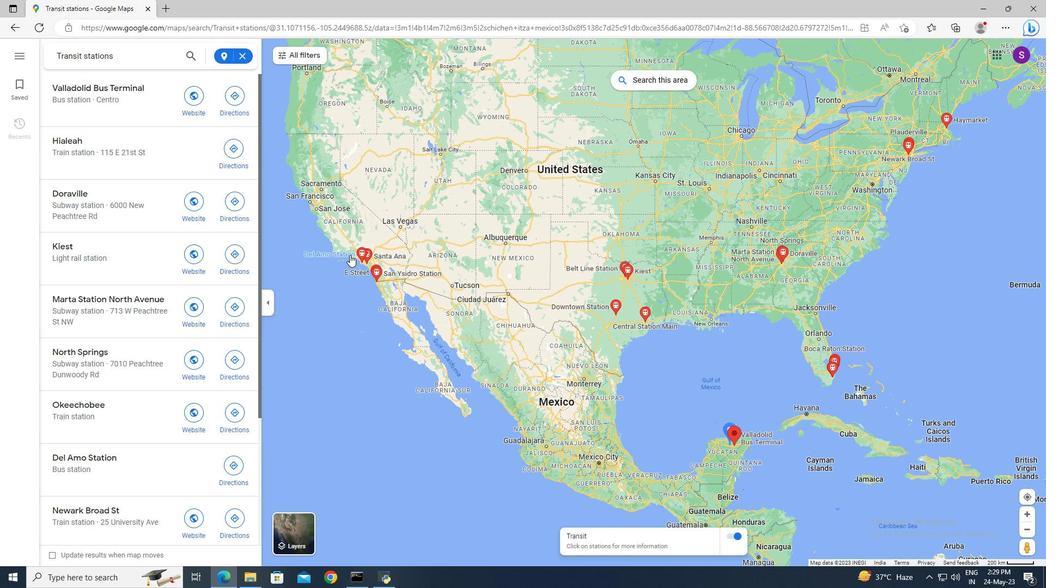 
Action: Mouse scrolled (199, 259) with delta (0, 0)
Screenshot: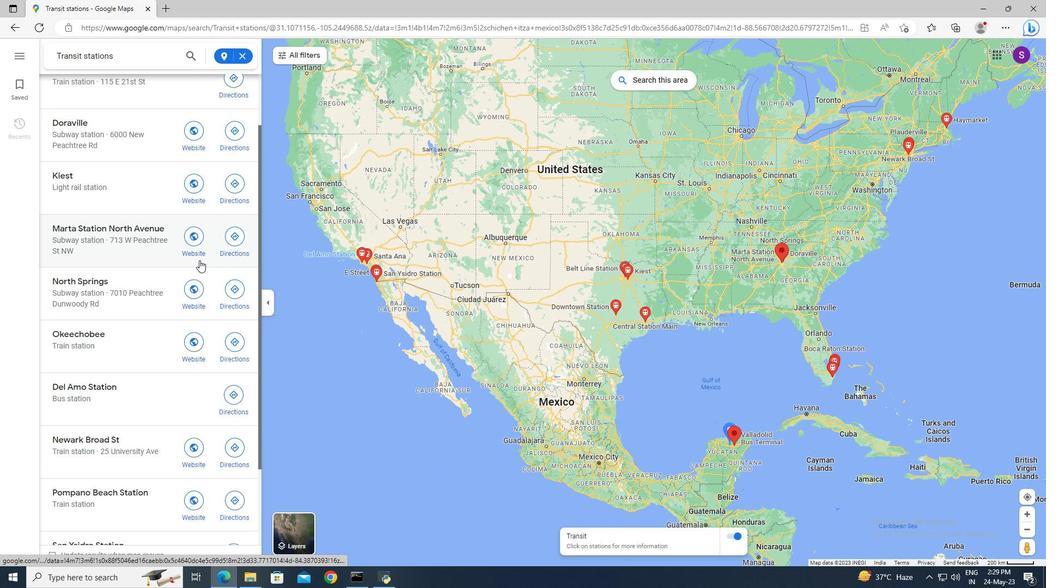 
Action: Mouse scrolled (199, 259) with delta (0, 0)
Screenshot: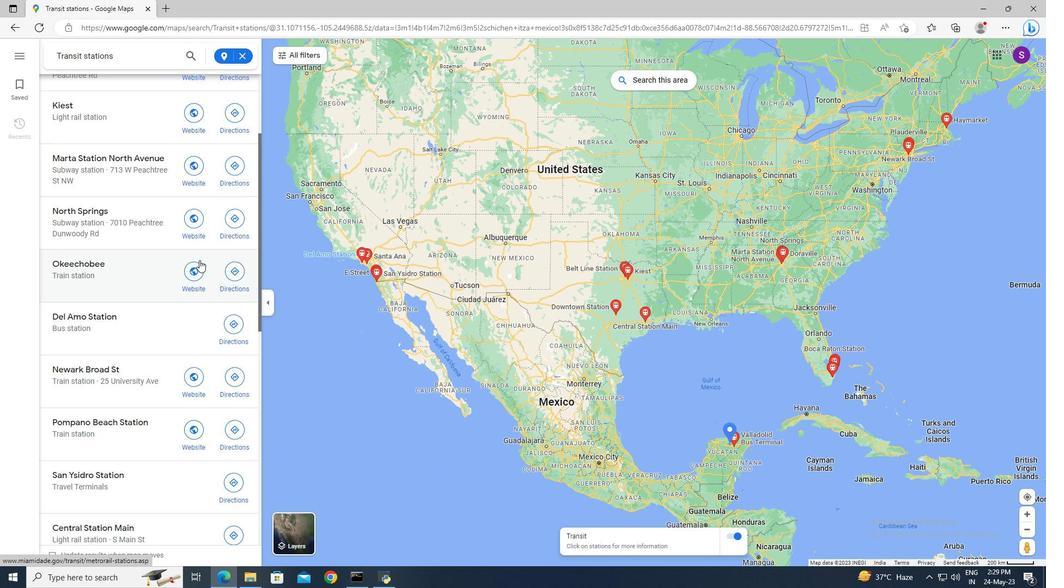 
Action: Mouse moved to (176, 419)
Screenshot: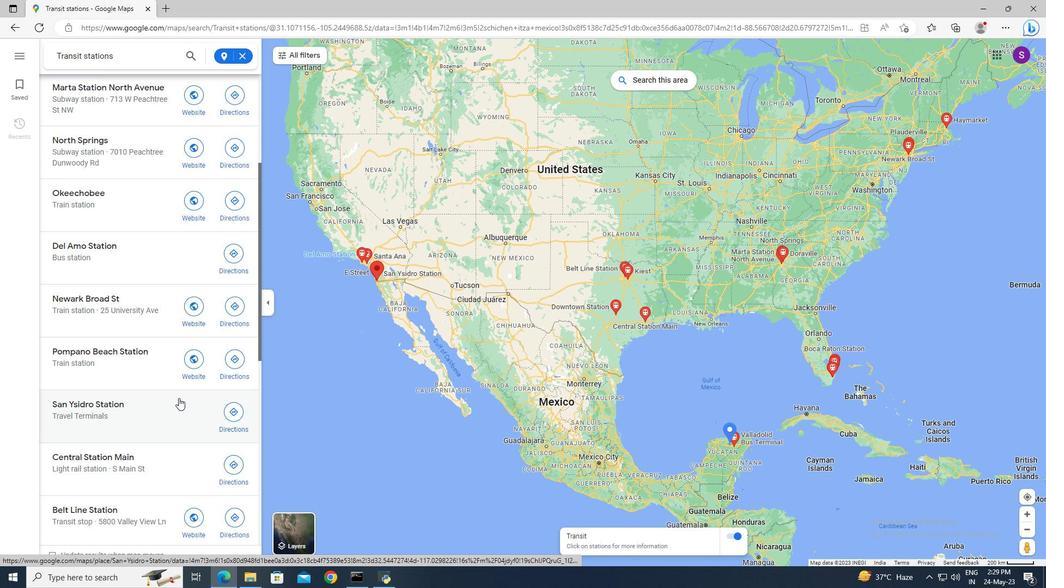 
Action: Mouse scrolled (177, 418) with delta (0, 0)
Screenshot: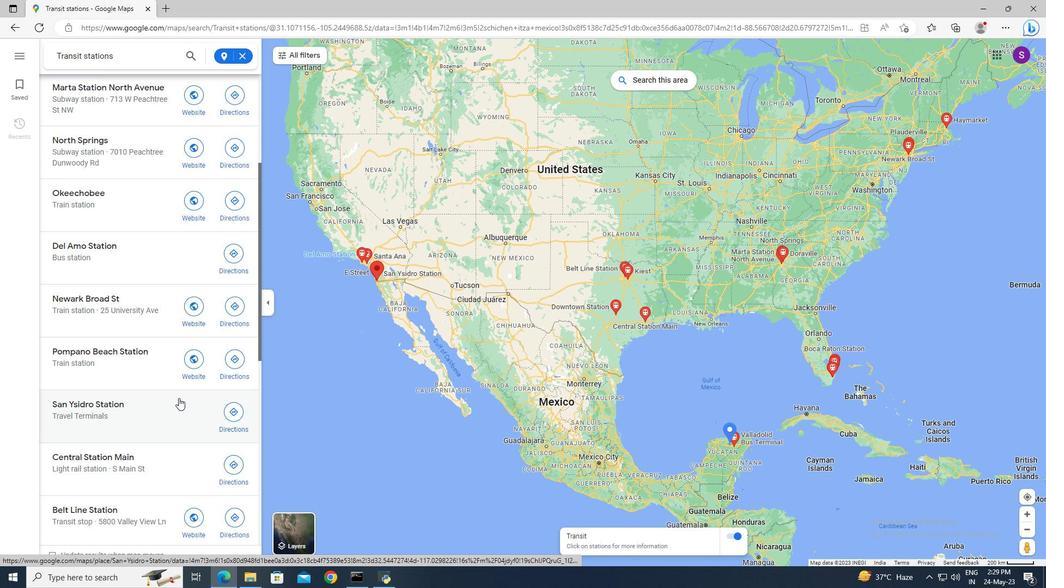 
Action: Mouse moved to (176, 420)
Screenshot: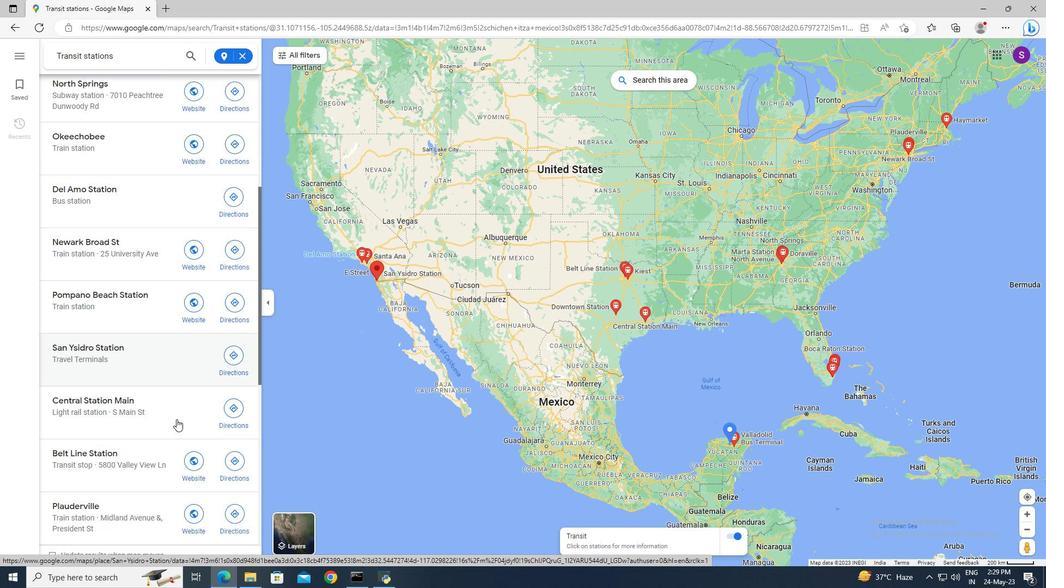 
Action: Mouse scrolled (176, 419) with delta (0, 0)
Screenshot: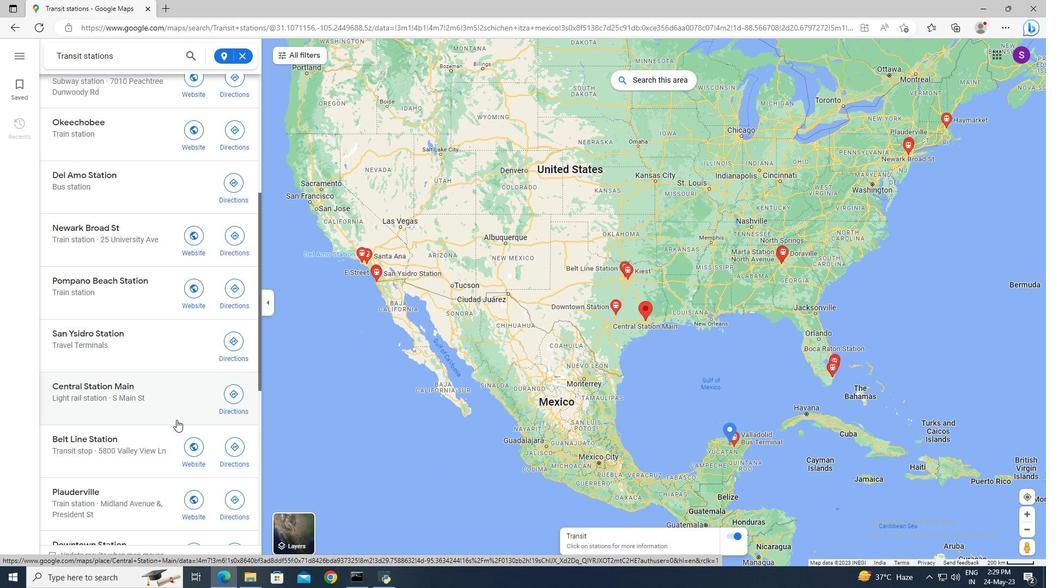 
Action: Mouse scrolled (176, 419) with delta (0, 0)
Screenshot: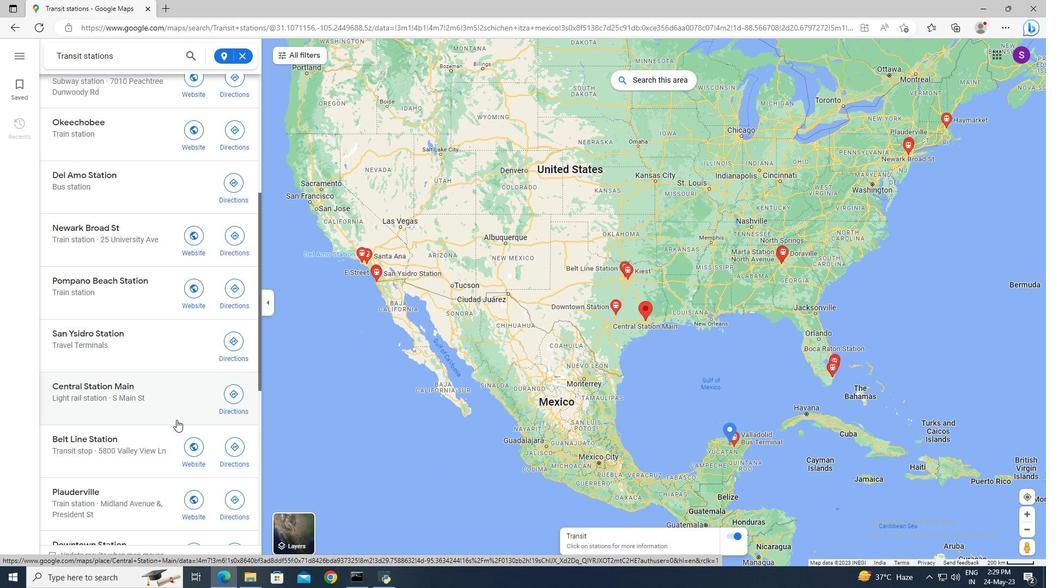 
Action: Mouse scrolled (176, 419) with delta (0, 0)
Screenshot: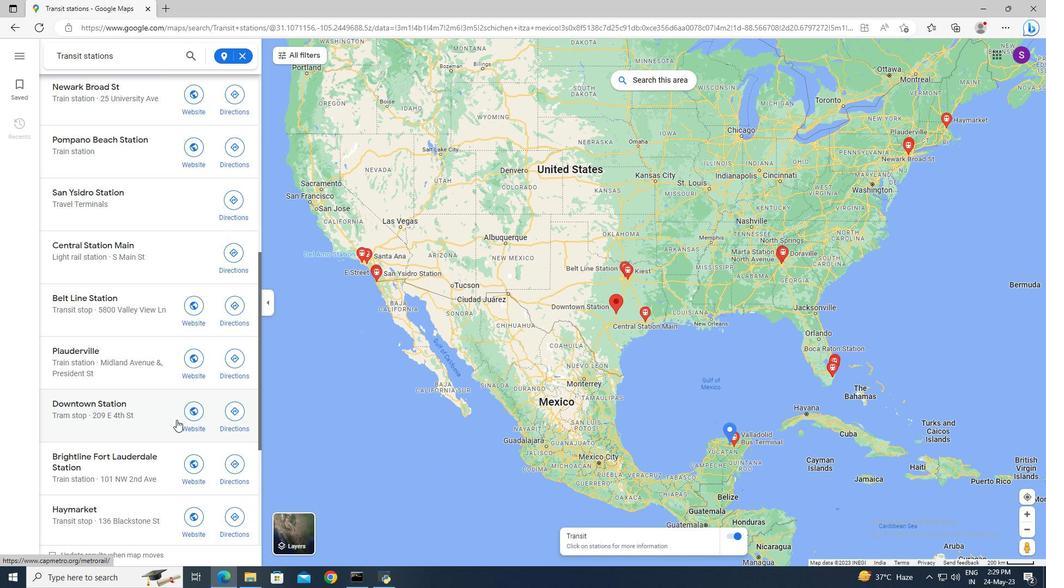 
Action: Mouse scrolled (176, 419) with delta (0, 0)
Screenshot: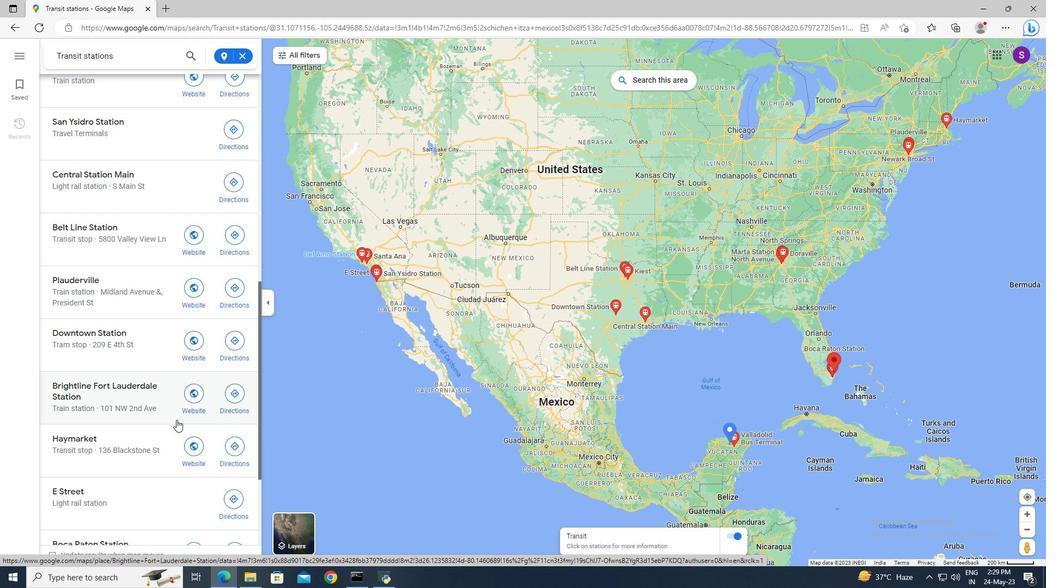 
Action: Mouse scrolled (176, 419) with delta (0, 0)
Screenshot: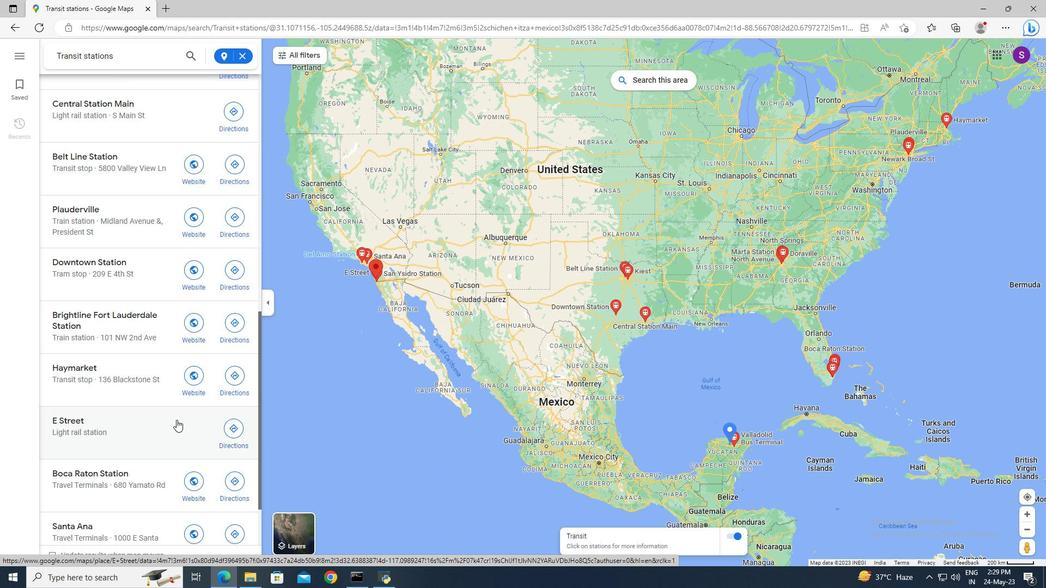 
Action: Mouse scrolled (176, 419) with delta (0, 0)
Screenshot: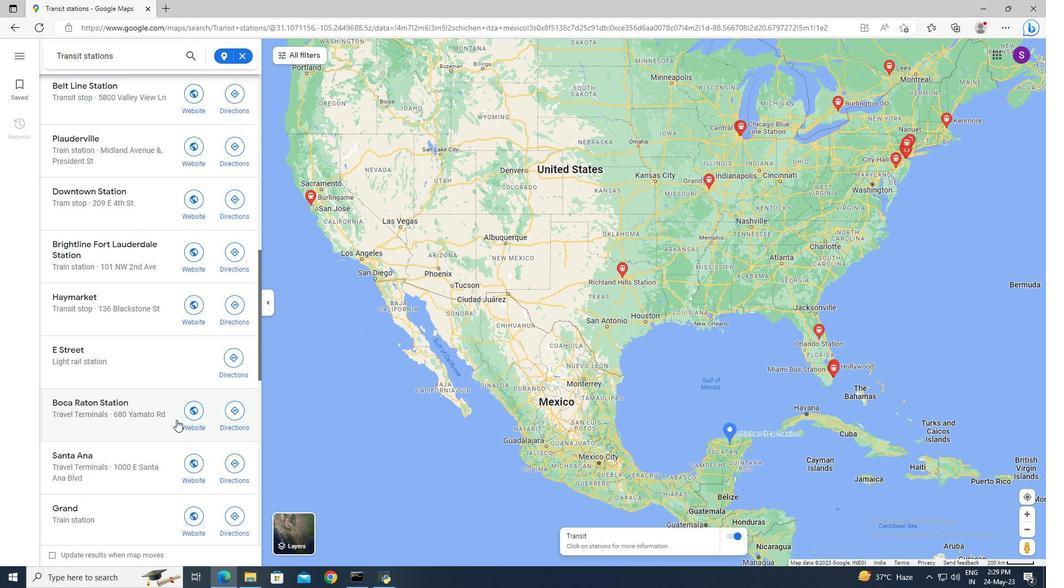 
Action: Mouse scrolled (176, 419) with delta (0, 0)
Screenshot: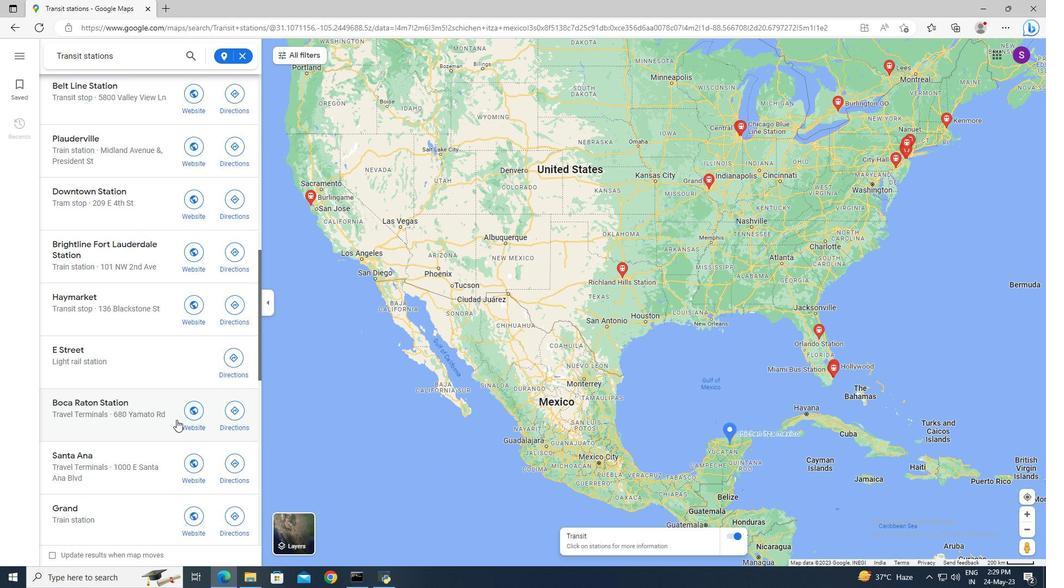
Action: Mouse scrolled (176, 419) with delta (0, 0)
Screenshot: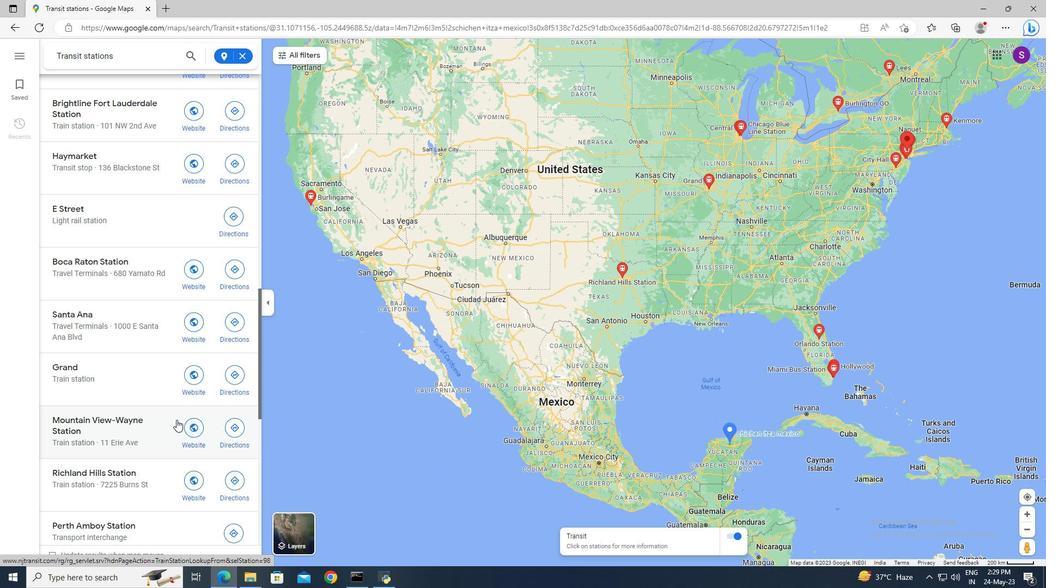 
Action: Mouse scrolled (176, 419) with delta (0, 0)
Screenshot: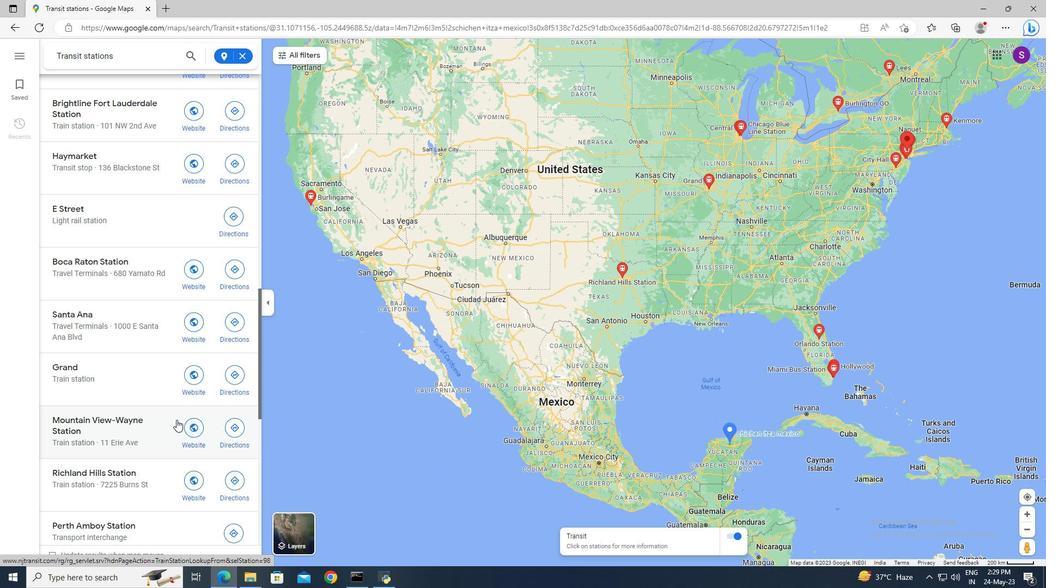 
Action: Mouse scrolled (176, 419) with delta (0, 0)
Screenshot: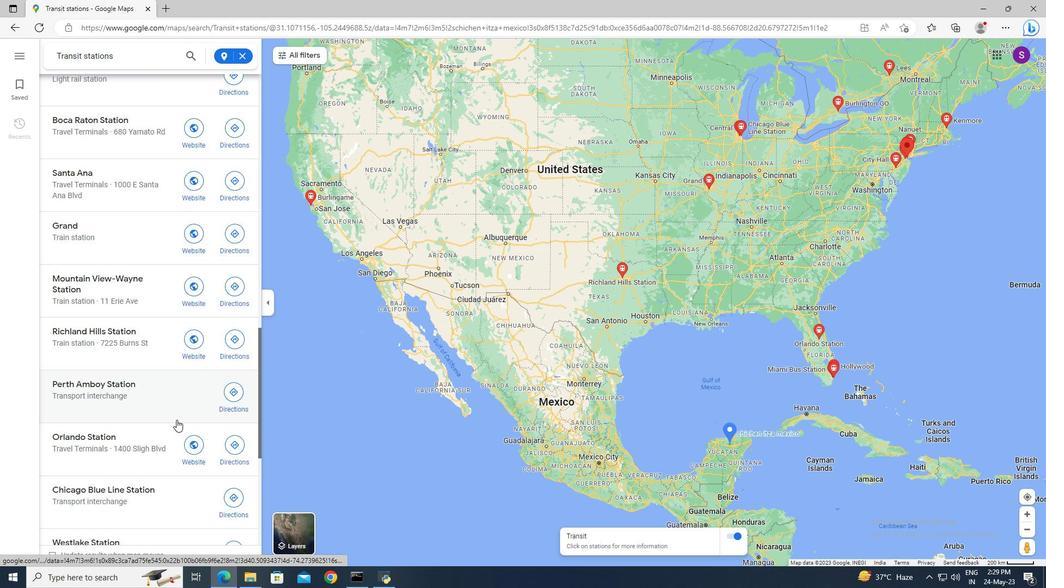 
Action: Mouse scrolled (176, 420) with delta (0, 0)
Screenshot: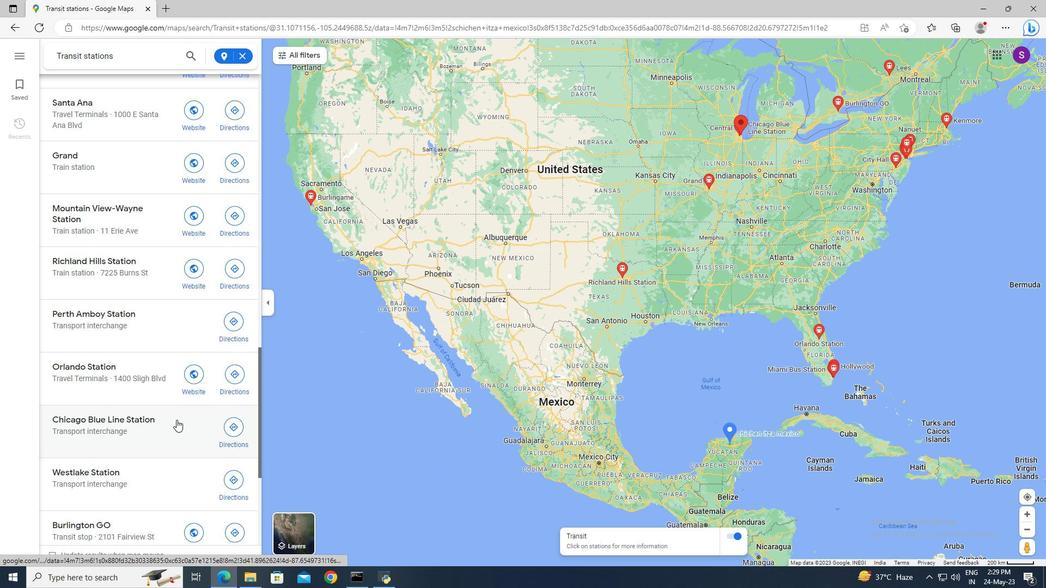 
Action: Mouse scrolled (176, 420) with delta (0, 0)
Screenshot: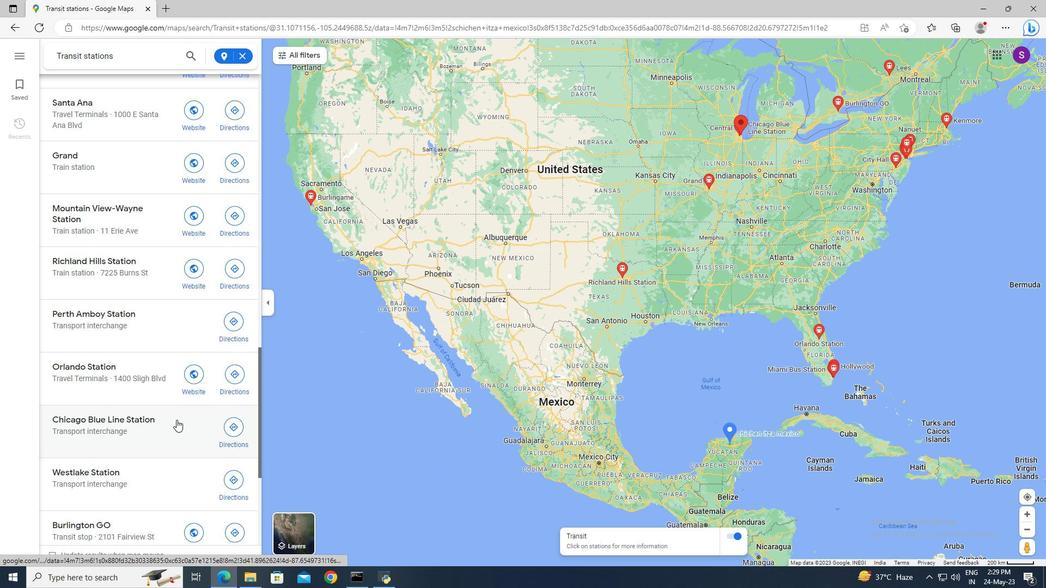 
Action: Mouse scrolled (176, 420) with delta (0, 0)
Screenshot: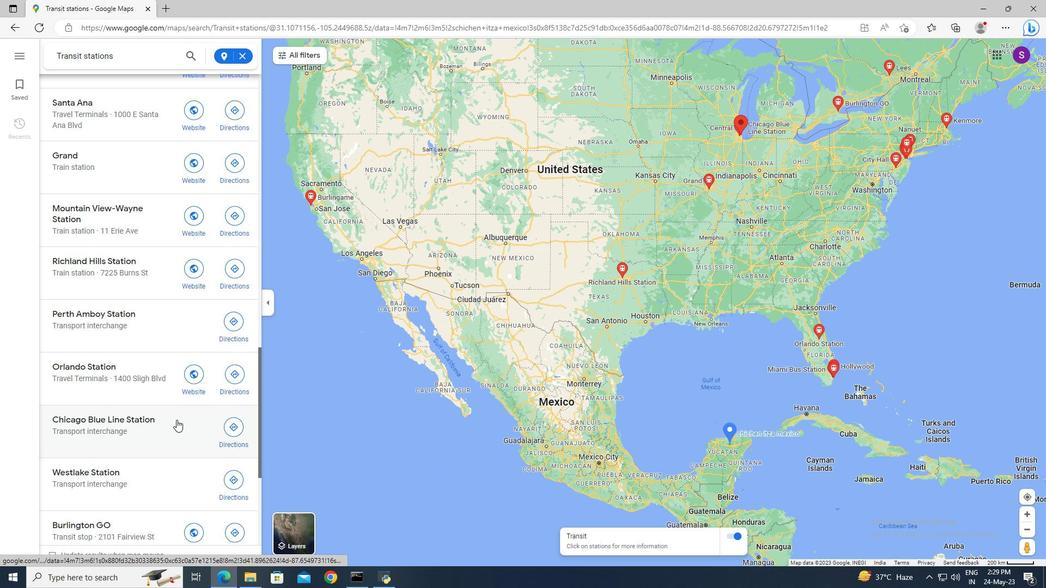 
Action: Mouse scrolled (176, 420) with delta (0, 0)
Screenshot: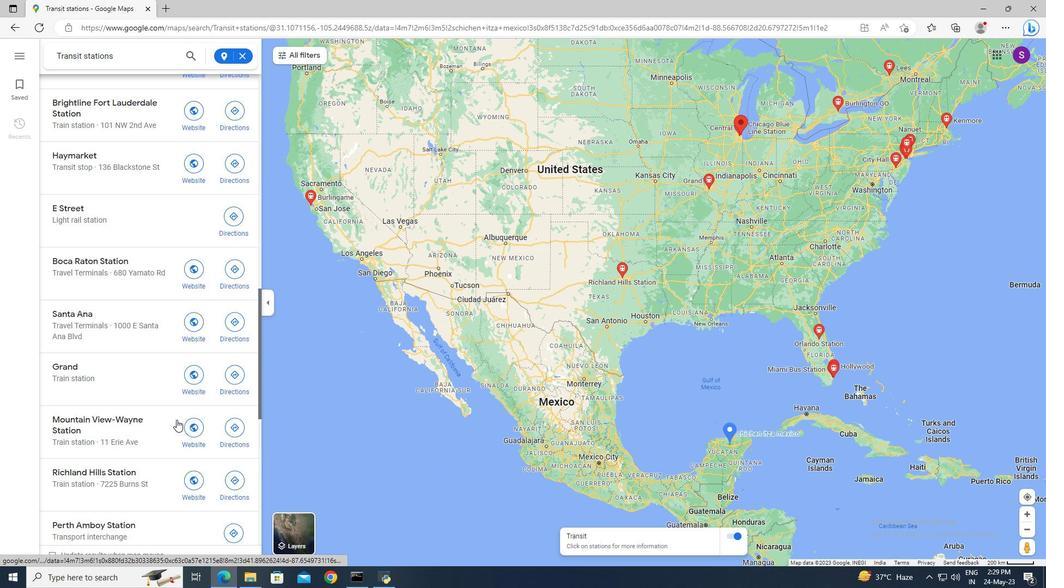 
Action: Mouse scrolled (176, 420) with delta (0, 0)
Screenshot: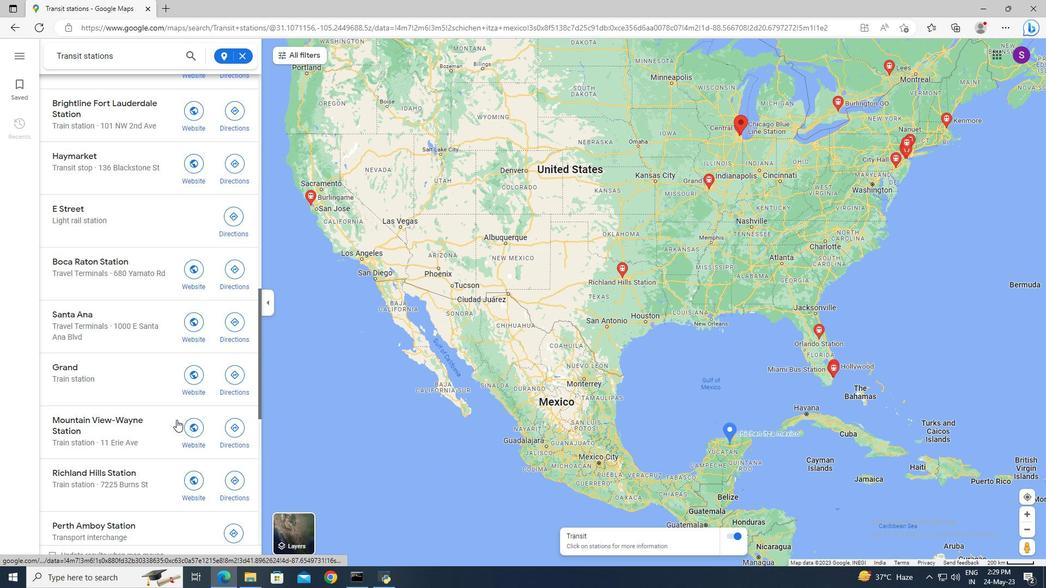
